 Task: Get the current traffic updates for Golden Gate Park in San Francisco.
Action: Key pressed <Key.caps_lock>G<Key.caps_lock>olden<Key.space><Key.caps_lock>G<Key.caps_lock>ate<Key.space><Key.caps_lock>P<Key.caps_lock>ark,<Key.caps_lock>S<Key.caps_lock>an<Key.space><Key.caps_lock>F<Key.caps_lock>rans<Key.backspace>cisco
Screenshot: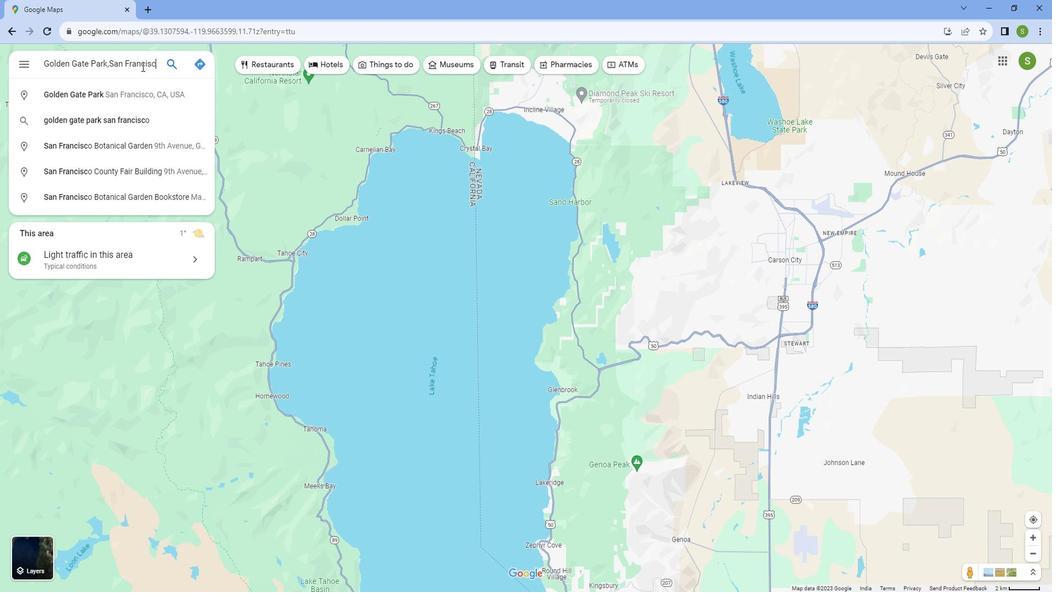 
Action: Mouse moved to (131, 86)
Screenshot: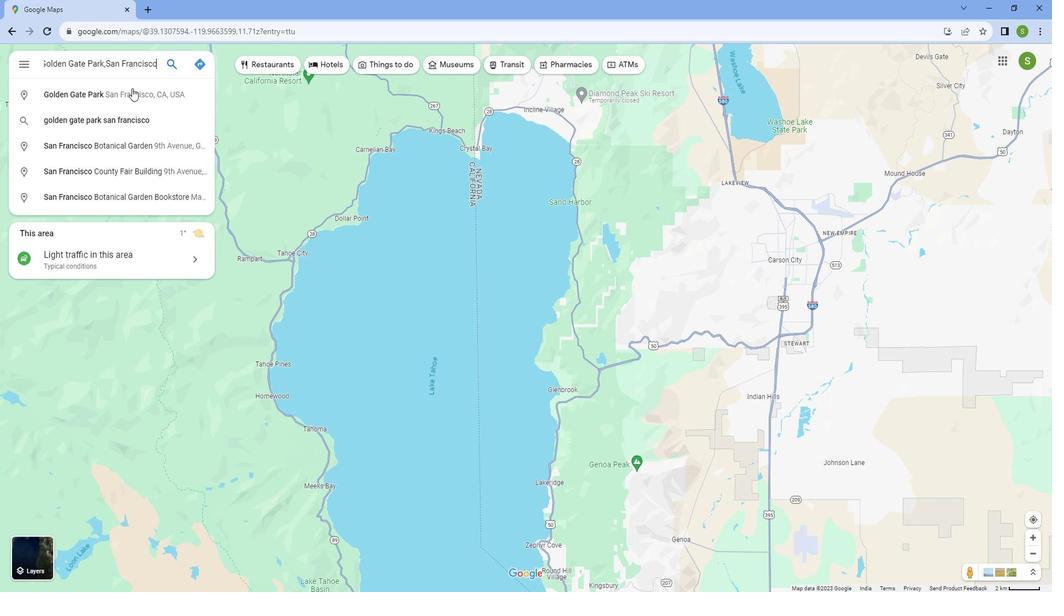 
Action: Mouse pressed left at (131, 86)
Screenshot: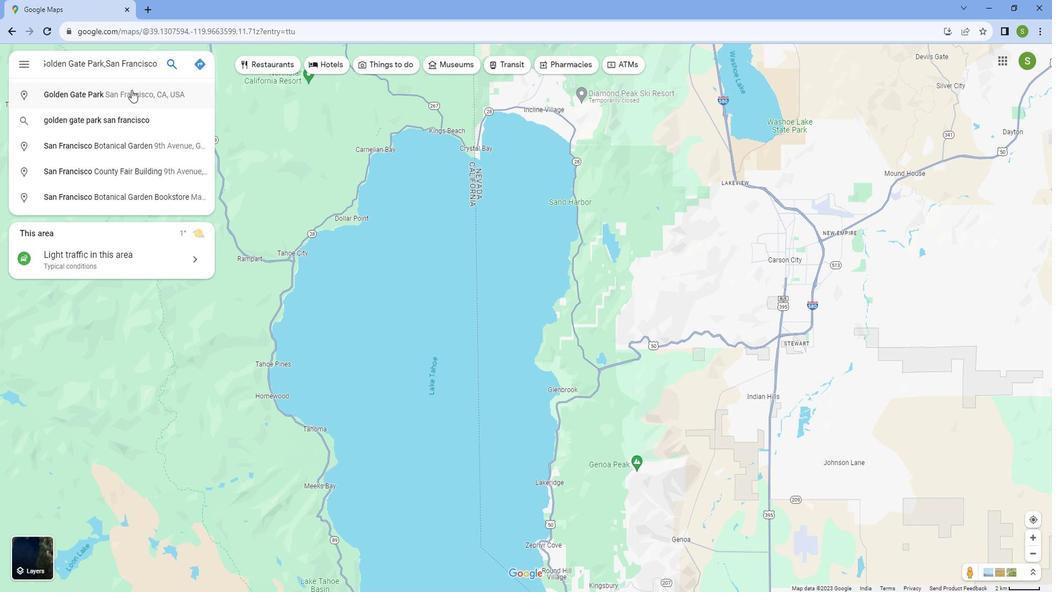 
Action: Mouse moved to (348, 524)
Screenshot: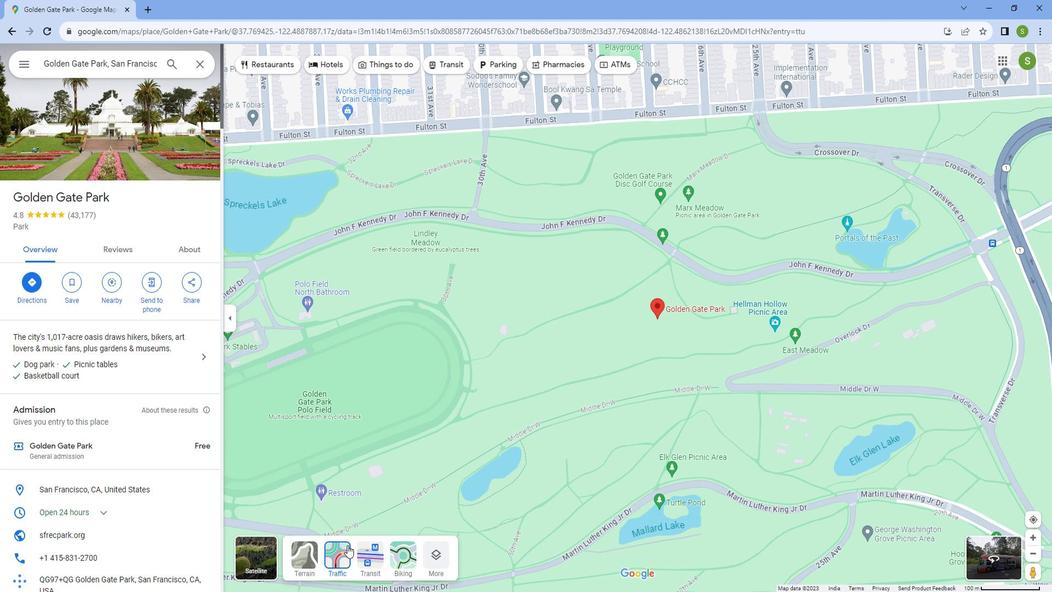 
Action: Mouse pressed left at (348, 524)
Screenshot: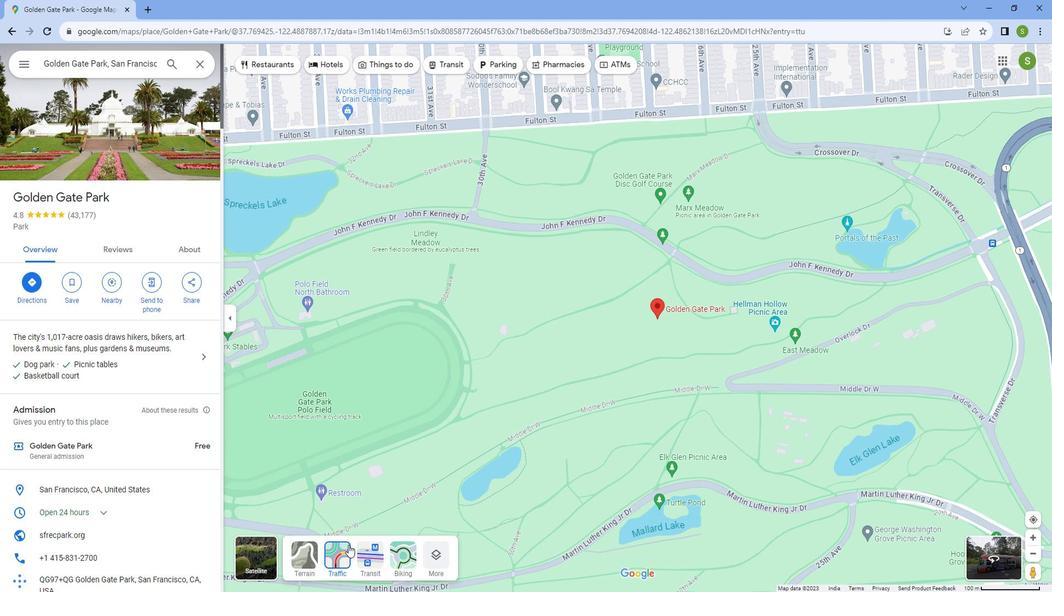 
Action: Mouse moved to (558, 280)
Screenshot: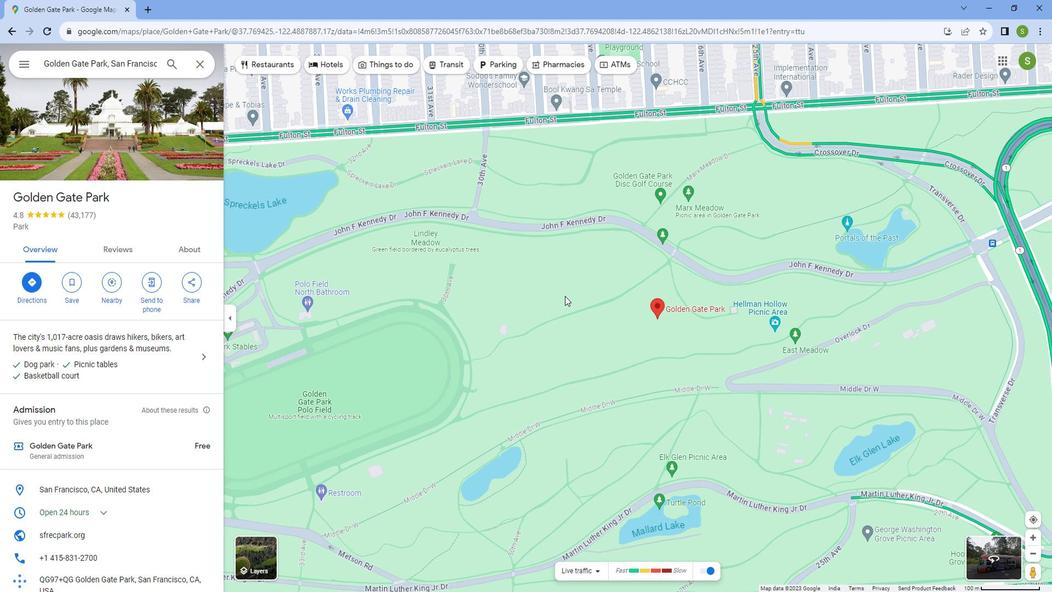 
Action: Mouse scrolled (558, 280) with delta (0, 0)
Screenshot: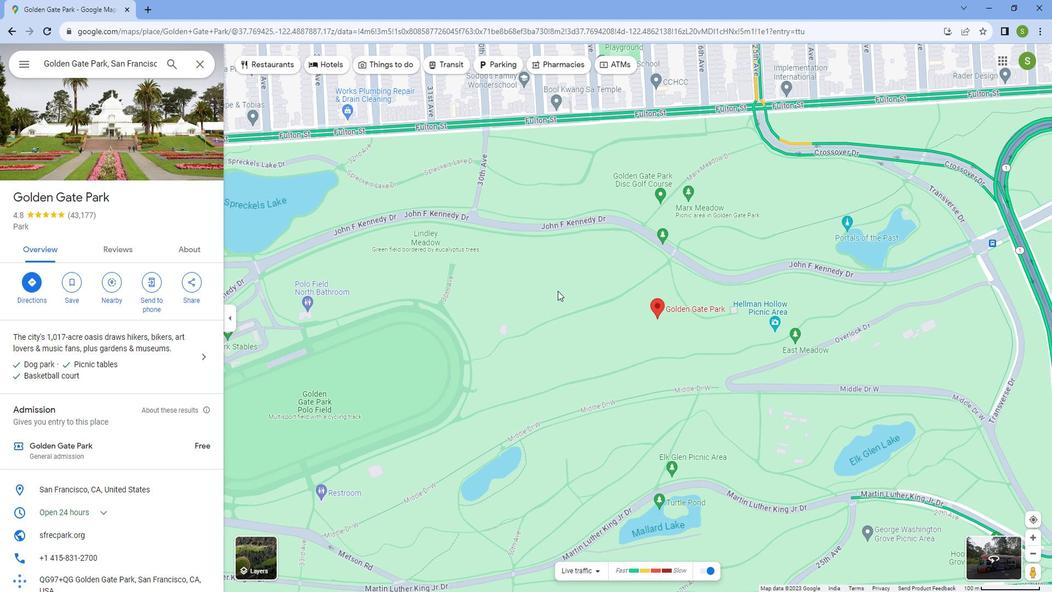 
Action: Mouse scrolled (558, 280) with delta (0, 0)
Screenshot: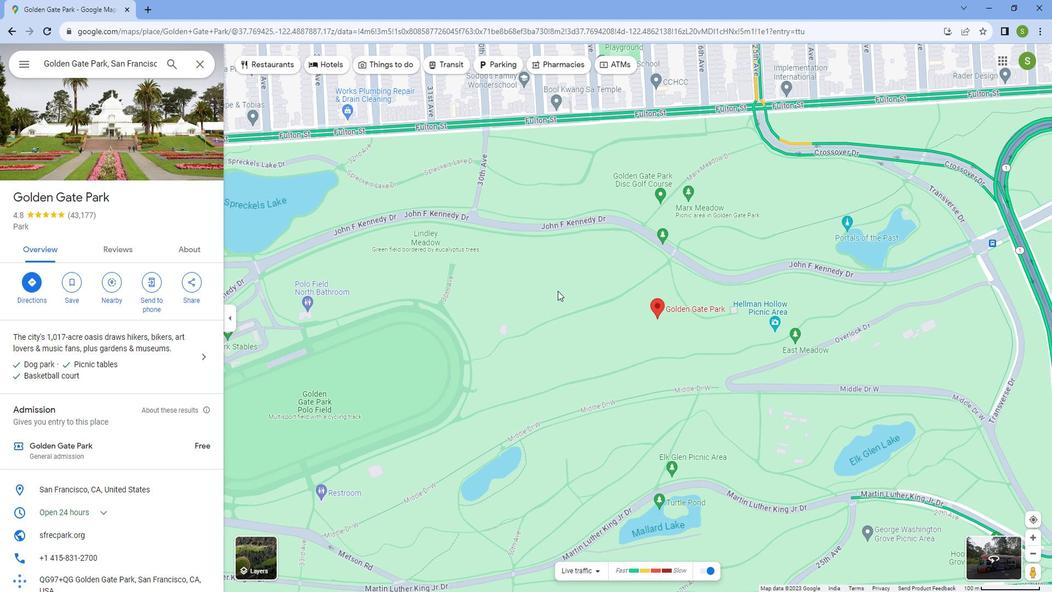 
Action: Mouse scrolled (558, 280) with delta (0, 0)
Screenshot: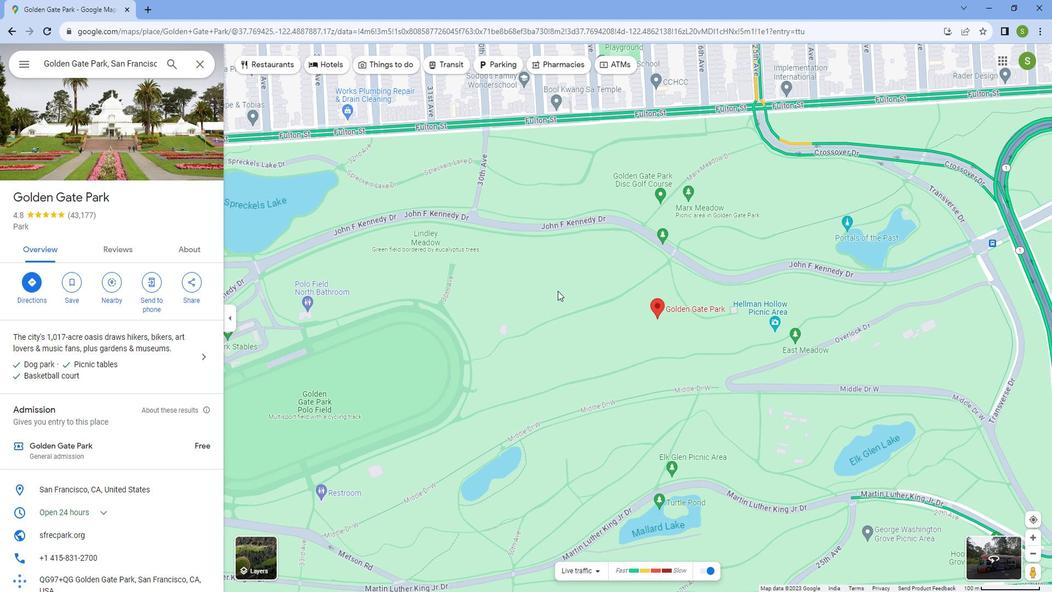 
Action: Mouse scrolled (558, 280) with delta (0, 0)
Screenshot: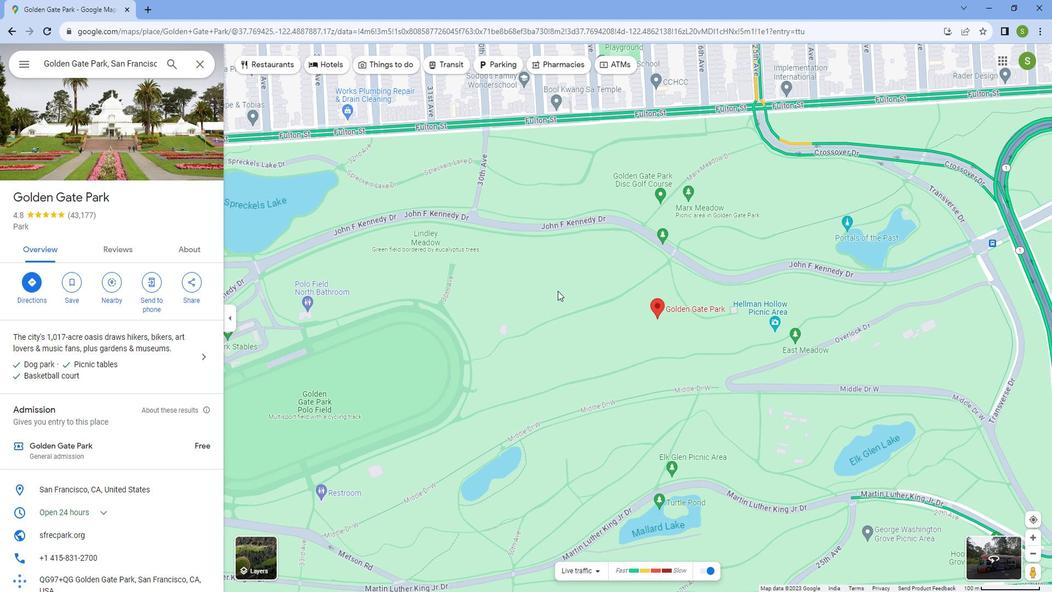 
Action: Mouse moved to (557, 280)
Screenshot: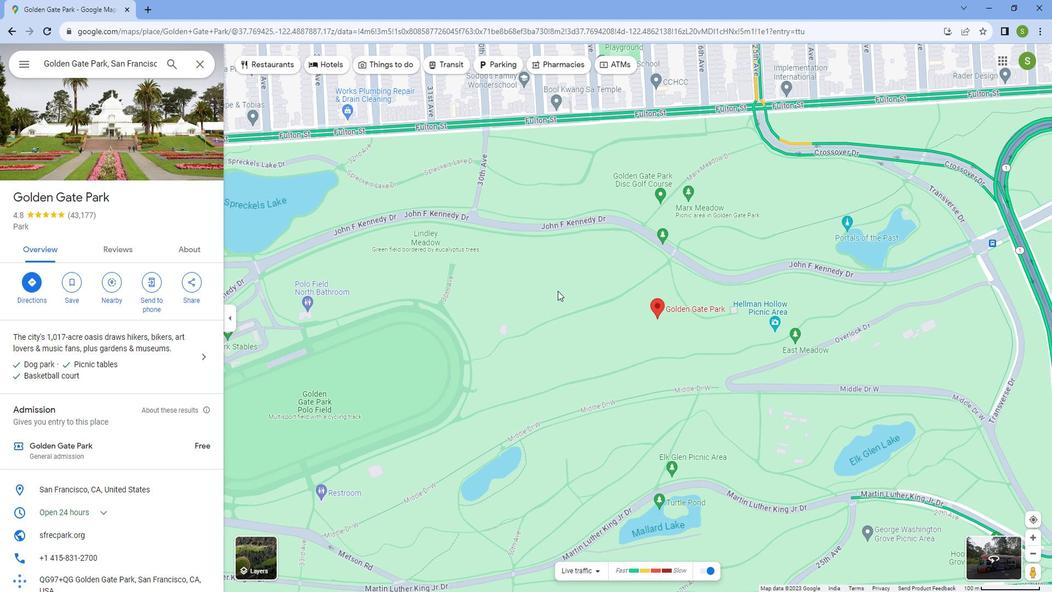 
Action: Mouse scrolled (557, 280) with delta (0, 0)
Screenshot: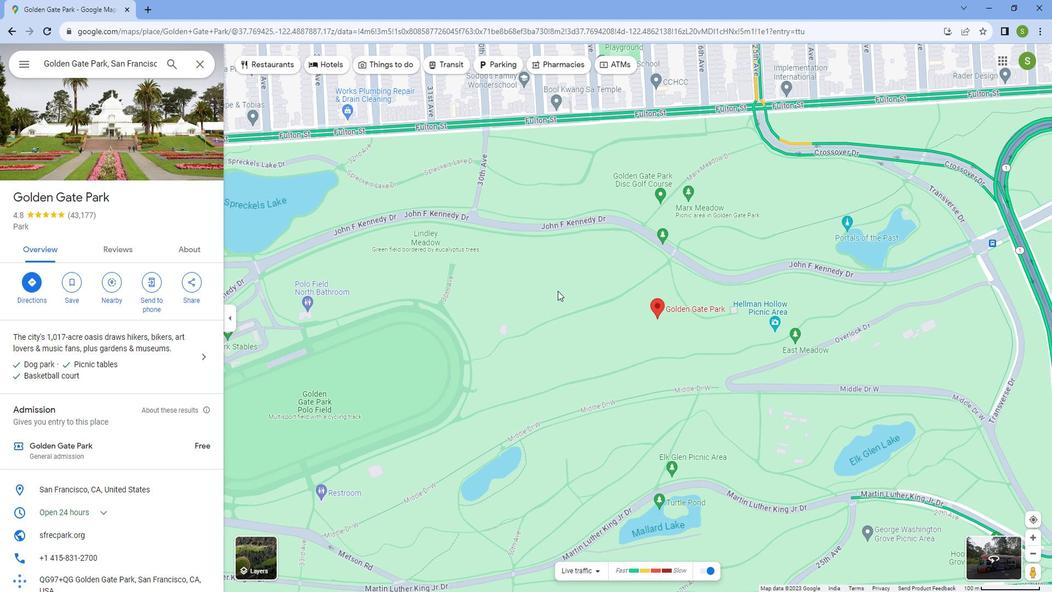 
Action: Mouse moved to (553, 280)
Screenshot: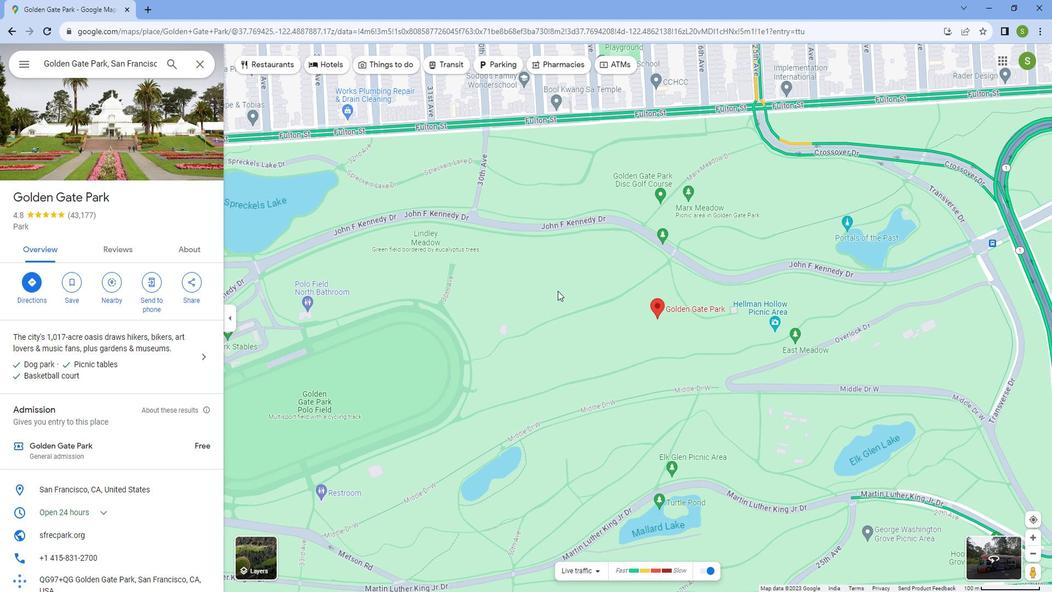
Action: Mouse scrolled (553, 281) with delta (0, 0)
Screenshot: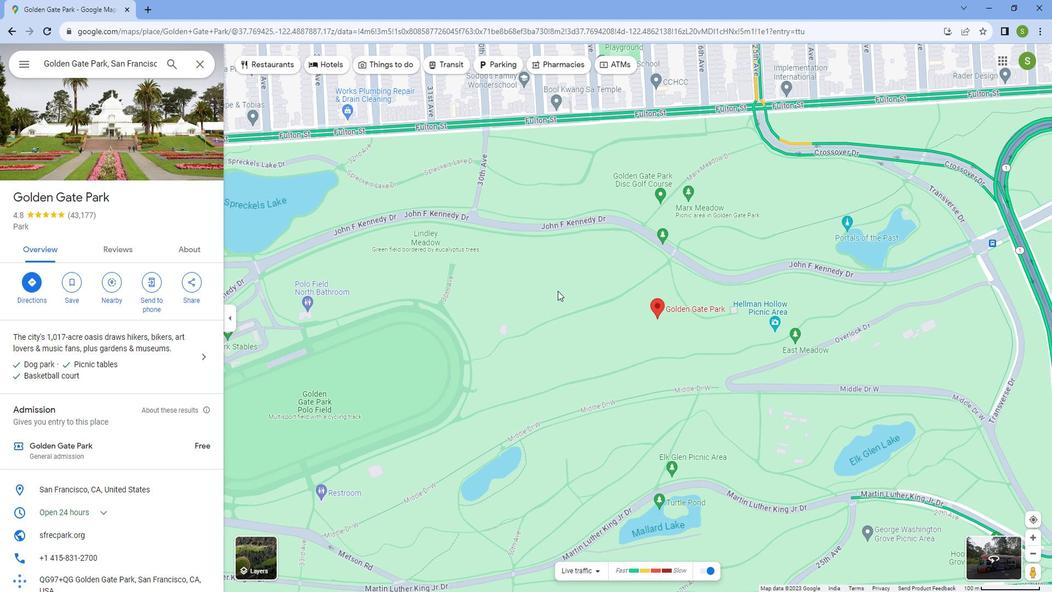 
Action: Mouse moved to (552, 280)
Screenshot: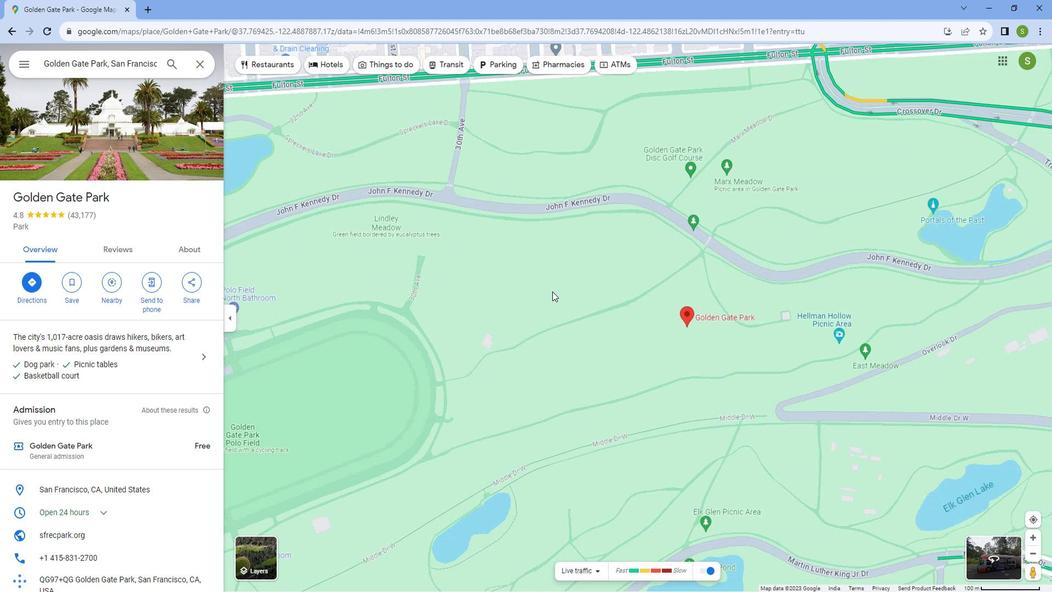 
Action: Mouse scrolled (552, 280) with delta (0, 0)
Screenshot: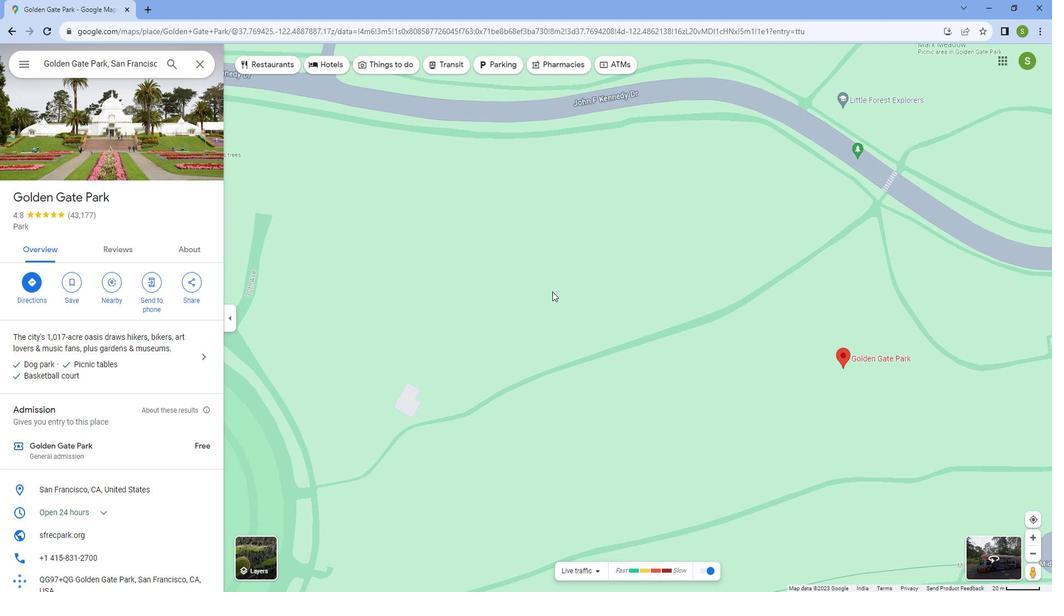 
Action: Mouse scrolled (552, 280) with delta (0, 0)
Screenshot: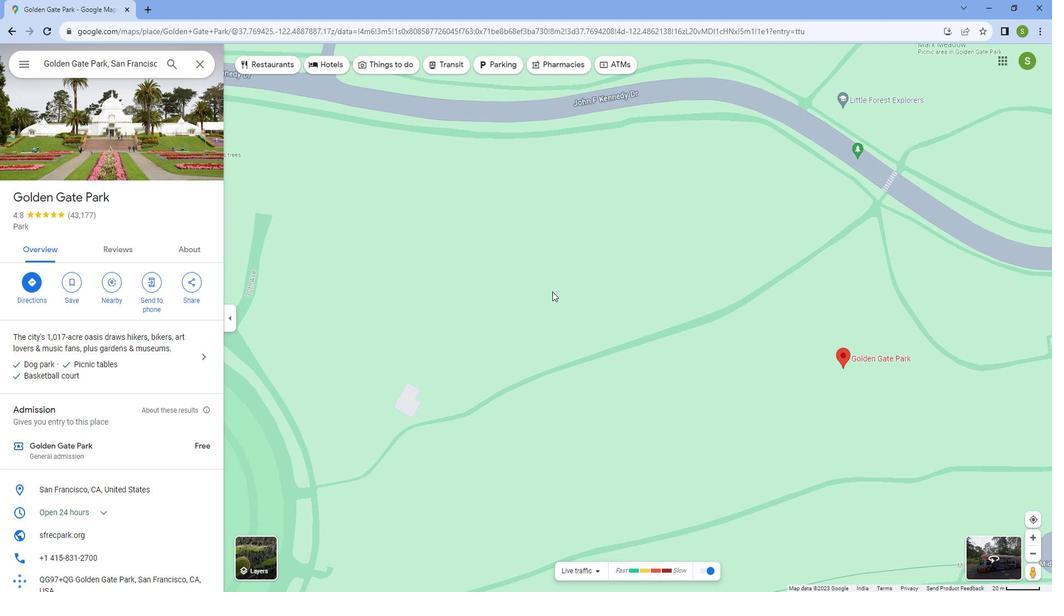 
Action: Mouse scrolled (552, 280) with delta (0, 0)
Screenshot: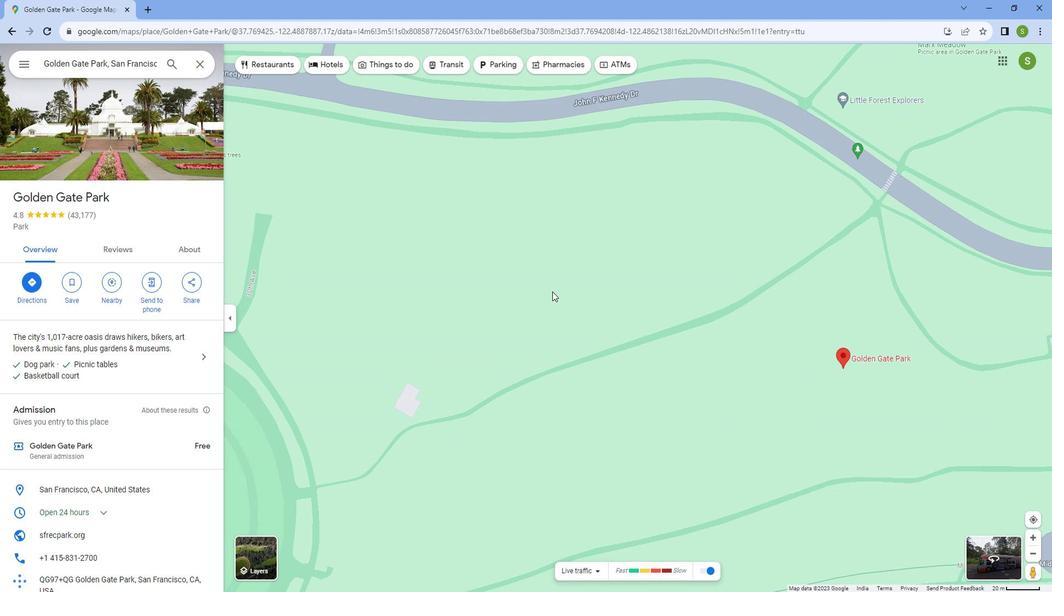 
Action: Mouse scrolled (552, 280) with delta (0, 0)
Screenshot: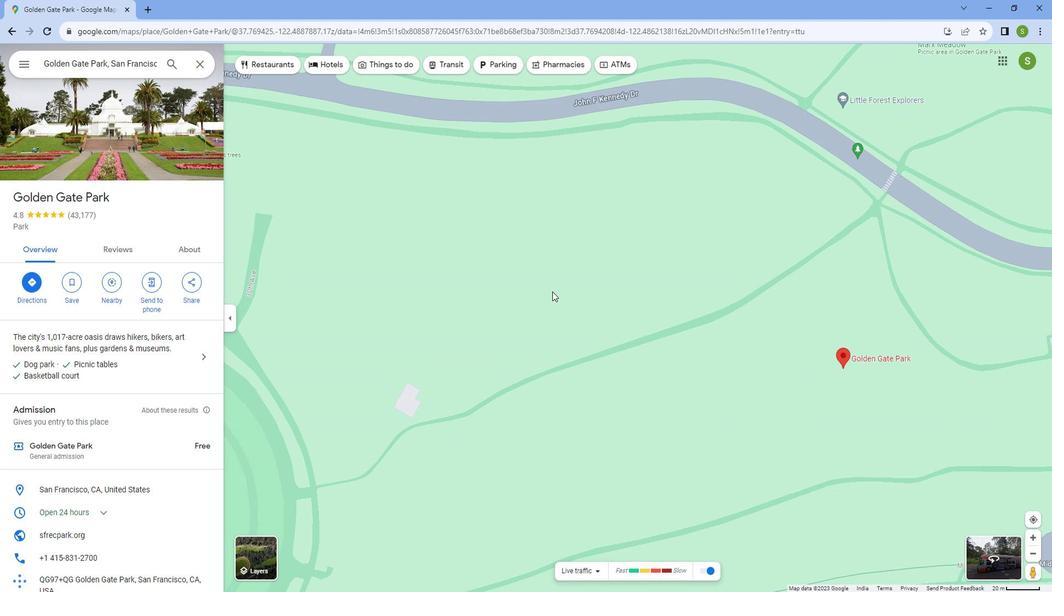 
Action: Mouse scrolled (552, 280) with delta (0, 0)
Screenshot: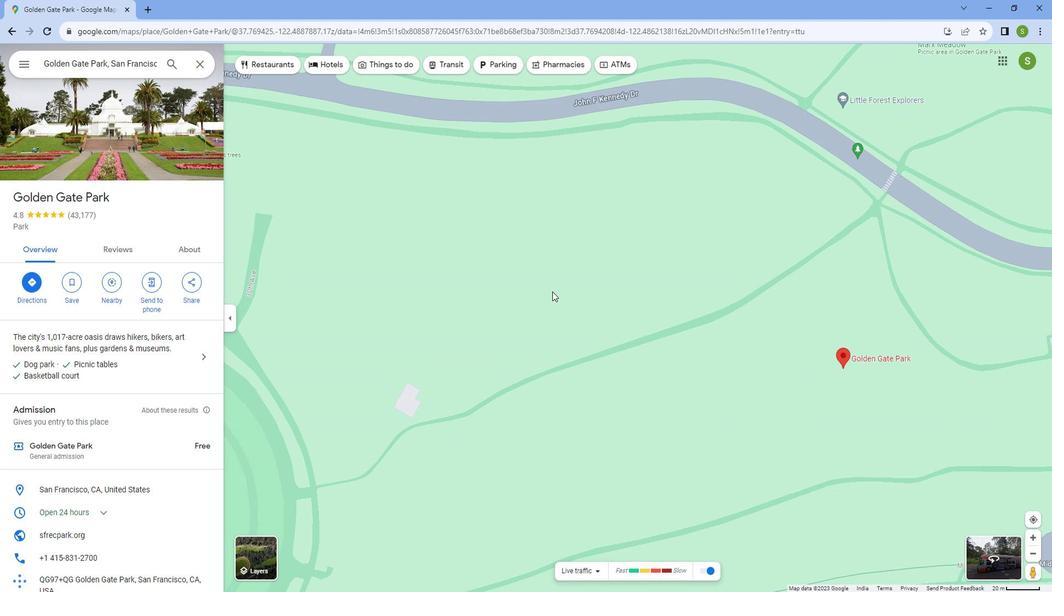 
Action: Mouse scrolled (552, 280) with delta (0, 0)
Screenshot: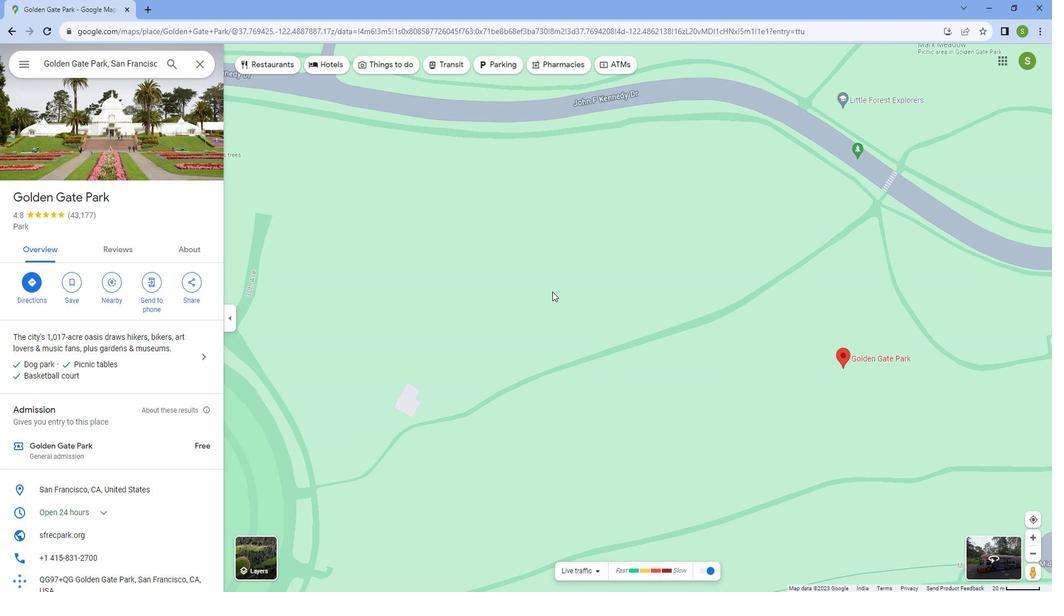 
Action: Mouse scrolled (552, 280) with delta (0, 0)
Screenshot: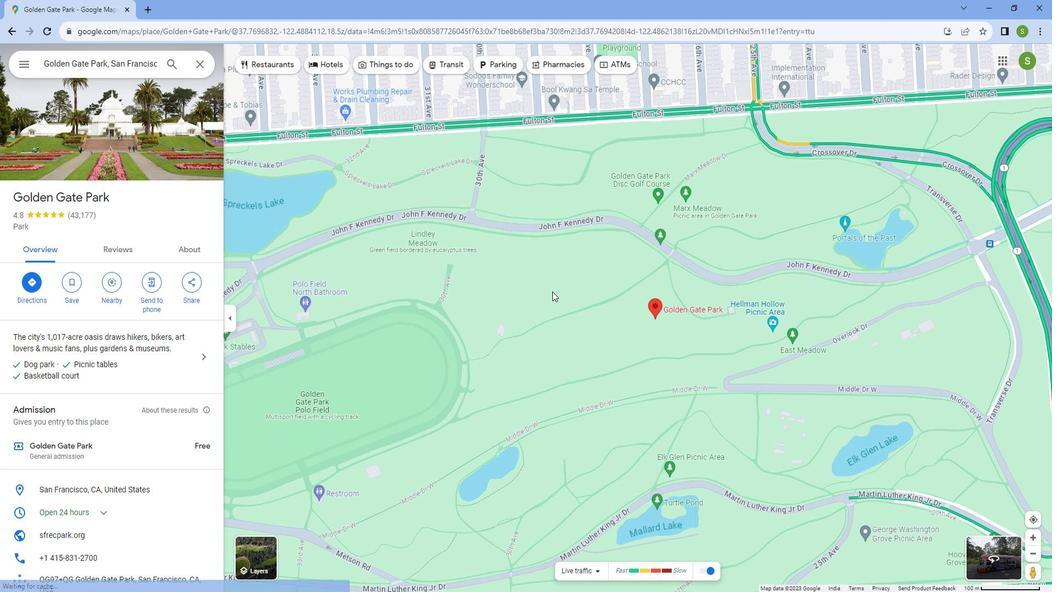 
Action: Mouse scrolled (552, 280) with delta (0, 0)
Screenshot: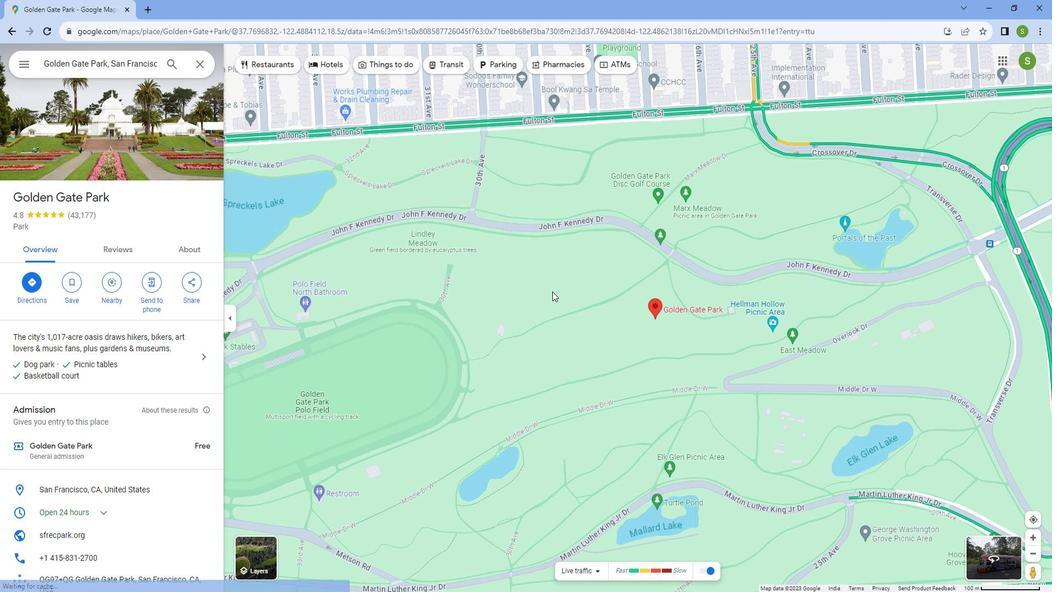 
Action: Mouse scrolled (552, 280) with delta (0, 0)
Screenshot: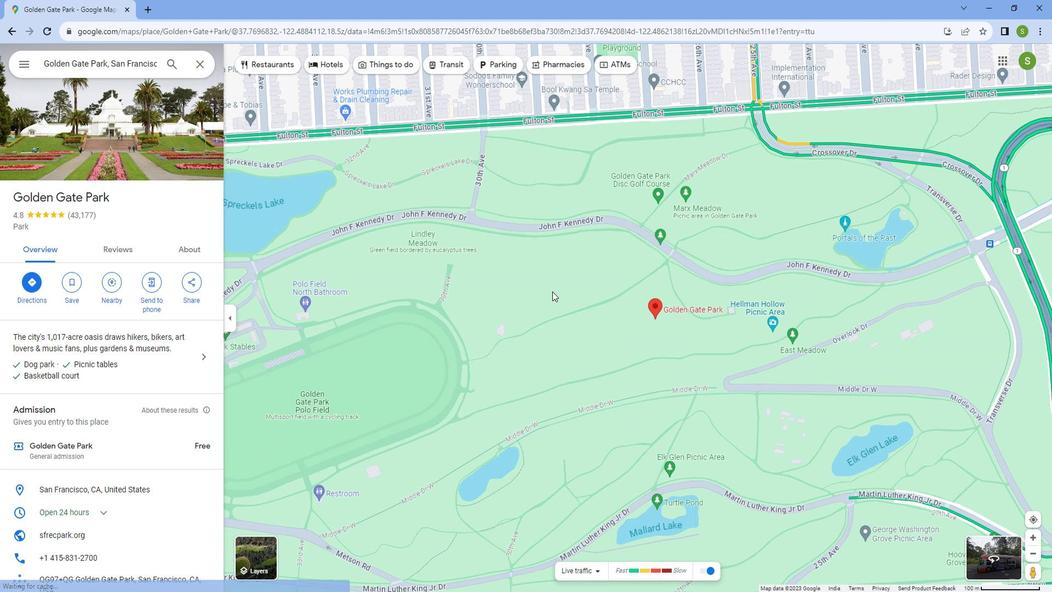 
Action: Mouse scrolled (552, 280) with delta (0, 0)
Screenshot: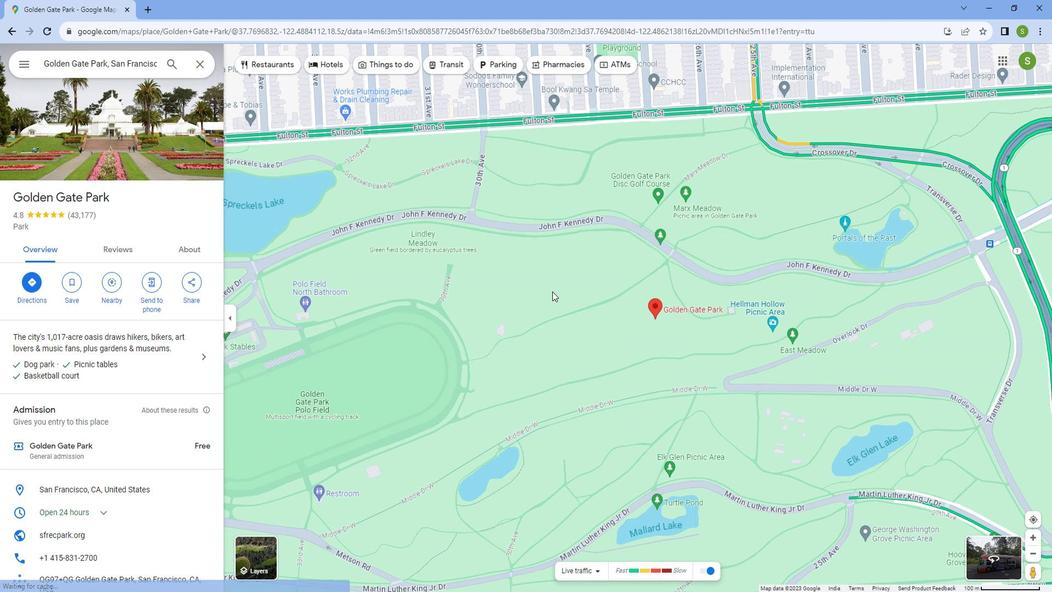 
Action: Mouse scrolled (552, 280) with delta (0, 0)
Screenshot: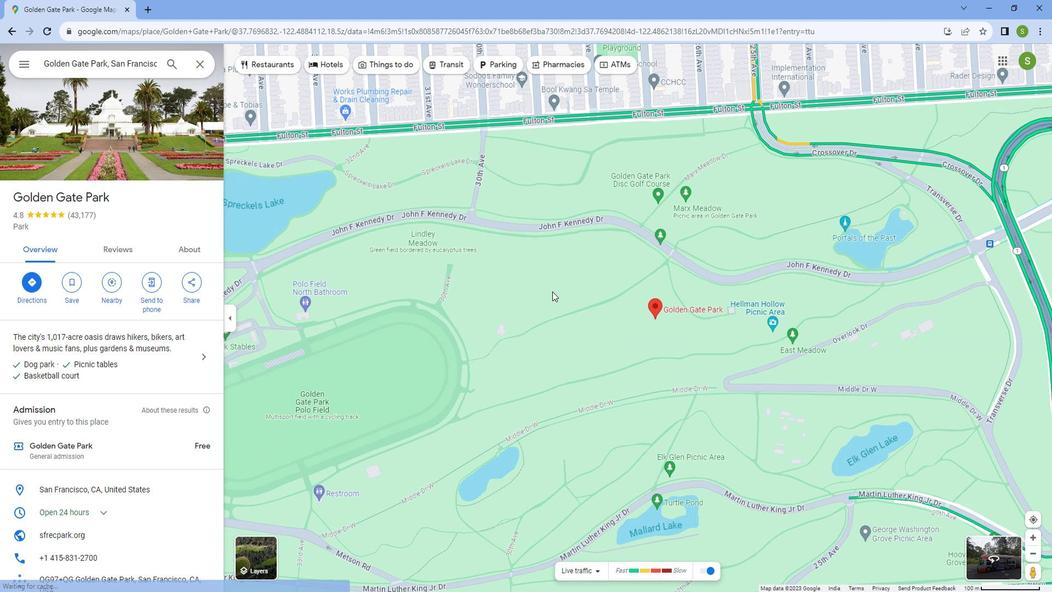 
Action: Mouse scrolled (552, 280) with delta (0, 0)
Screenshot: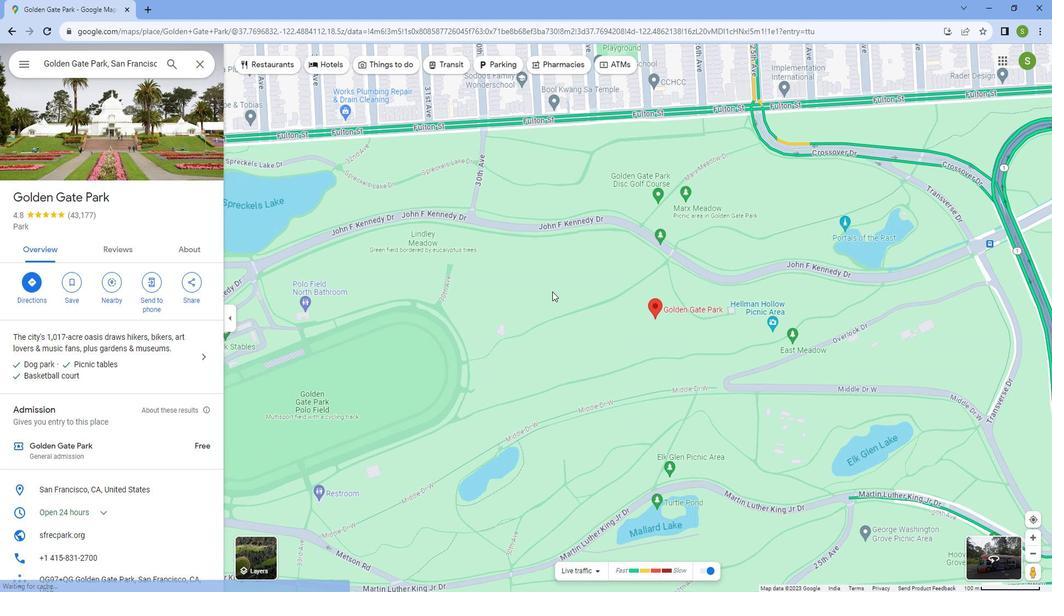 
Action: Mouse scrolled (552, 280) with delta (0, 0)
Screenshot: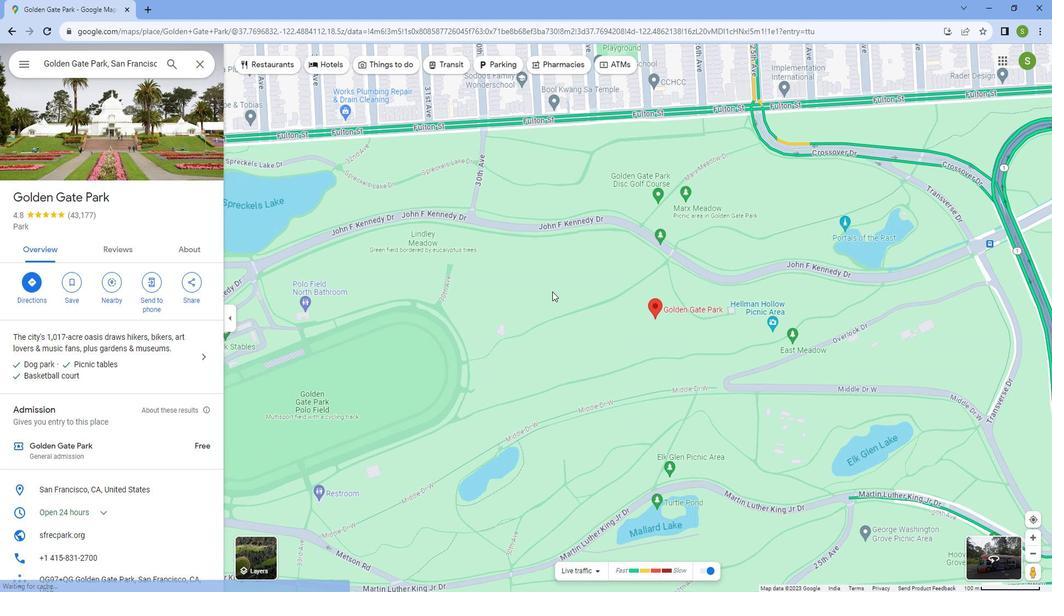 
Action: Mouse scrolled (552, 280) with delta (0, 0)
Screenshot: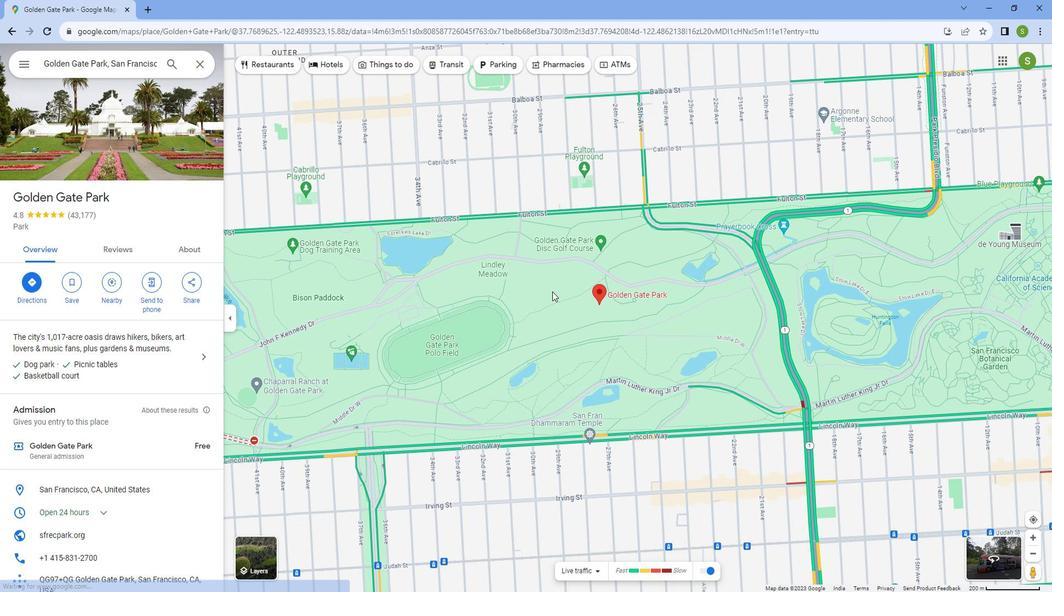 
Action: Mouse scrolled (552, 280) with delta (0, 0)
Screenshot: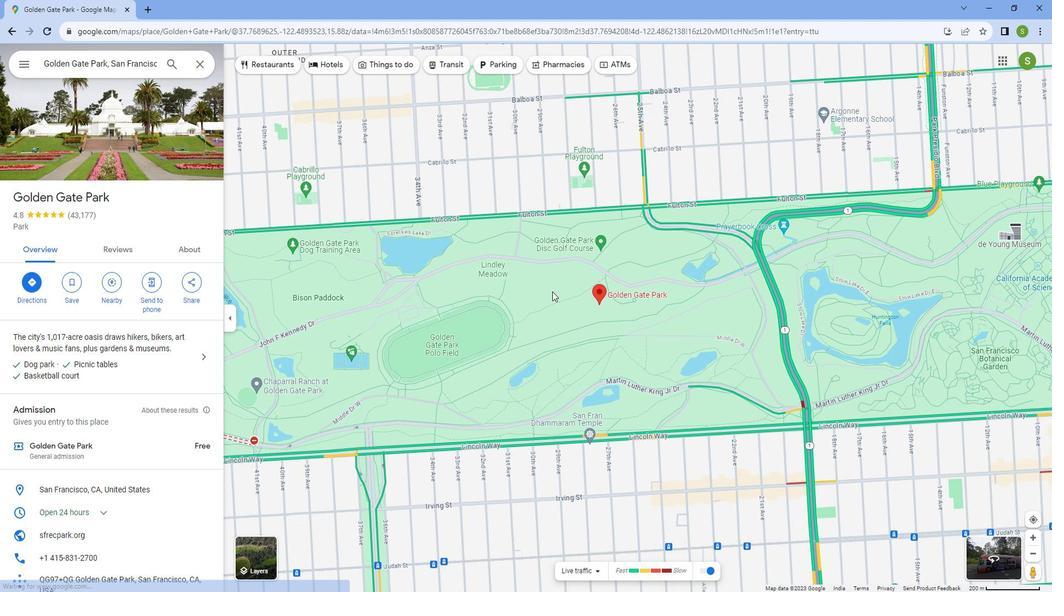 
Action: Mouse scrolled (552, 280) with delta (0, 0)
Screenshot: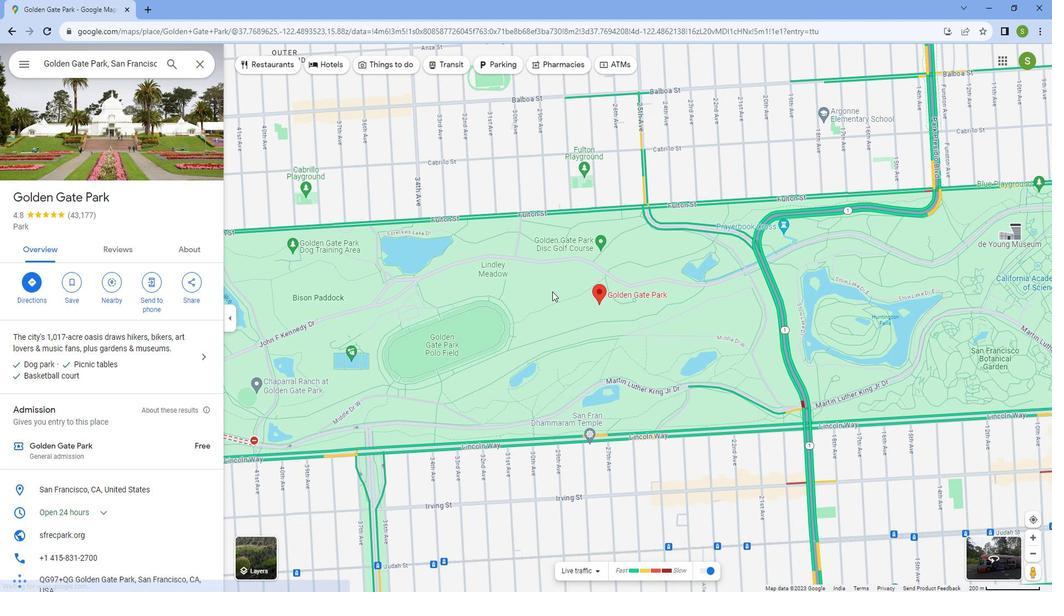 
Action: Mouse scrolled (552, 280) with delta (0, 0)
Screenshot: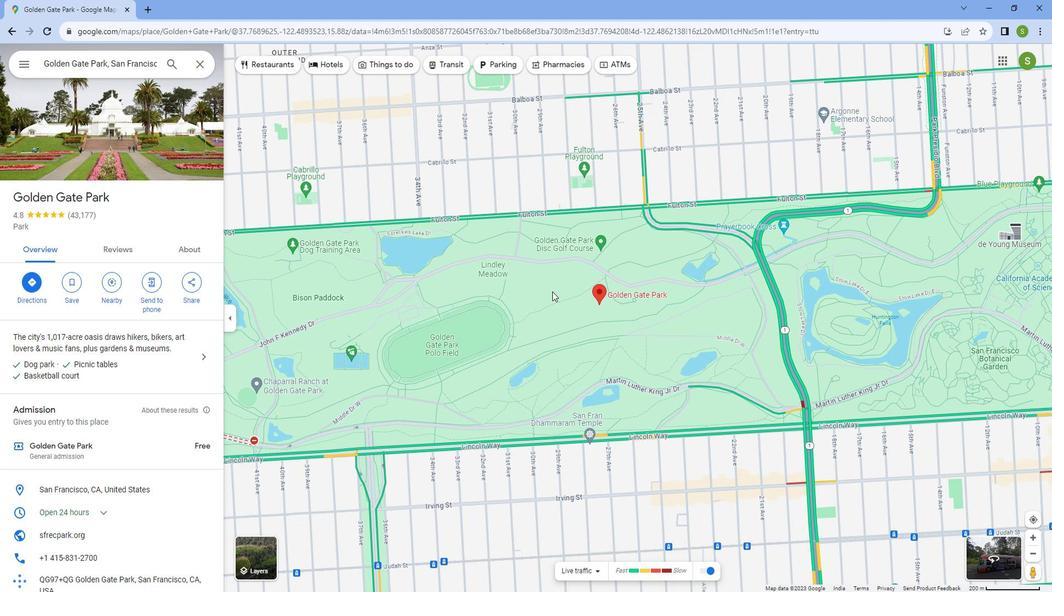 
Action: Mouse moved to (677, 272)
Screenshot: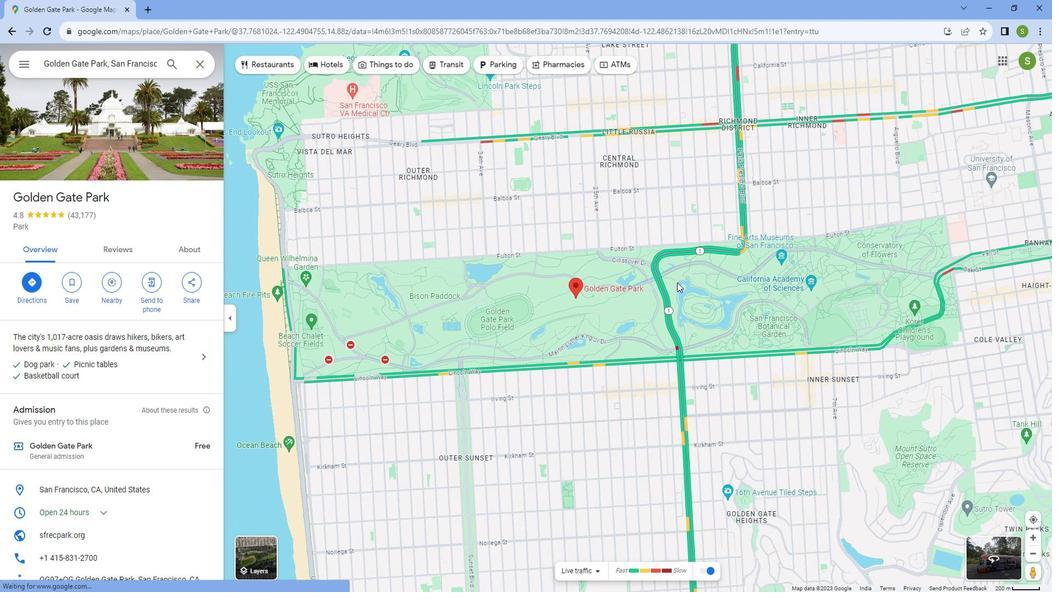 
Action: Mouse scrolled (677, 272) with delta (0, 0)
Screenshot: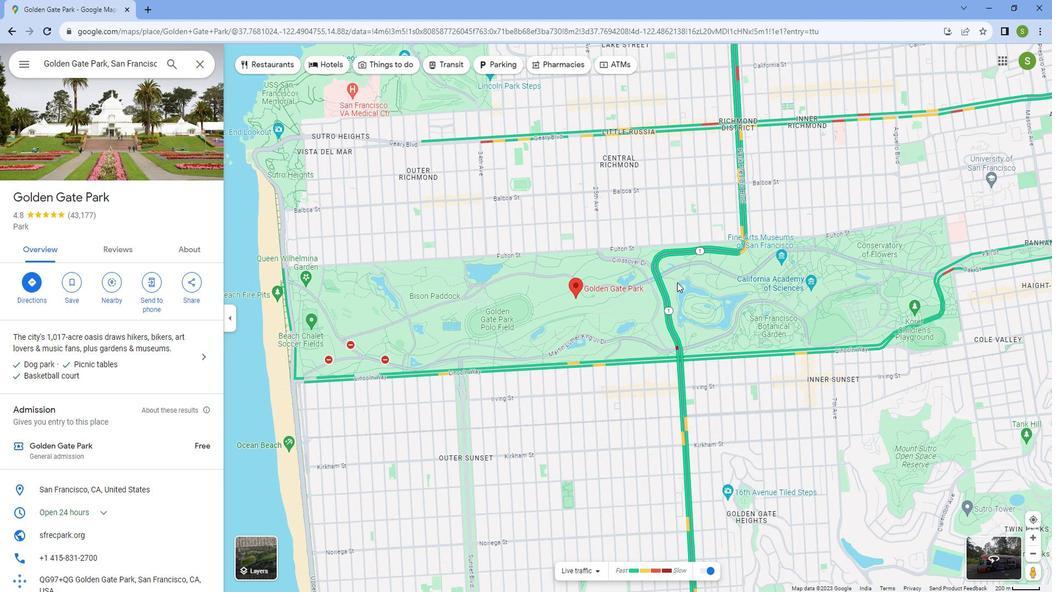 
Action: Mouse scrolled (677, 272) with delta (0, 0)
Screenshot: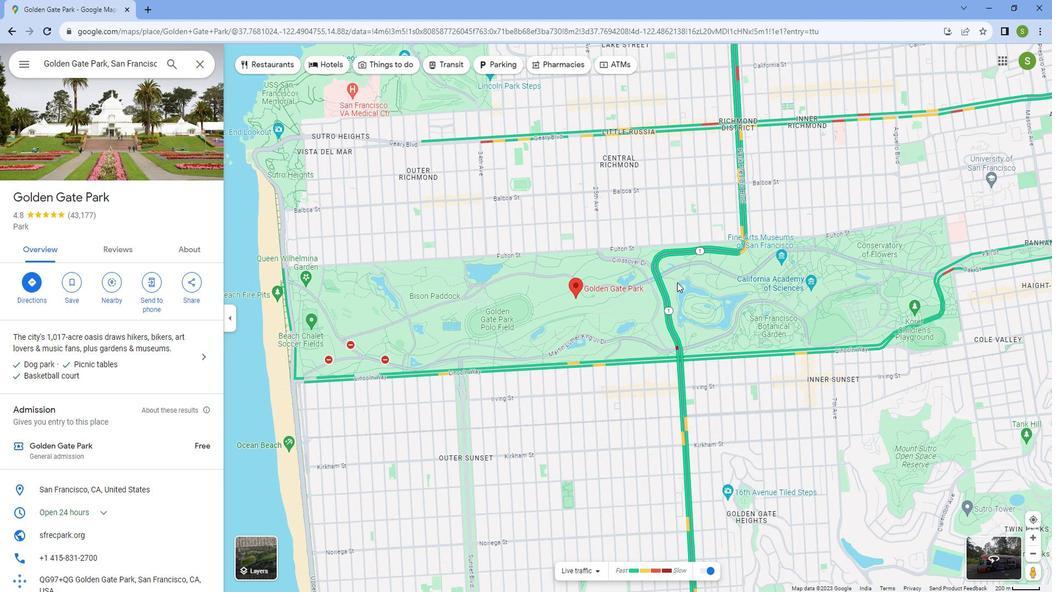 
Action: Mouse scrolled (677, 272) with delta (0, 0)
Screenshot: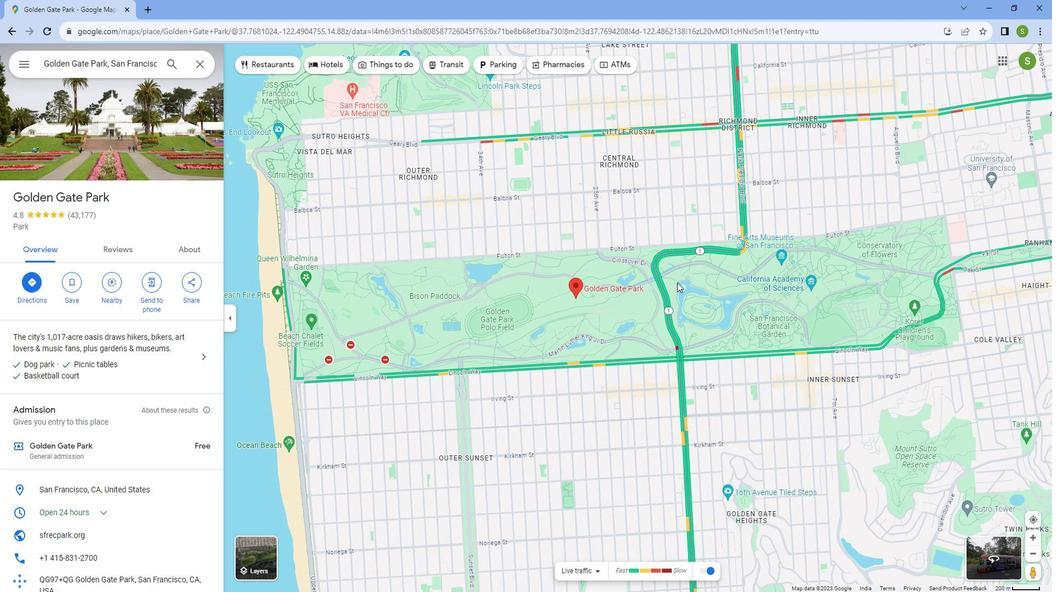 
Action: Mouse scrolled (677, 272) with delta (0, 0)
Screenshot: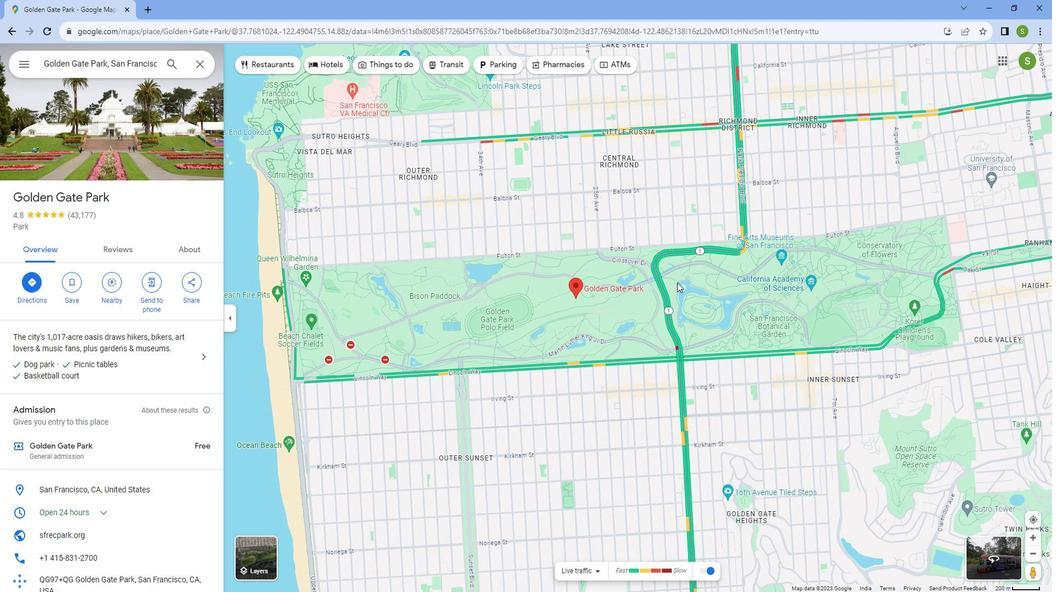 
Action: Mouse scrolled (677, 272) with delta (0, 0)
Screenshot: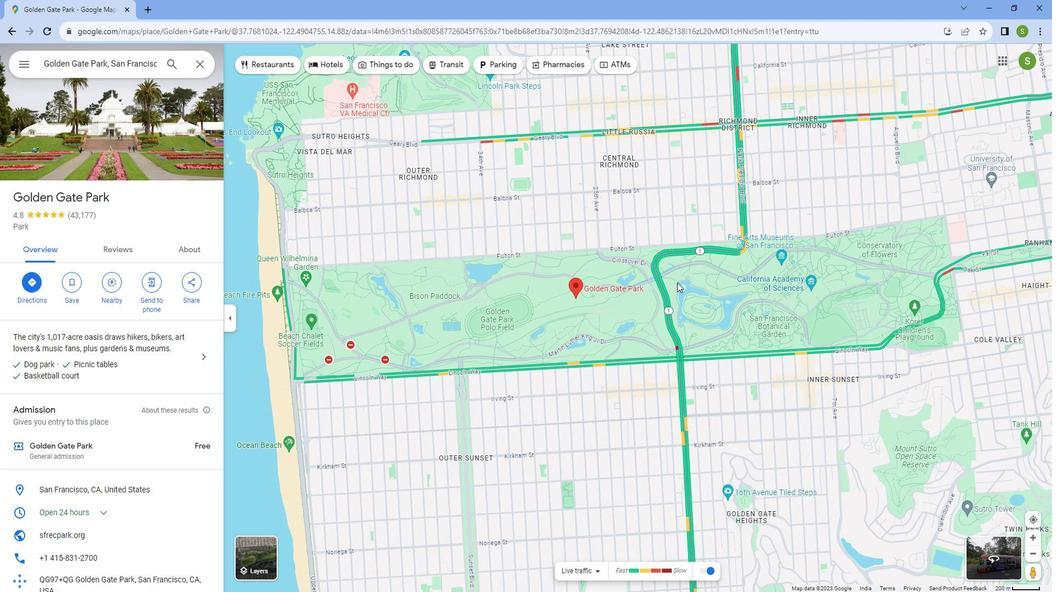 
Action: Mouse scrolled (677, 272) with delta (0, 0)
Screenshot: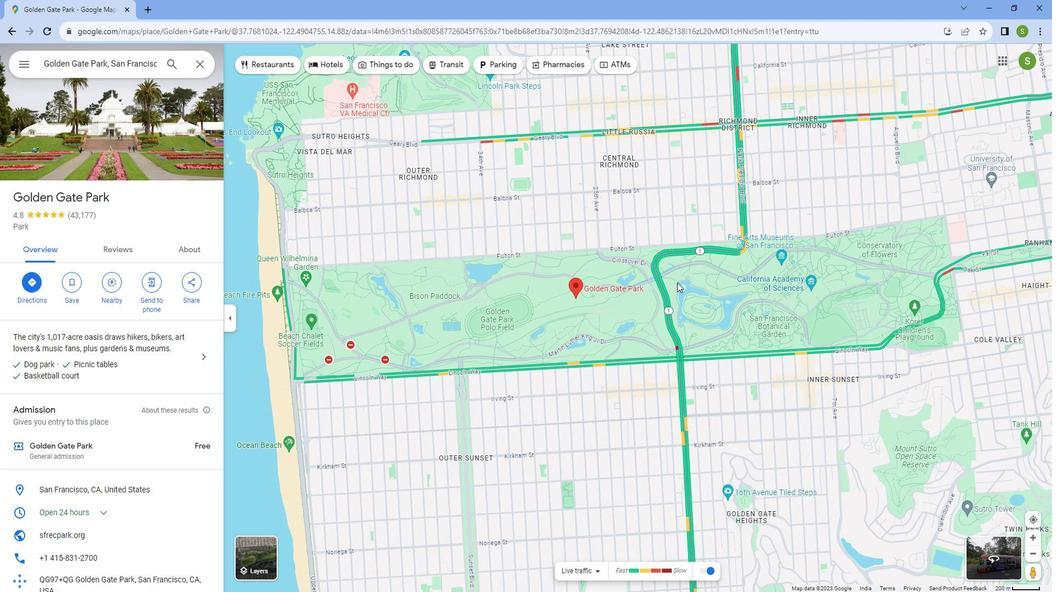 
Action: Mouse scrolled (677, 271) with delta (0, 0)
Screenshot: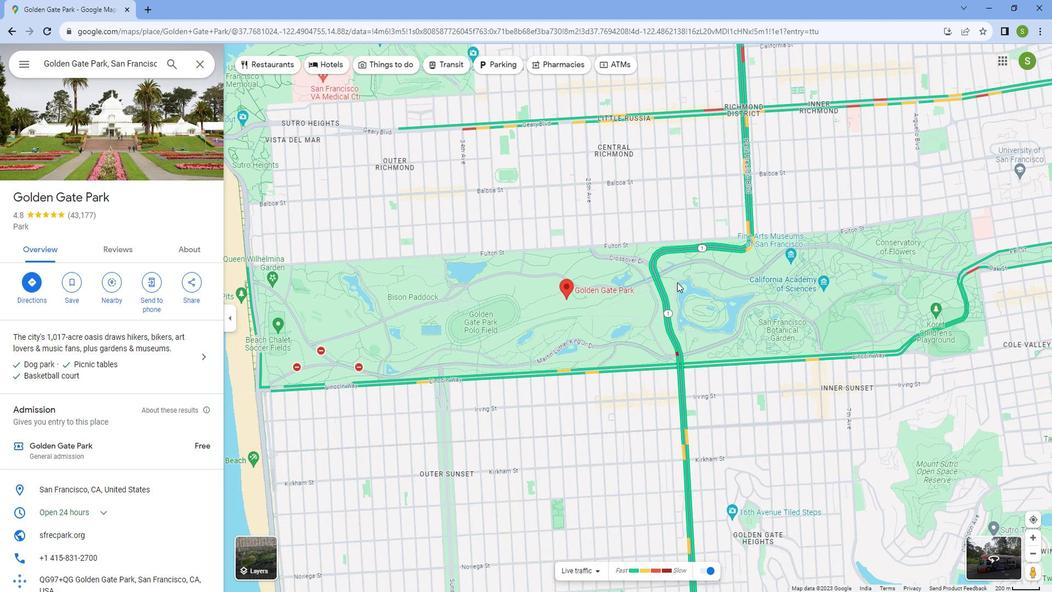 
Action: Mouse scrolled (677, 272) with delta (0, 0)
Screenshot: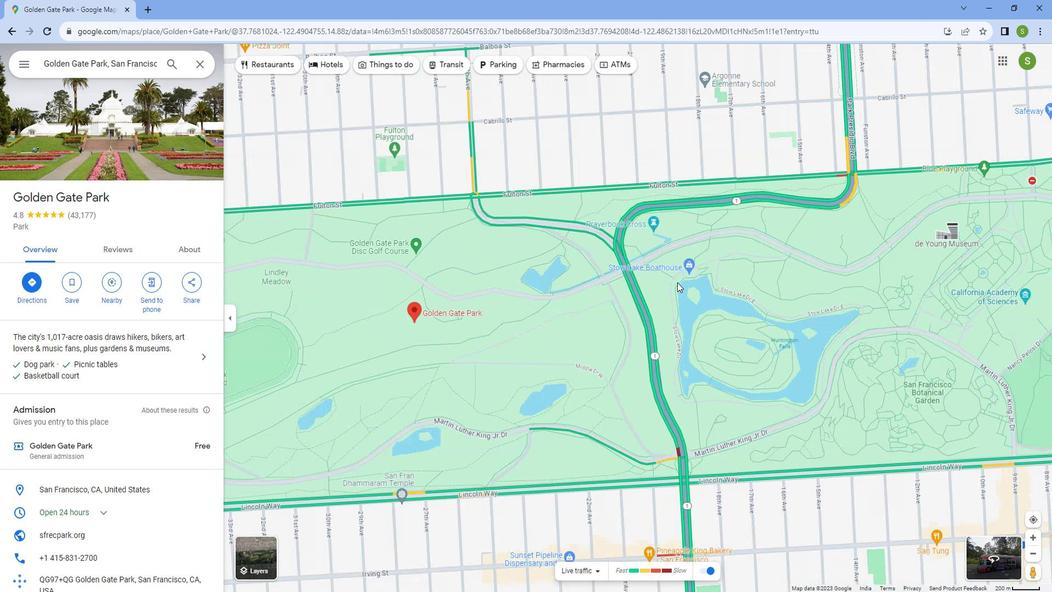 
Action: Mouse scrolled (677, 272) with delta (0, 0)
Screenshot: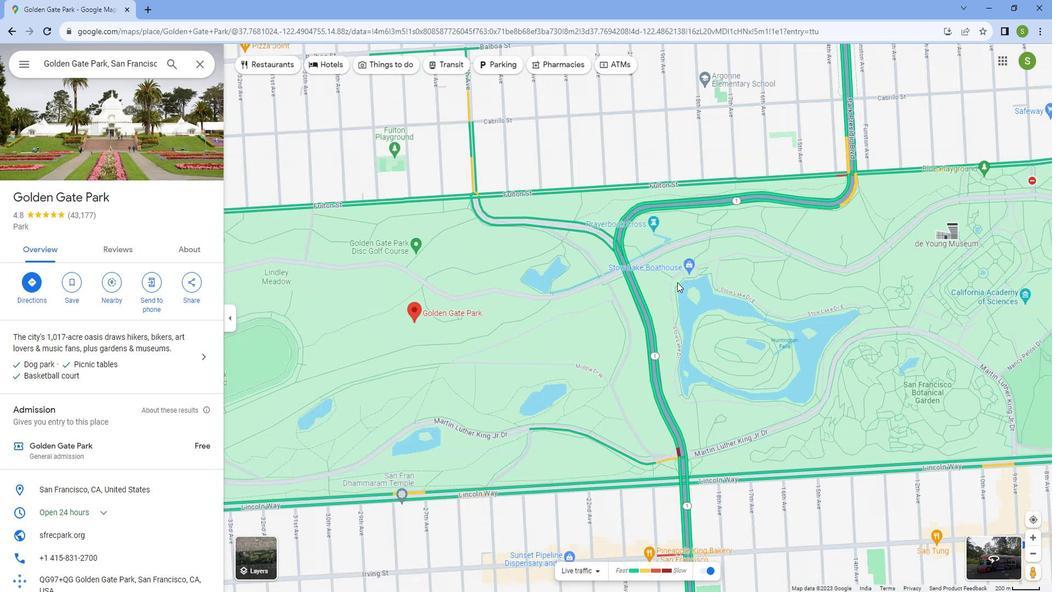 
Action: Mouse scrolled (677, 272) with delta (0, 0)
Screenshot: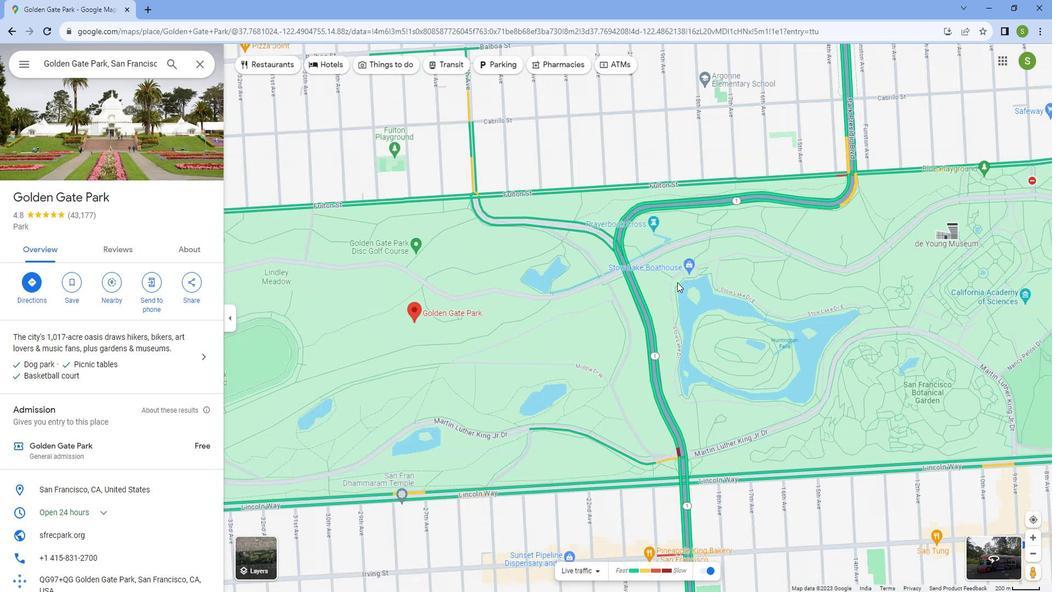 
Action: Mouse scrolled (677, 272) with delta (0, 0)
Screenshot: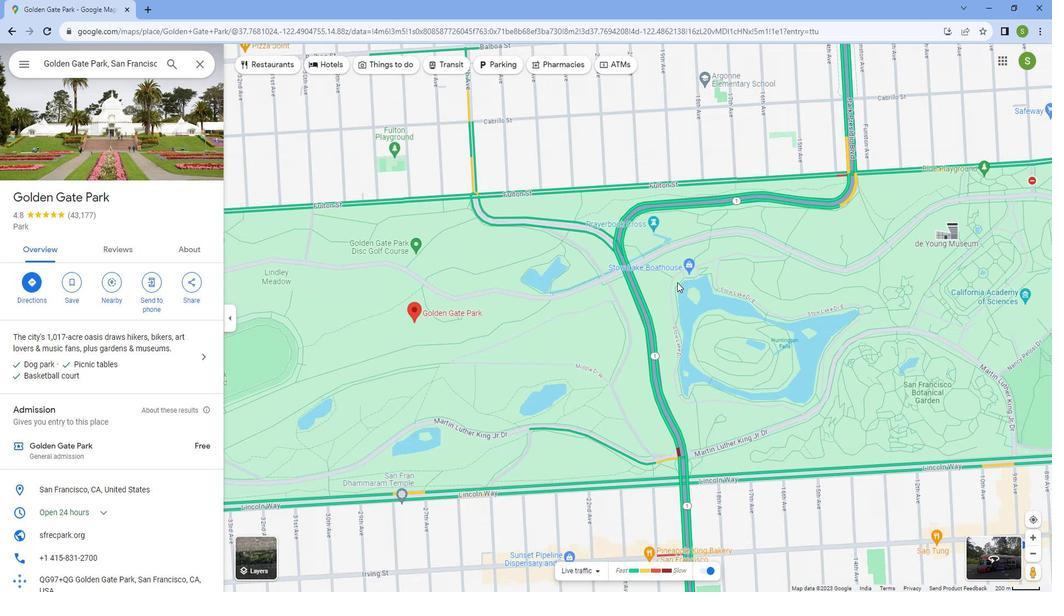 
Action: Mouse scrolled (677, 272) with delta (0, 0)
Screenshot: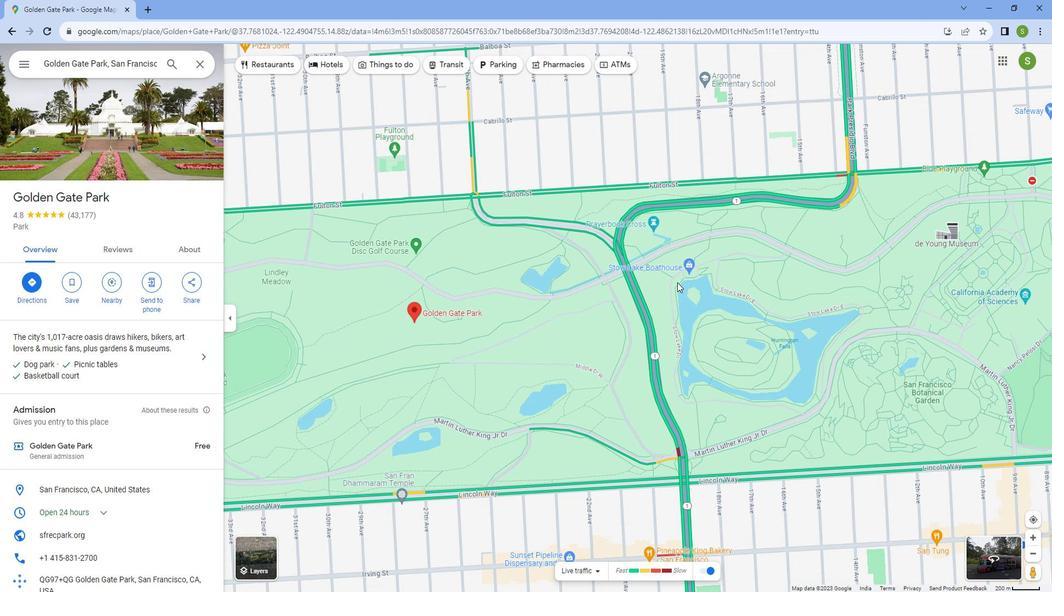 
Action: Mouse scrolled (677, 271) with delta (0, 0)
Screenshot: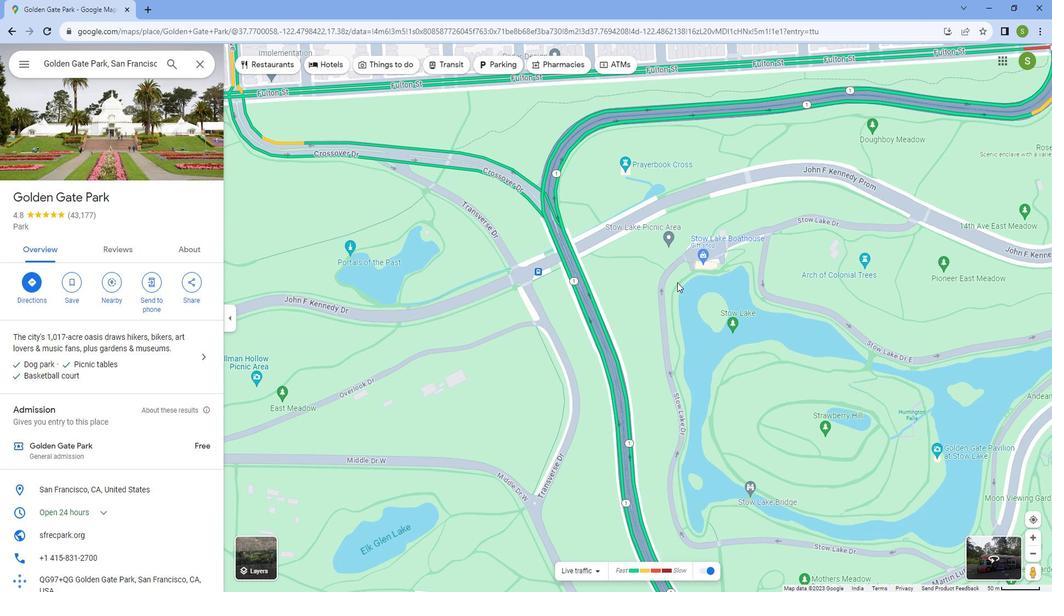 
Action: Mouse moved to (677, 272)
Screenshot: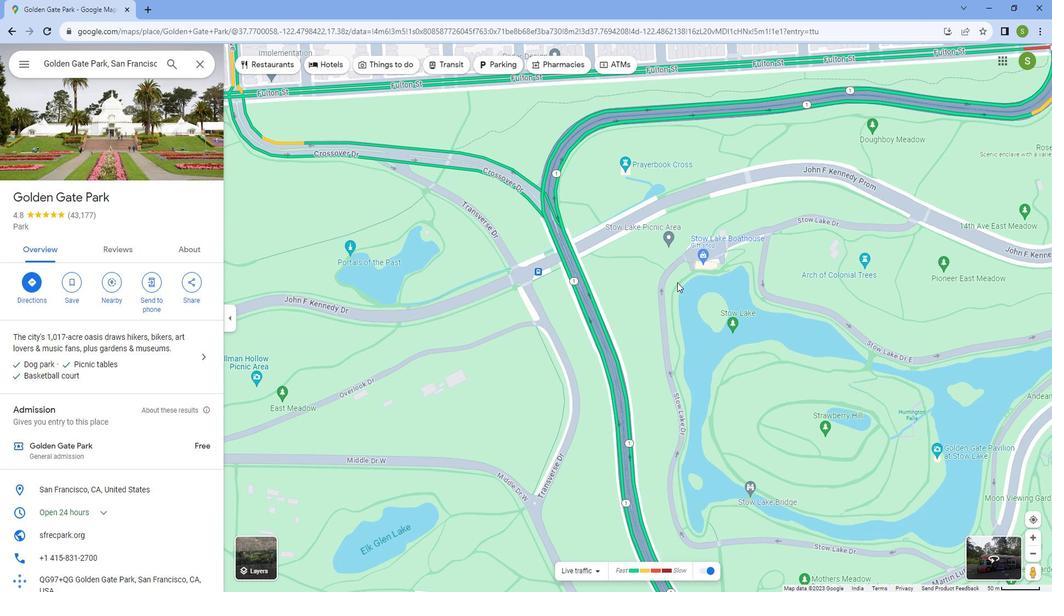 
Action: Mouse scrolled (677, 271) with delta (0, 0)
Screenshot: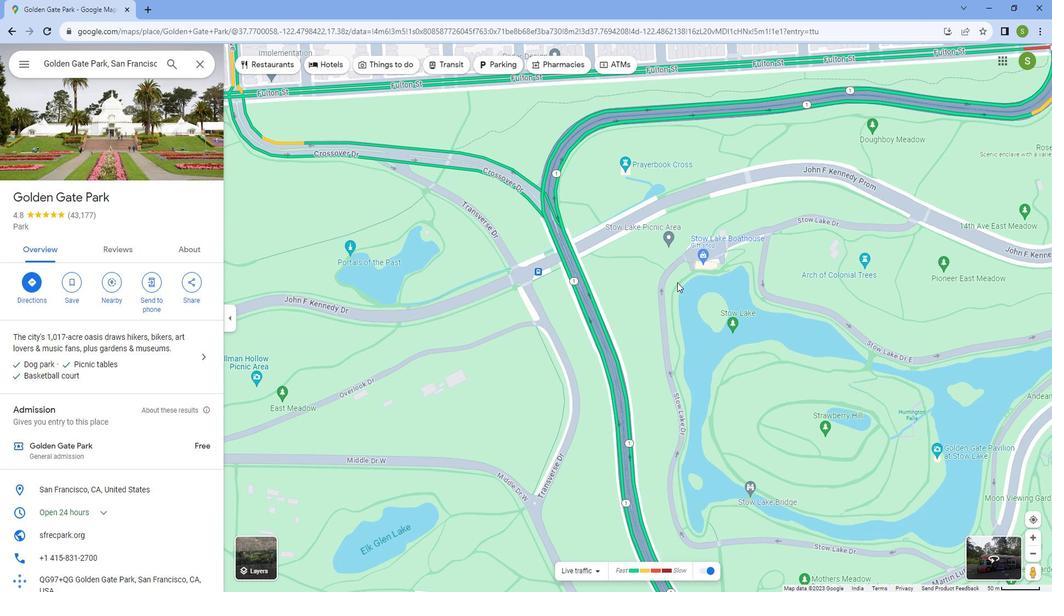 
Action: Mouse moved to (676, 272)
Screenshot: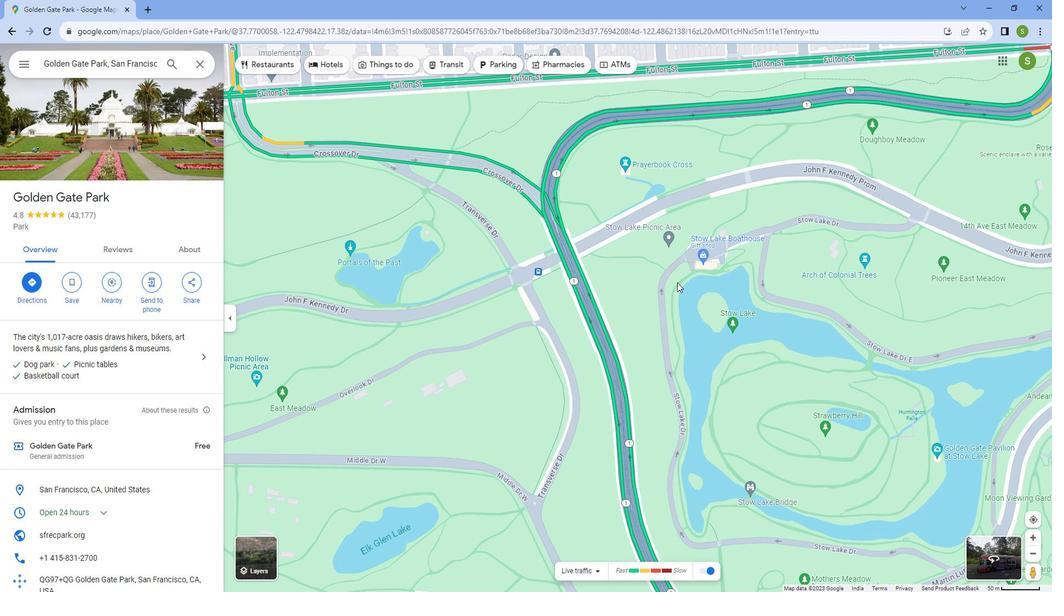 
Action: Mouse scrolled (676, 271) with delta (0, 0)
Screenshot: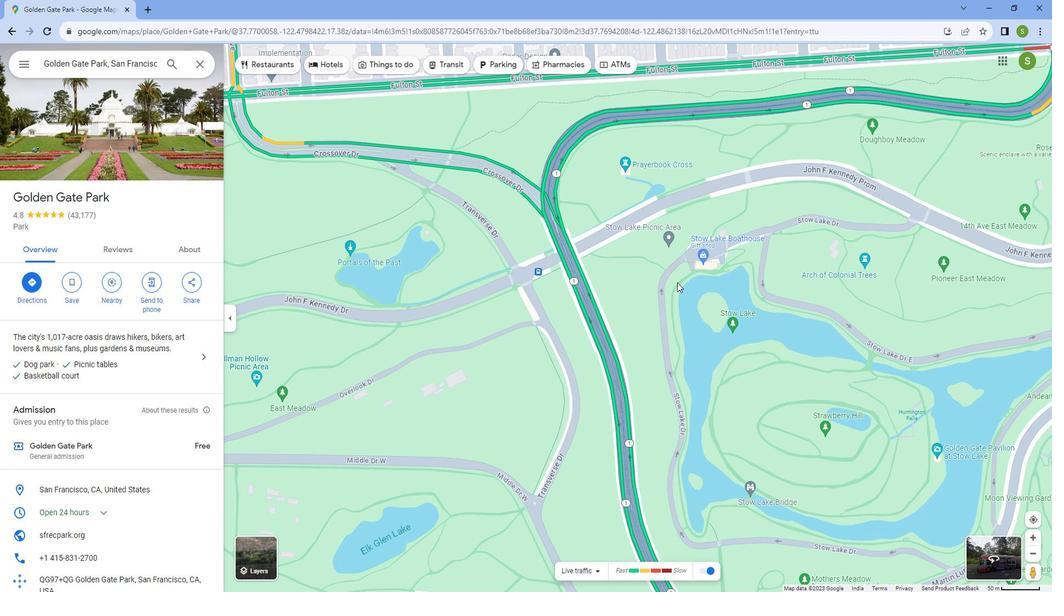 
Action: Mouse scrolled (676, 271) with delta (0, 0)
Screenshot: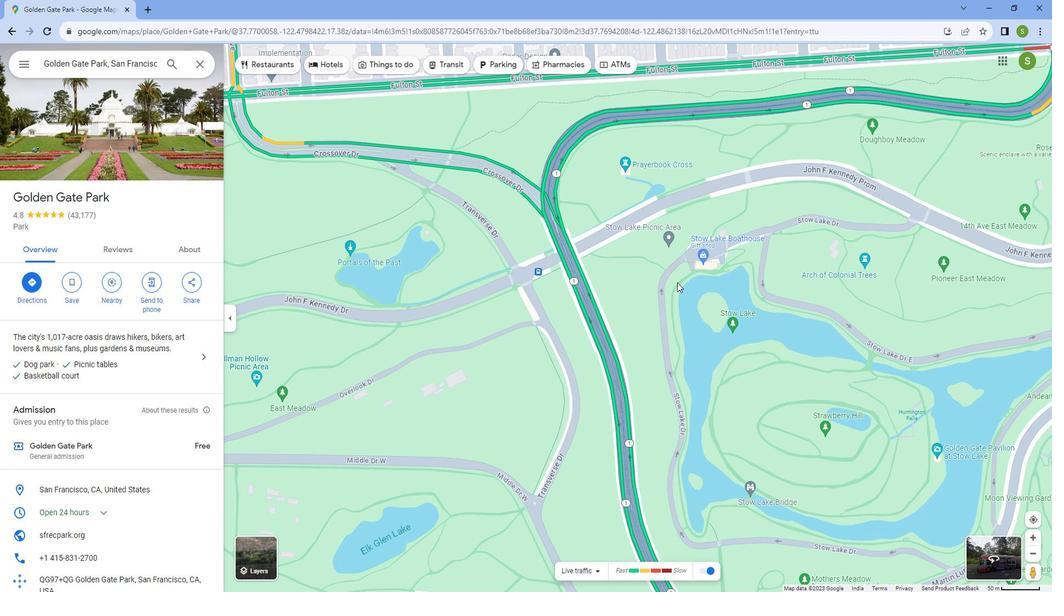 
Action: Mouse scrolled (676, 271) with delta (0, 0)
Screenshot: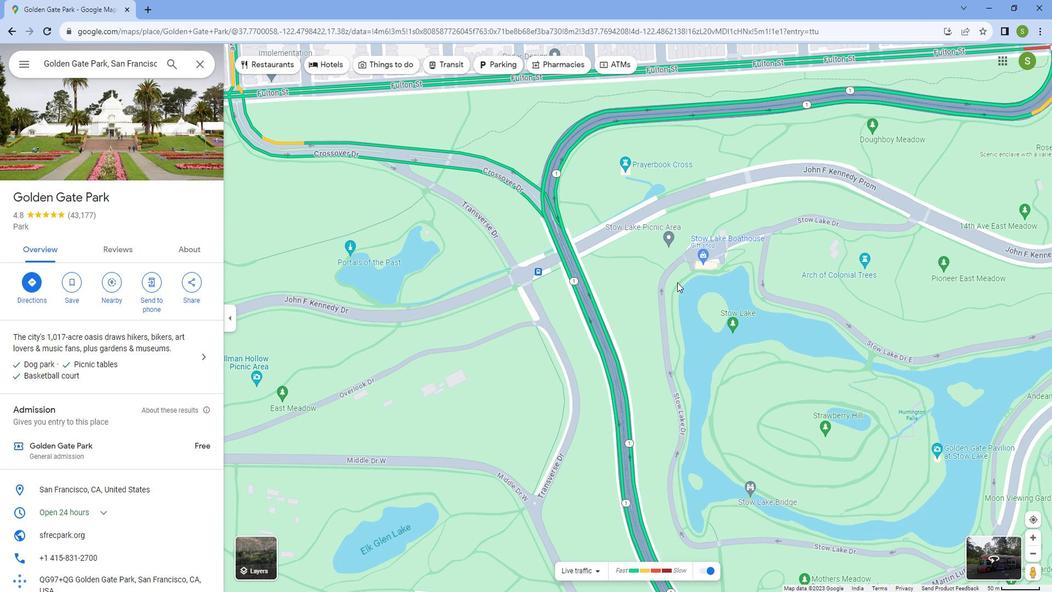 
Action: Mouse scrolled (676, 271) with delta (0, 0)
Screenshot: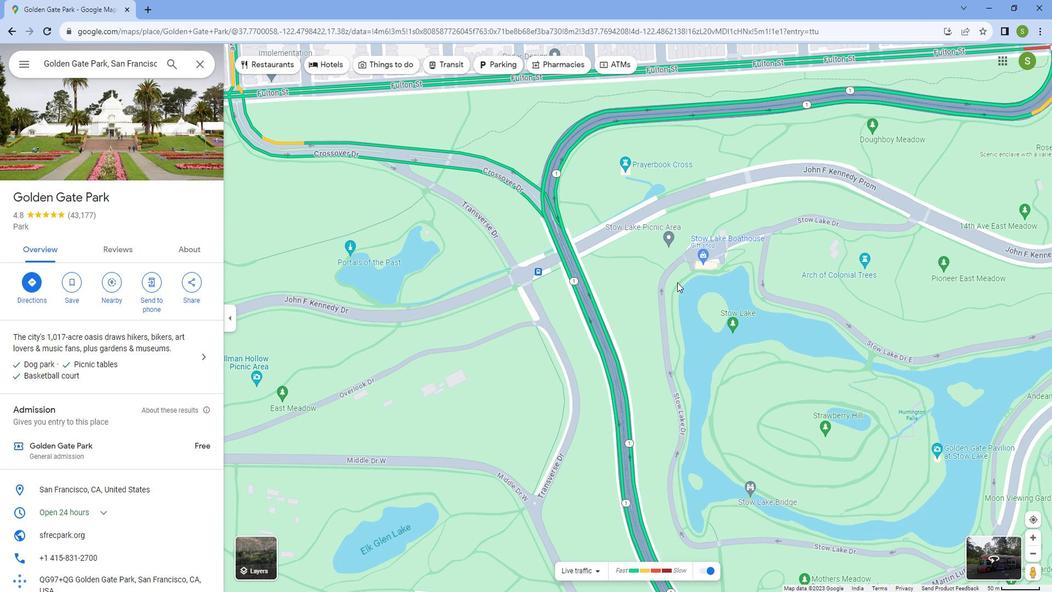
Action: Mouse moved to (349, 417)
Screenshot: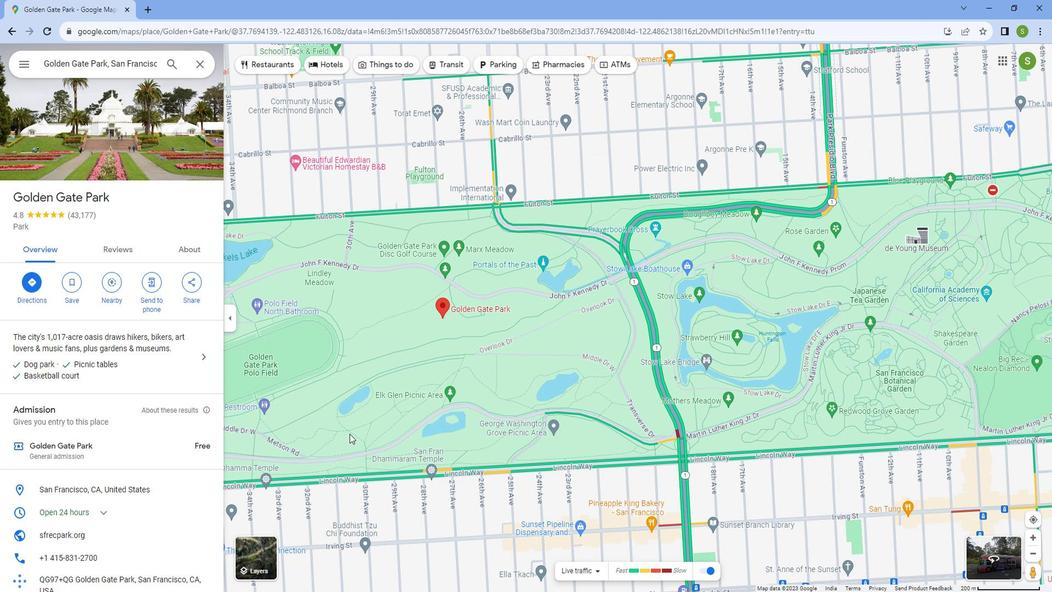 
Action: Mouse scrolled (349, 418) with delta (0, 0)
Screenshot: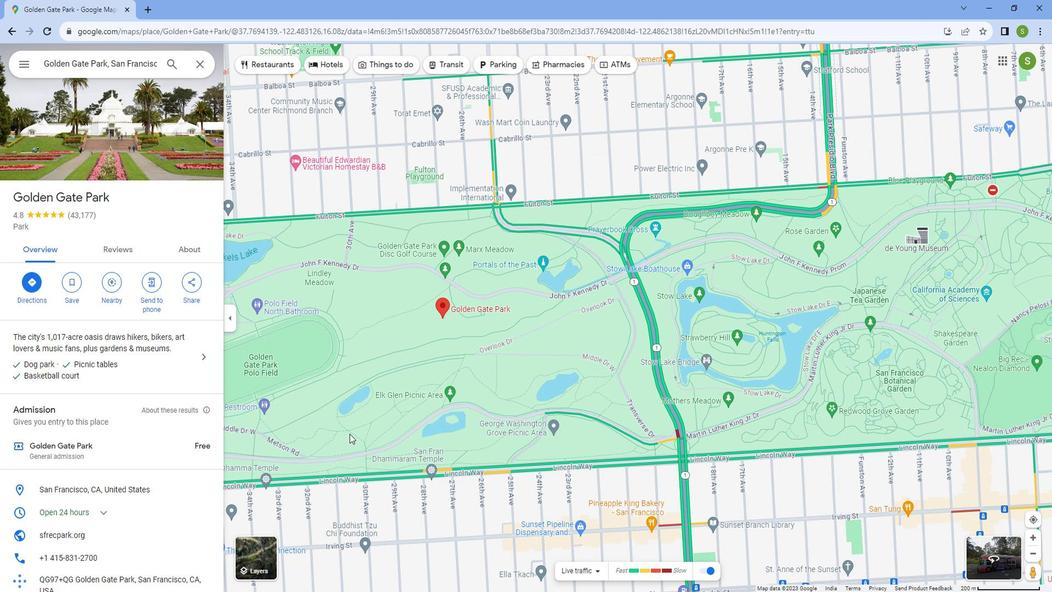 
Action: Mouse moved to (349, 417)
Screenshot: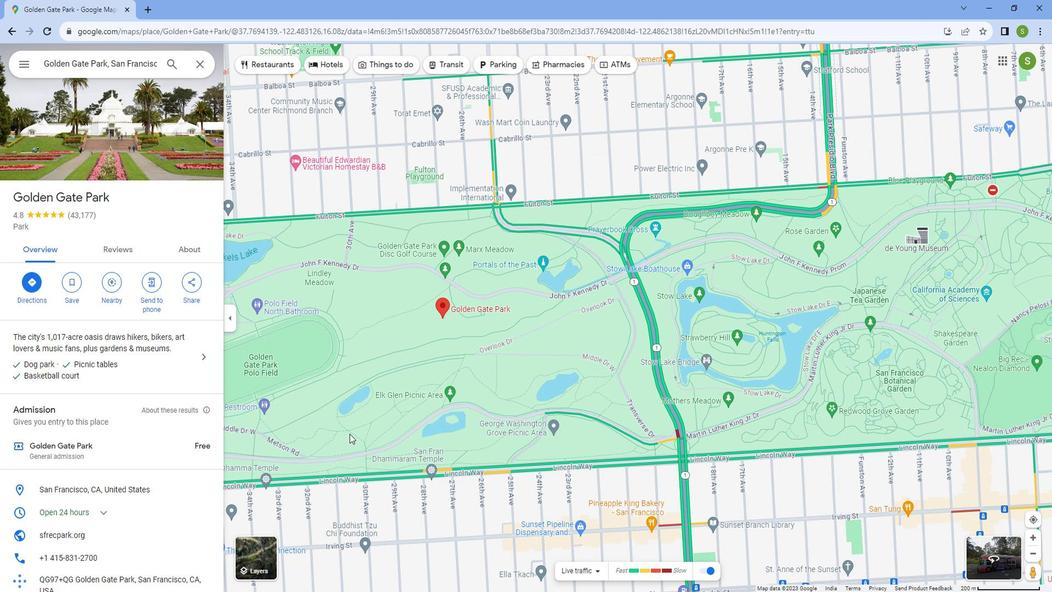 
Action: Mouse scrolled (349, 417) with delta (0, 0)
Screenshot: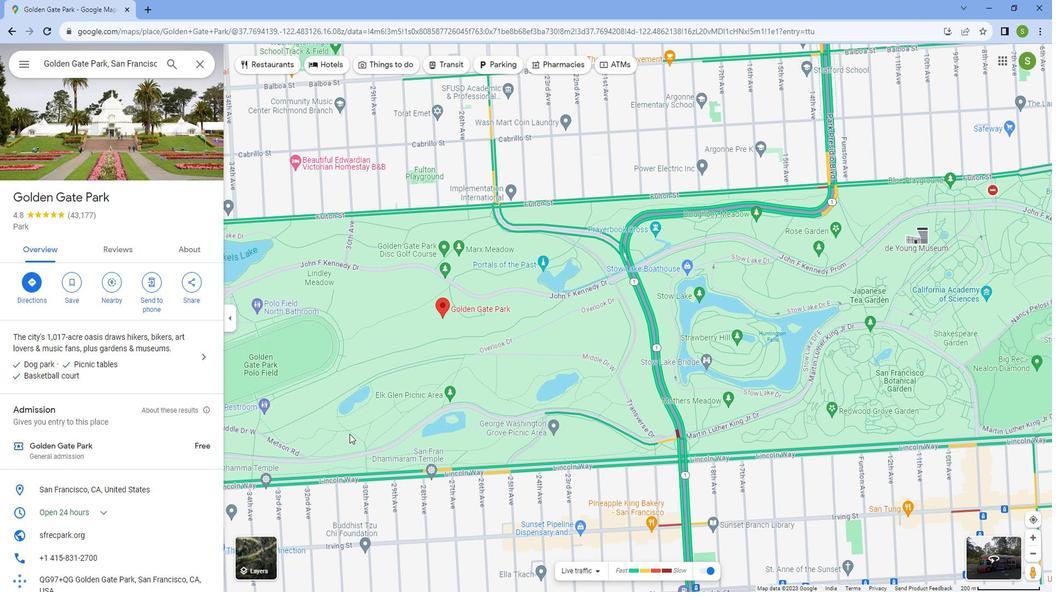 
Action: Mouse moved to (348, 417)
Screenshot: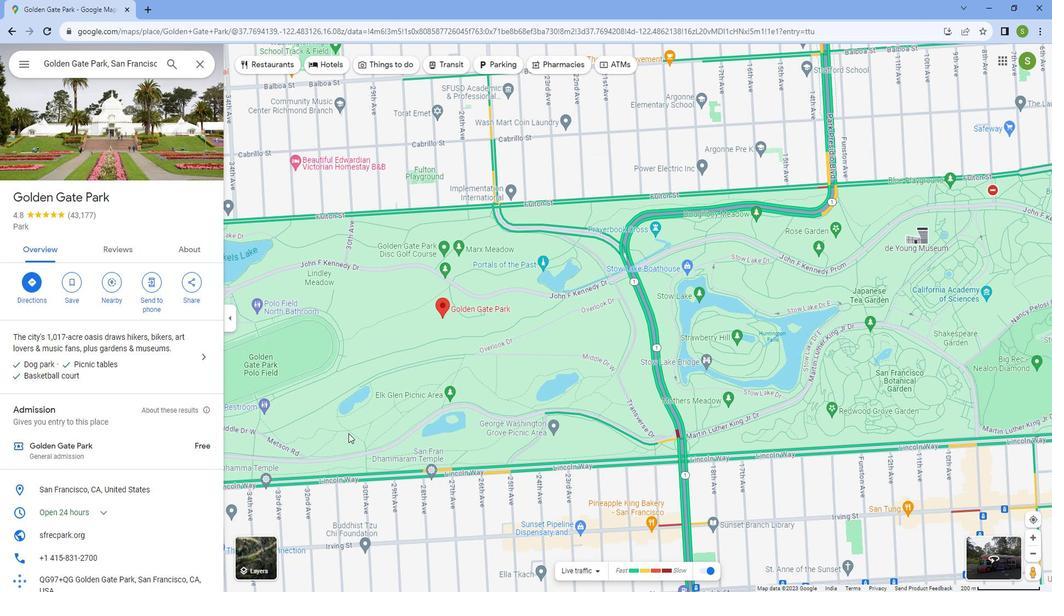 
Action: Mouse scrolled (348, 417) with delta (0, 0)
Screenshot: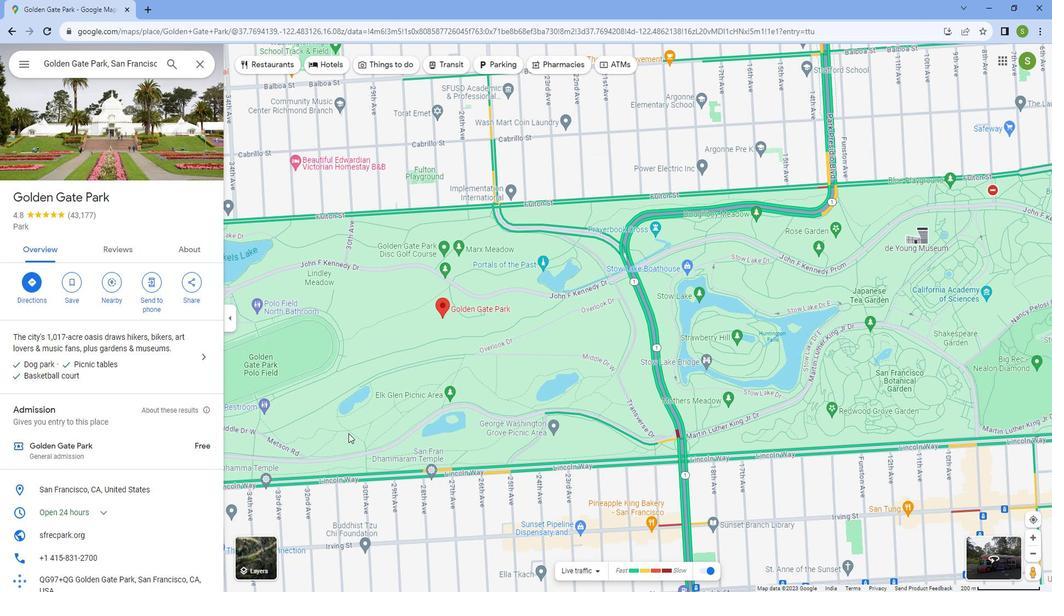 
Action: Mouse scrolled (348, 417) with delta (0, 0)
Screenshot: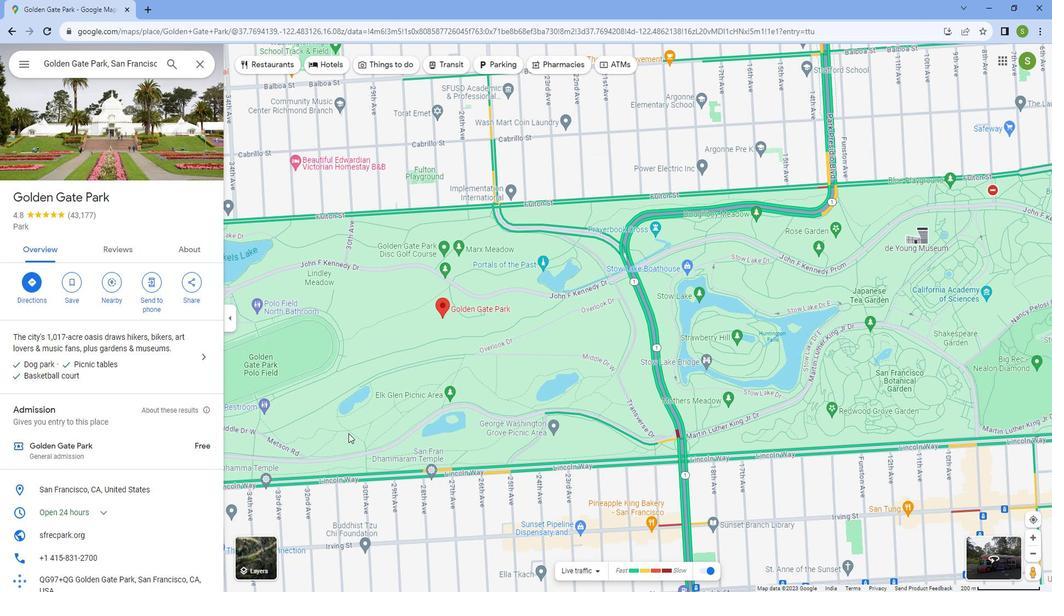 
Action: Mouse scrolled (348, 417) with delta (0, 0)
Screenshot: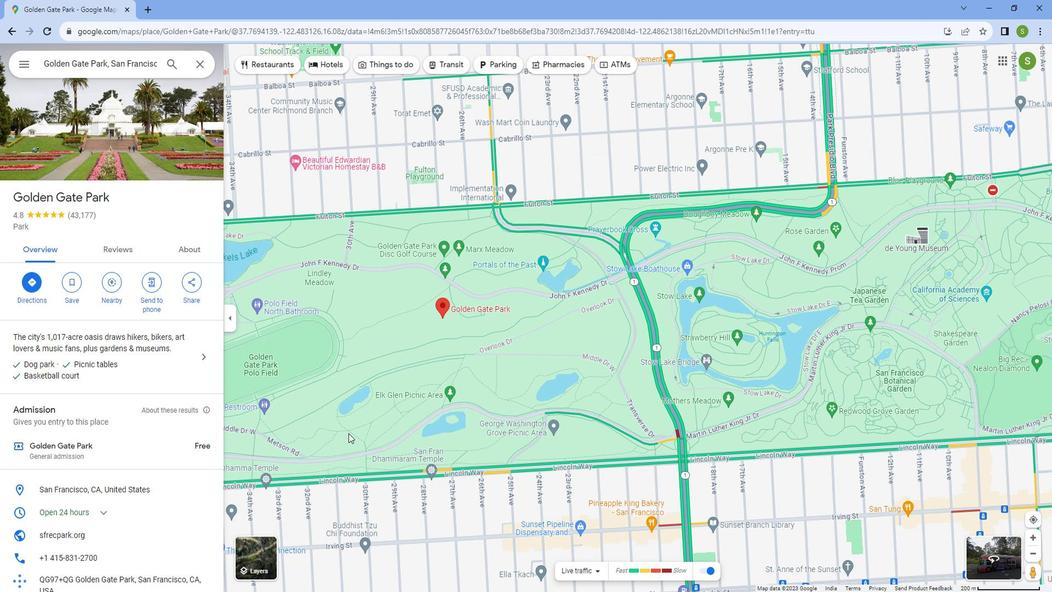 
Action: Mouse scrolled (348, 417) with delta (0, 0)
Screenshot: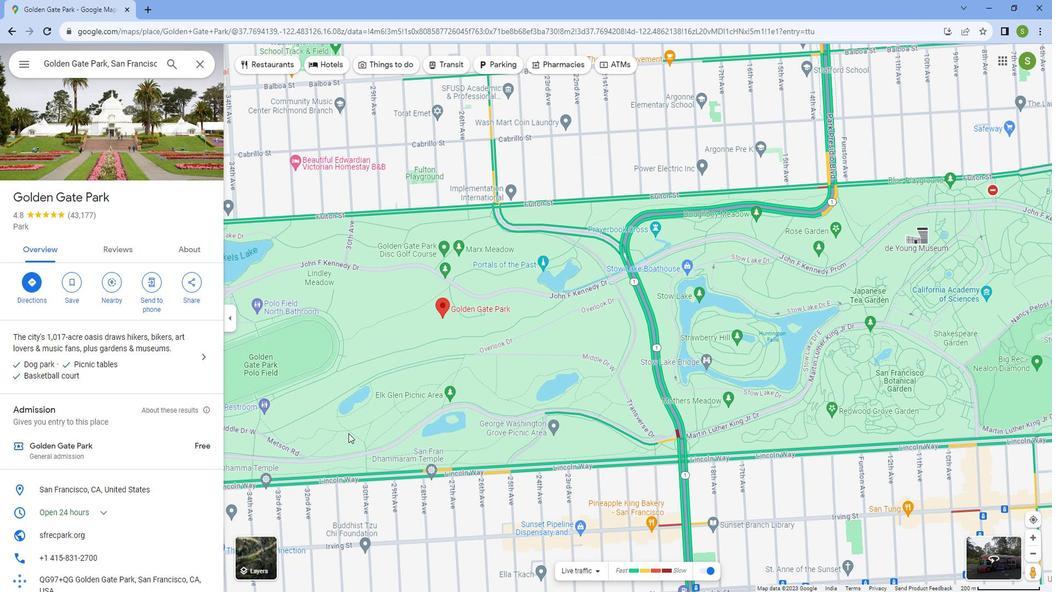 
Action: Mouse moved to (342, 405)
Screenshot: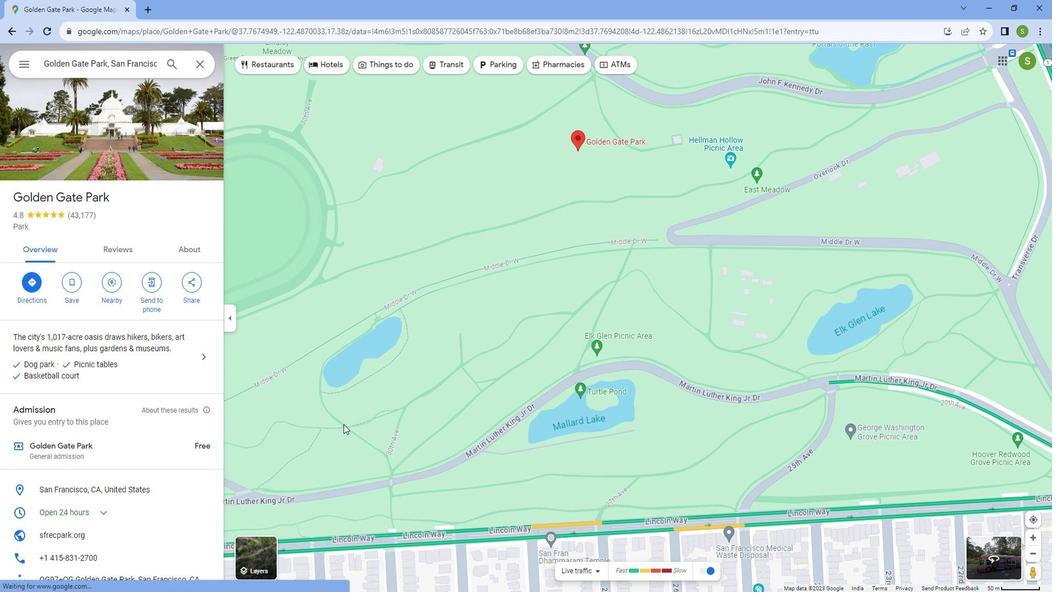
Action: Mouse scrolled (342, 406) with delta (0, 0)
Screenshot: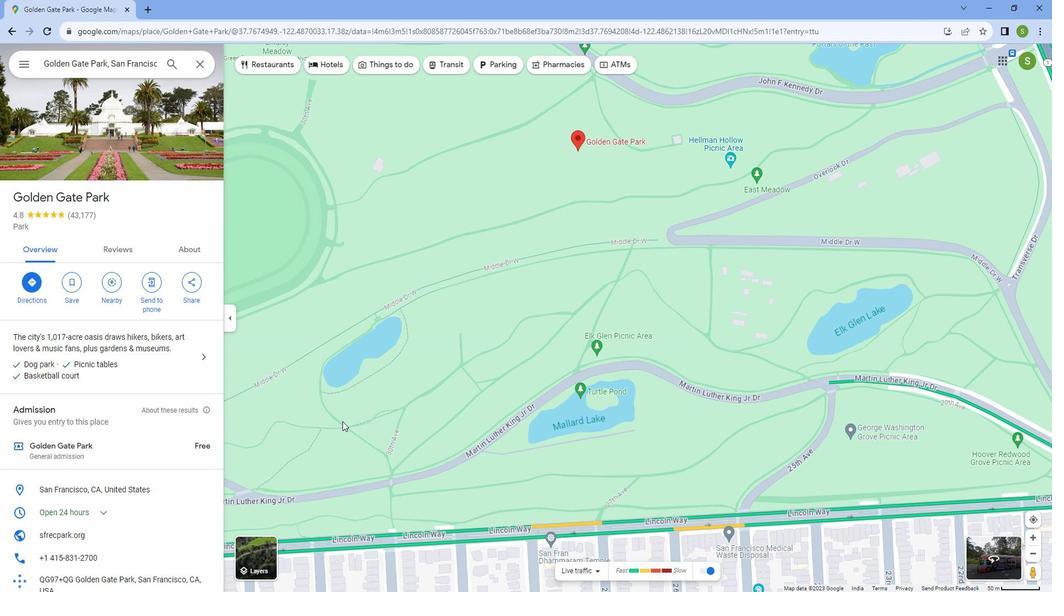 
Action: Mouse scrolled (342, 406) with delta (0, 0)
Screenshot: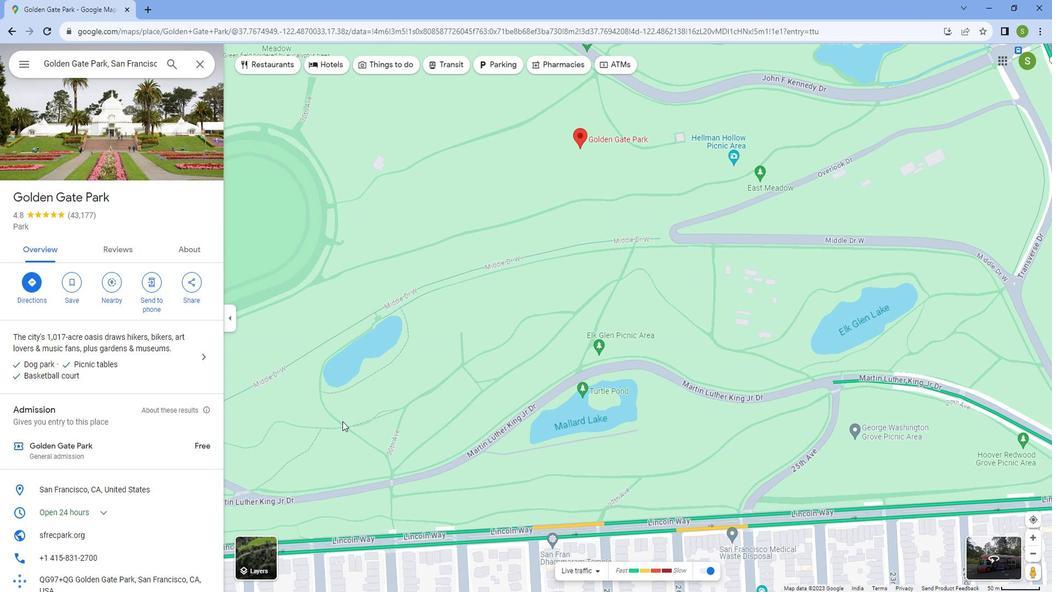 
Action: Mouse scrolled (342, 406) with delta (0, 0)
Screenshot: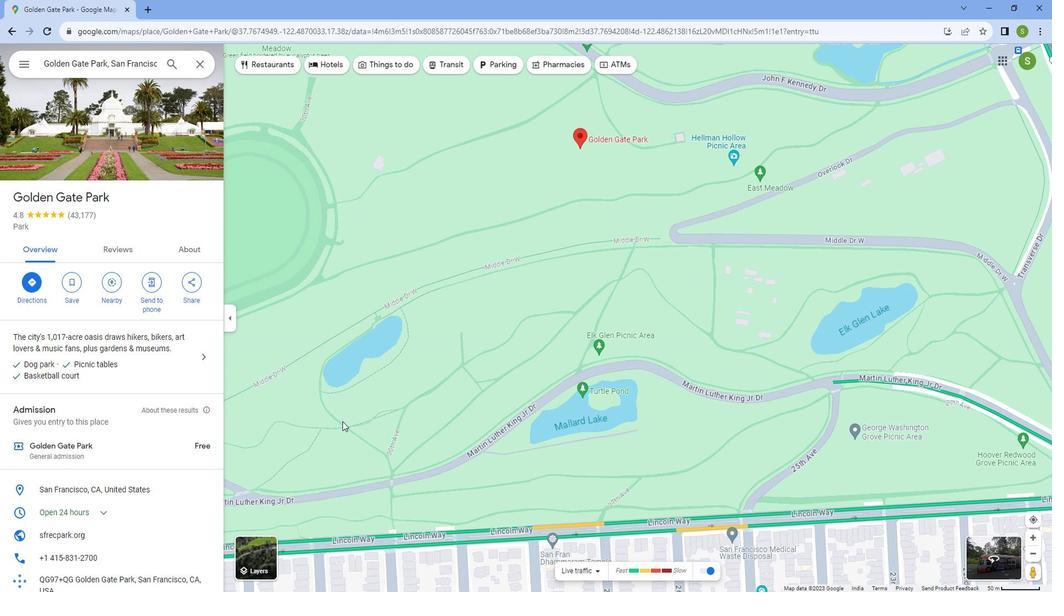 
Action: Mouse scrolled (342, 406) with delta (0, 0)
Screenshot: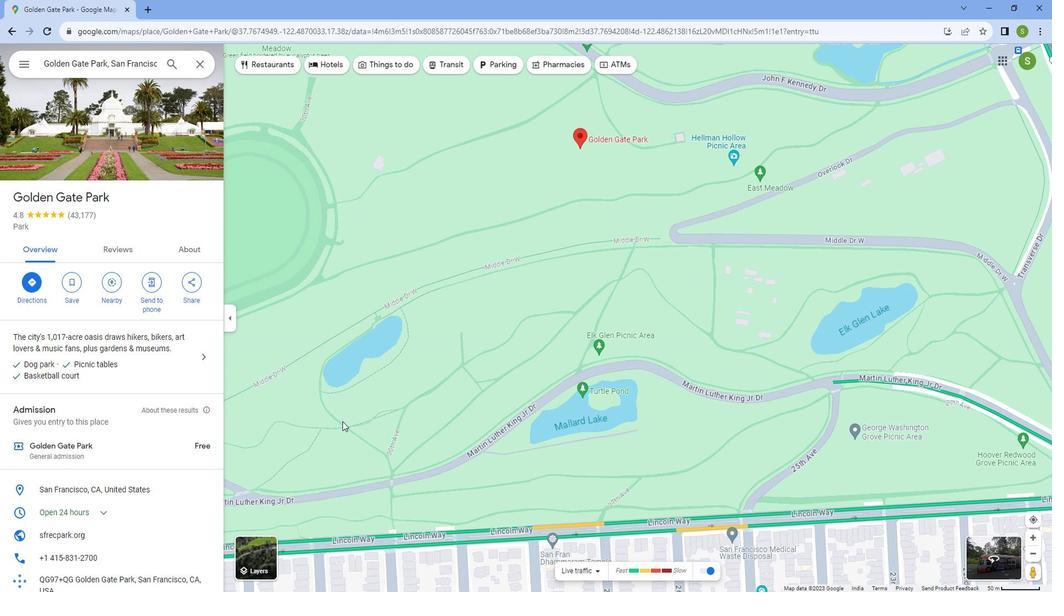 
Action: Mouse scrolled (342, 406) with delta (0, 0)
Screenshot: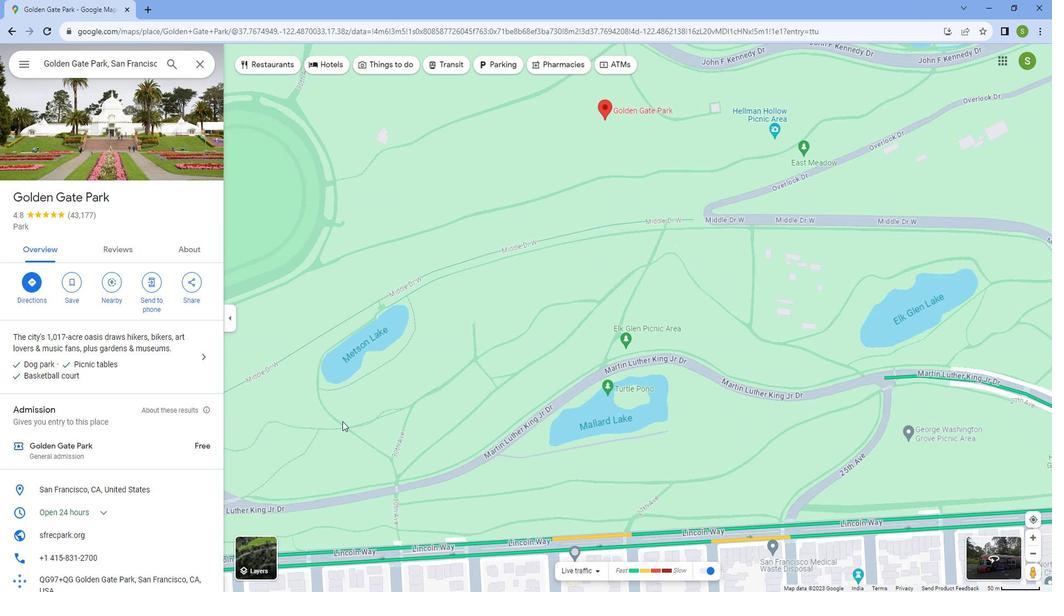 
Action: Mouse scrolled (342, 406) with delta (0, 0)
Screenshot: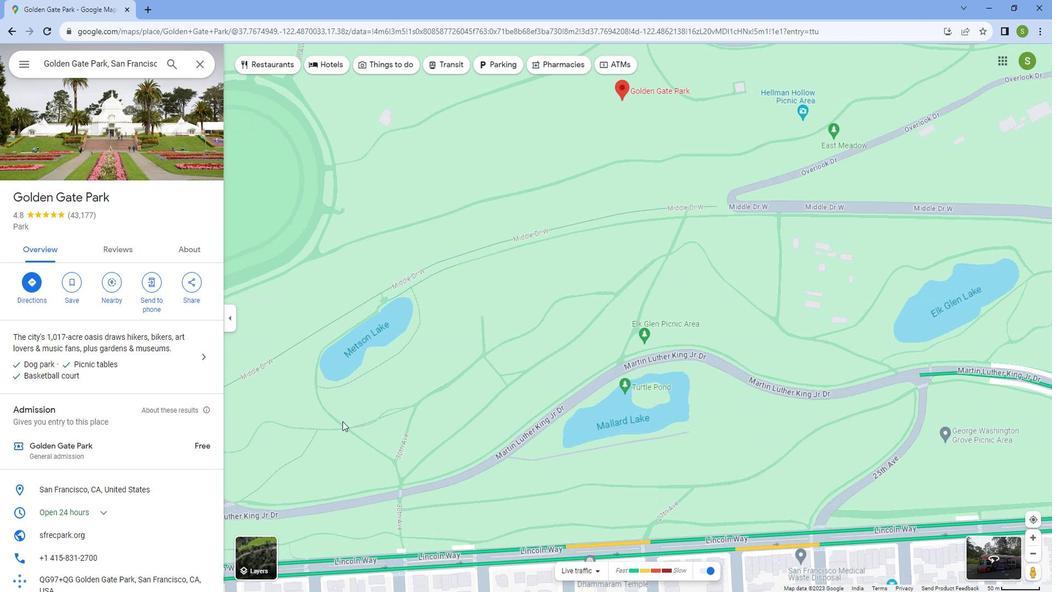 
Action: Mouse moved to (342, 401)
Screenshot: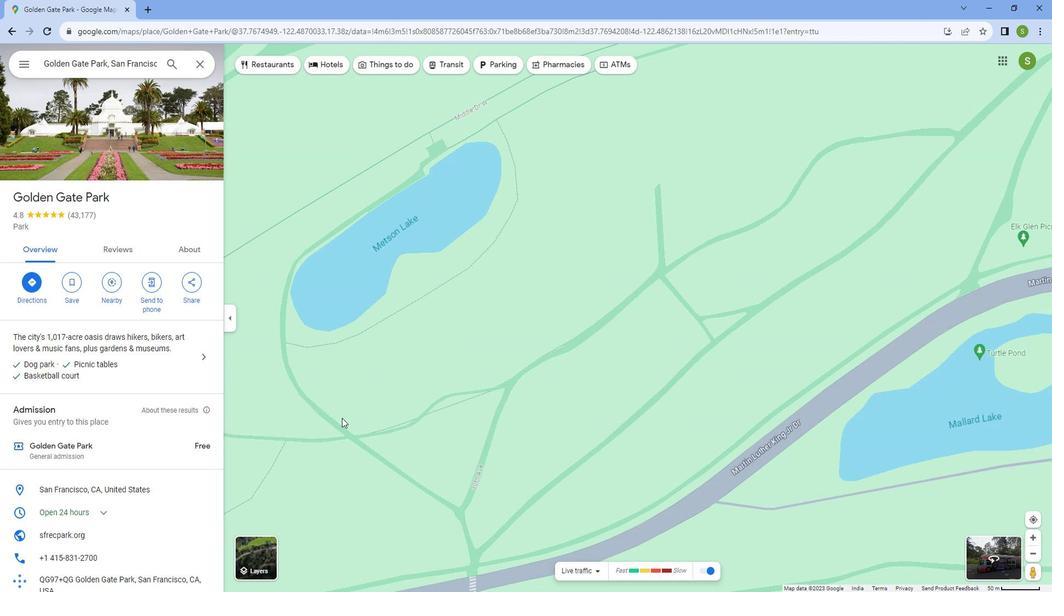 
Action: Mouse scrolled (342, 402) with delta (0, 0)
Screenshot: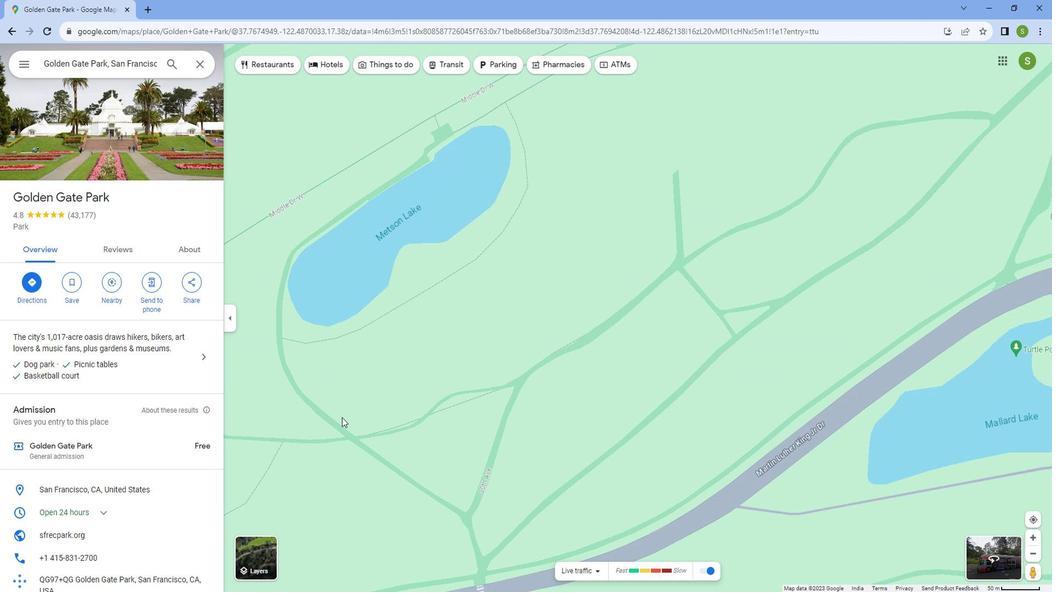 
Action: Mouse scrolled (342, 402) with delta (0, 0)
Screenshot: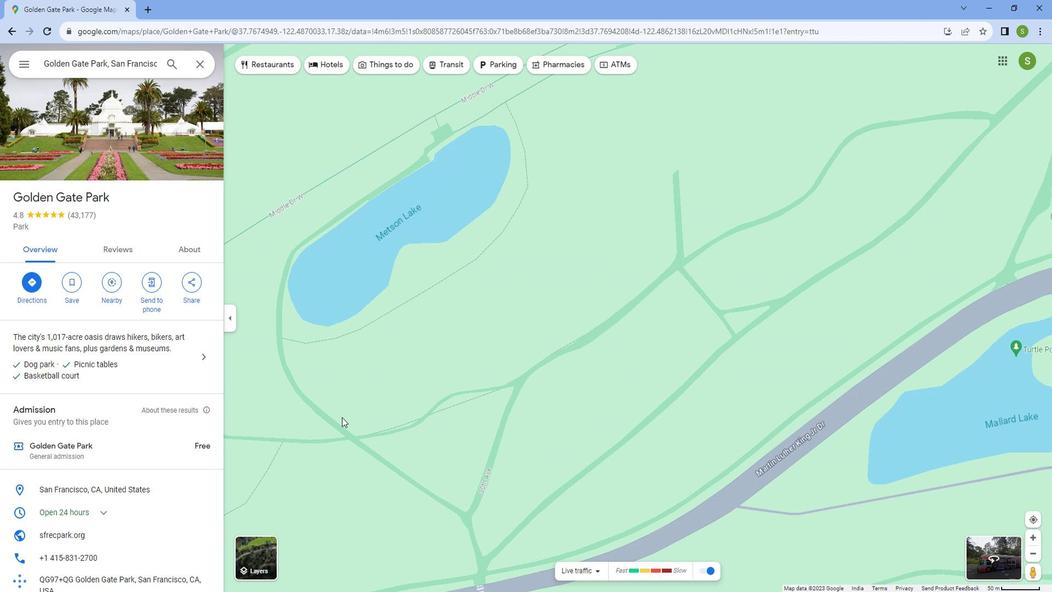 
Action: Mouse scrolled (342, 402) with delta (0, 0)
Screenshot: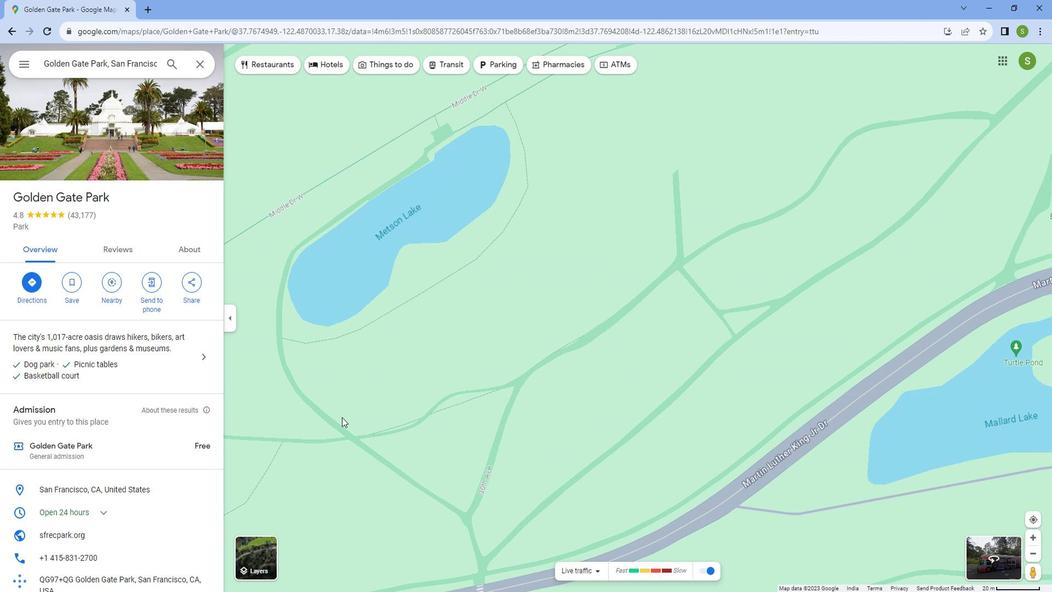 
Action: Mouse scrolled (342, 402) with delta (0, 0)
Screenshot: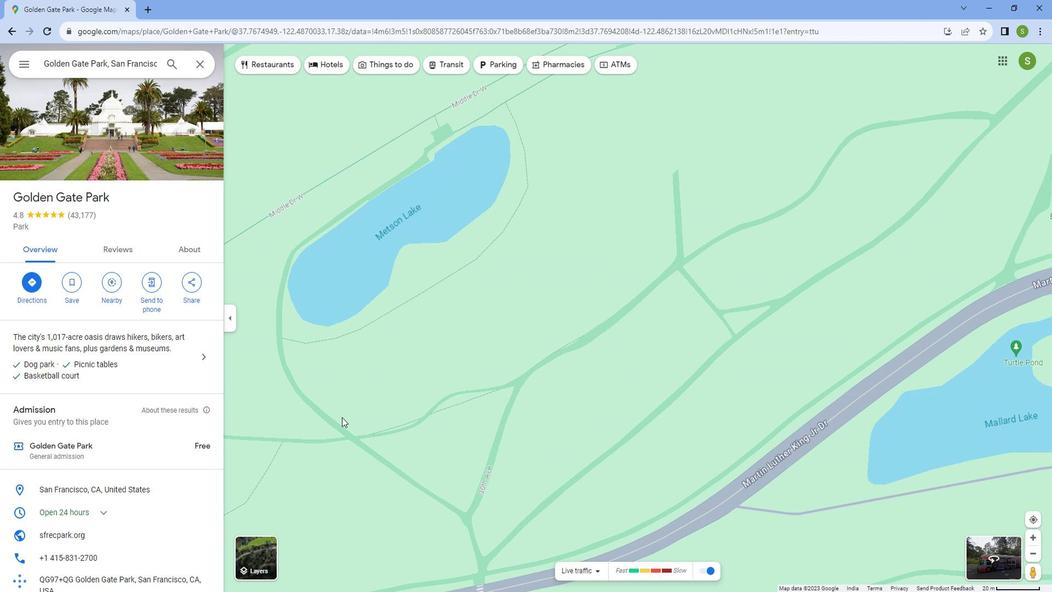 
Action: Mouse scrolled (342, 402) with delta (0, 0)
Screenshot: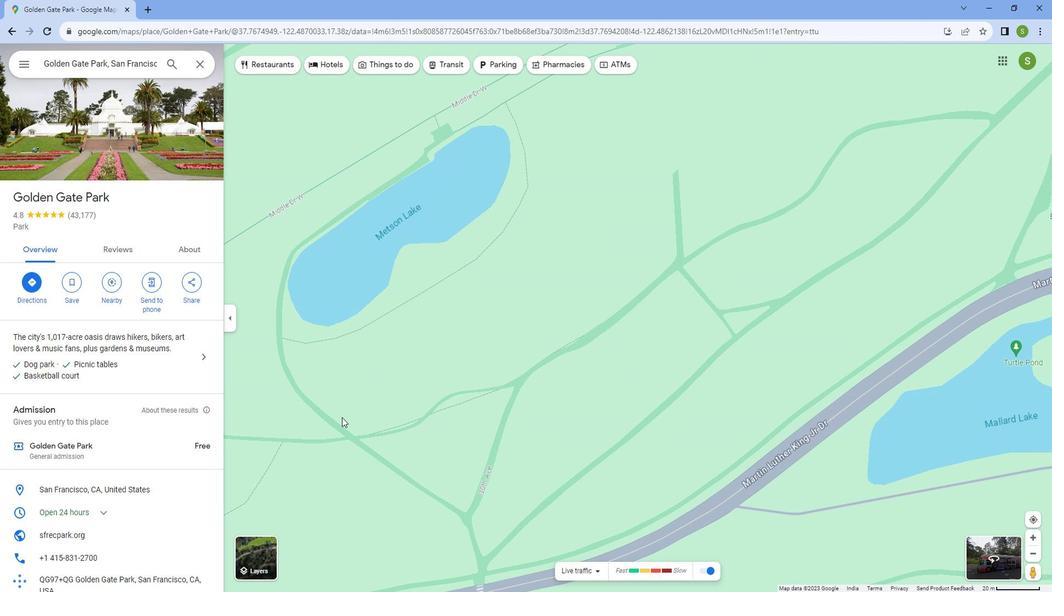
Action: Mouse scrolled (342, 401) with delta (0, 0)
Screenshot: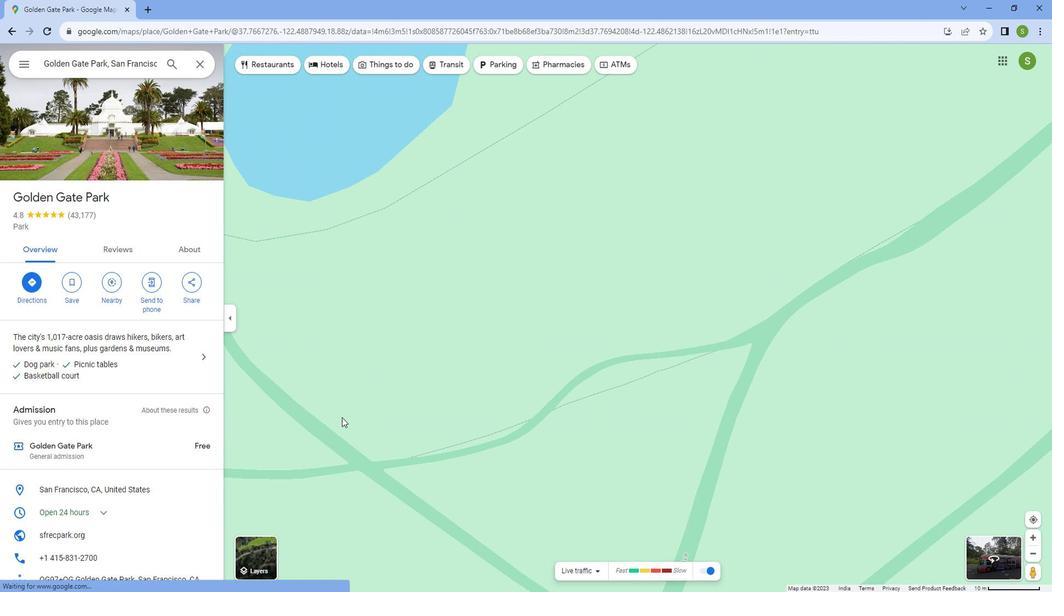 
Action: Mouse scrolled (342, 401) with delta (0, 0)
Screenshot: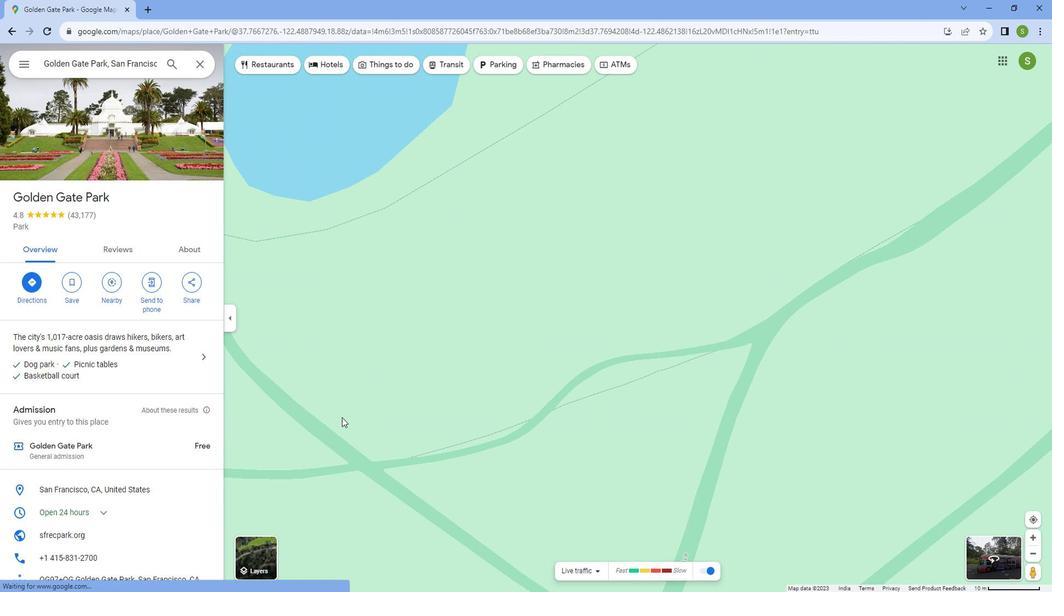 
Action: Mouse scrolled (342, 401) with delta (0, 0)
Screenshot: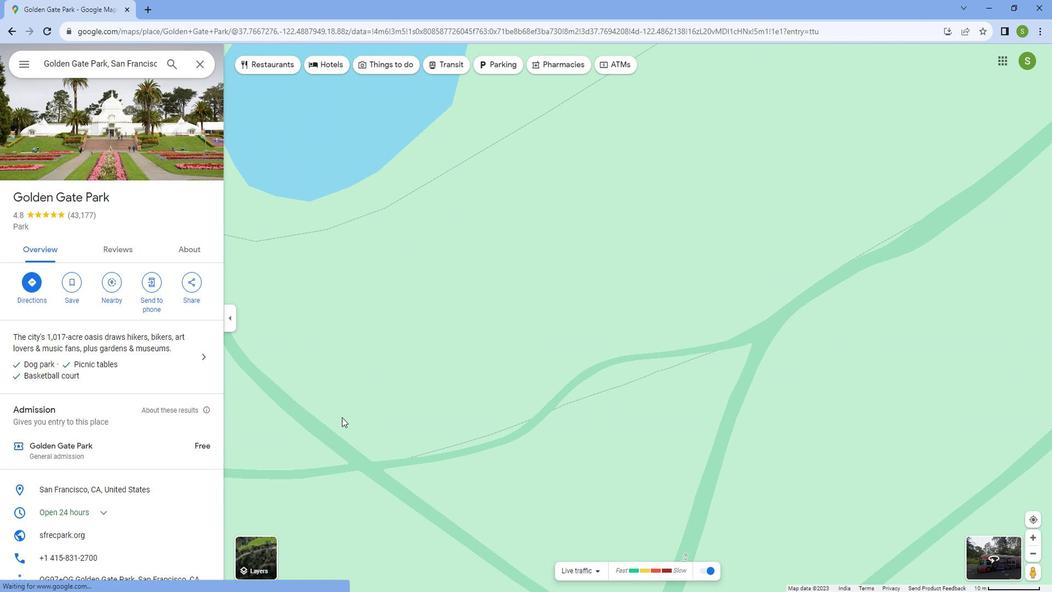 
Action: Mouse scrolled (342, 401) with delta (0, 0)
Screenshot: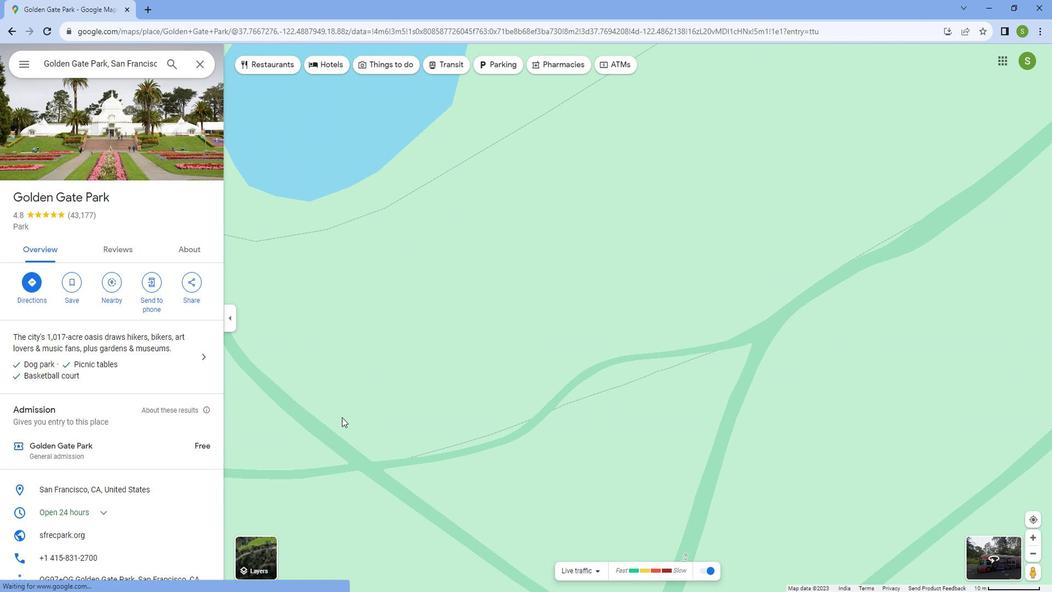
Action: Mouse scrolled (342, 401) with delta (0, 0)
Screenshot: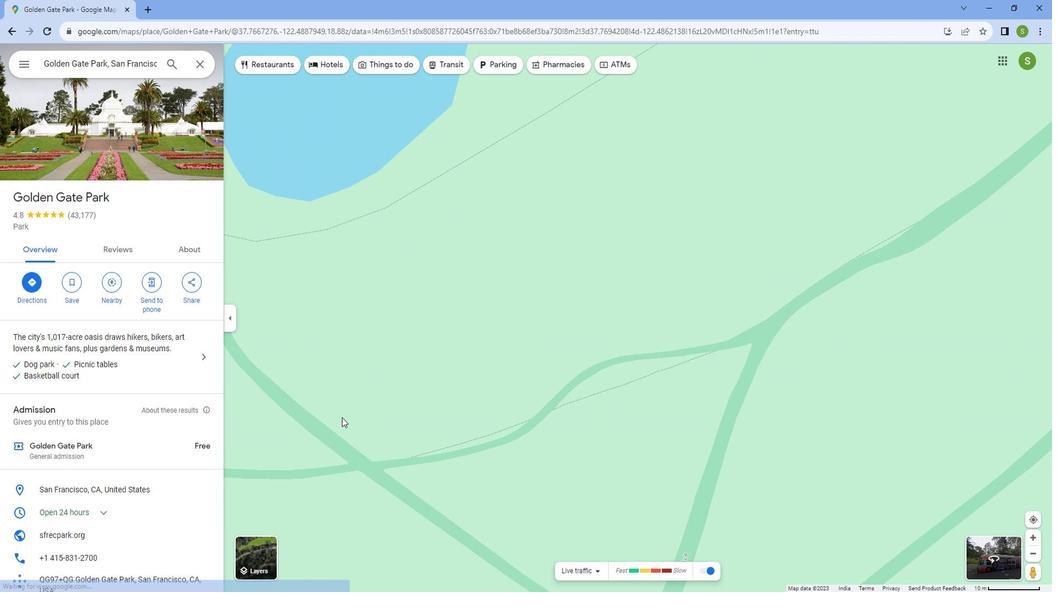 
Action: Mouse scrolled (342, 401) with delta (0, 0)
Screenshot: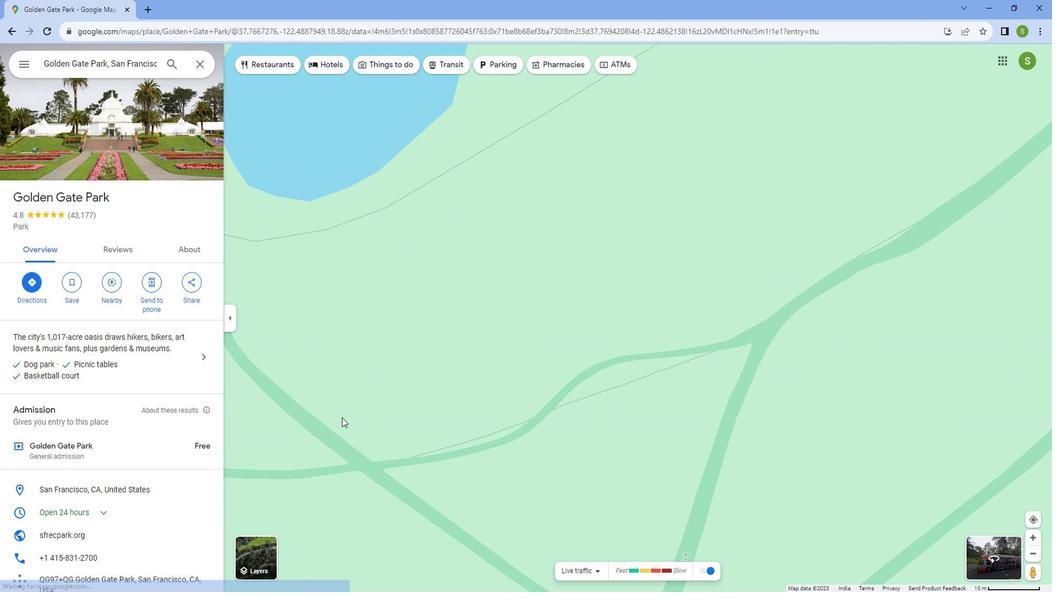 
Action: Mouse scrolled (342, 401) with delta (0, 0)
Screenshot: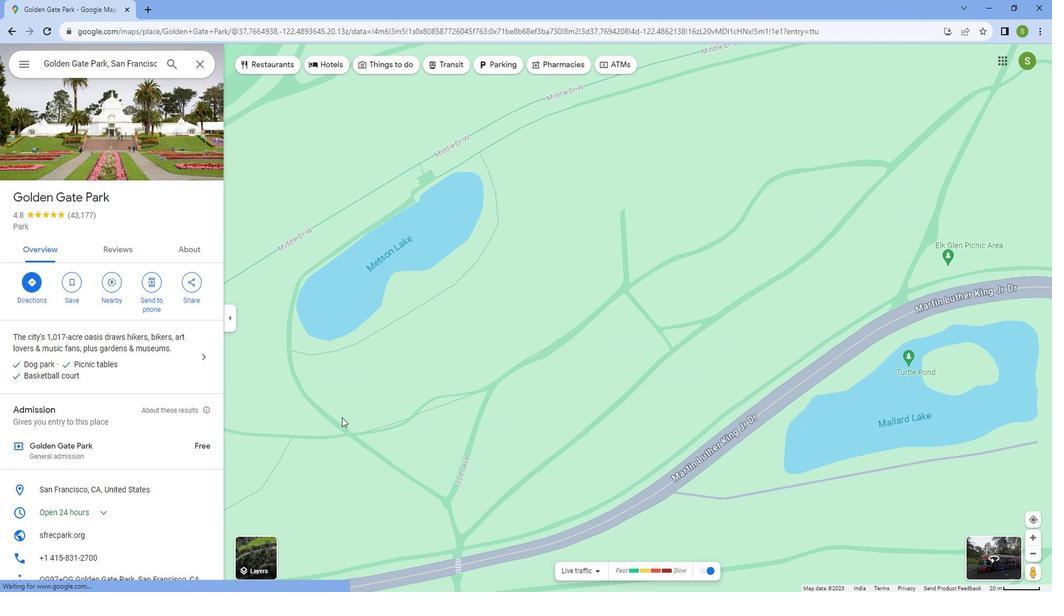 
Action: Mouse scrolled (342, 401) with delta (0, 0)
Screenshot: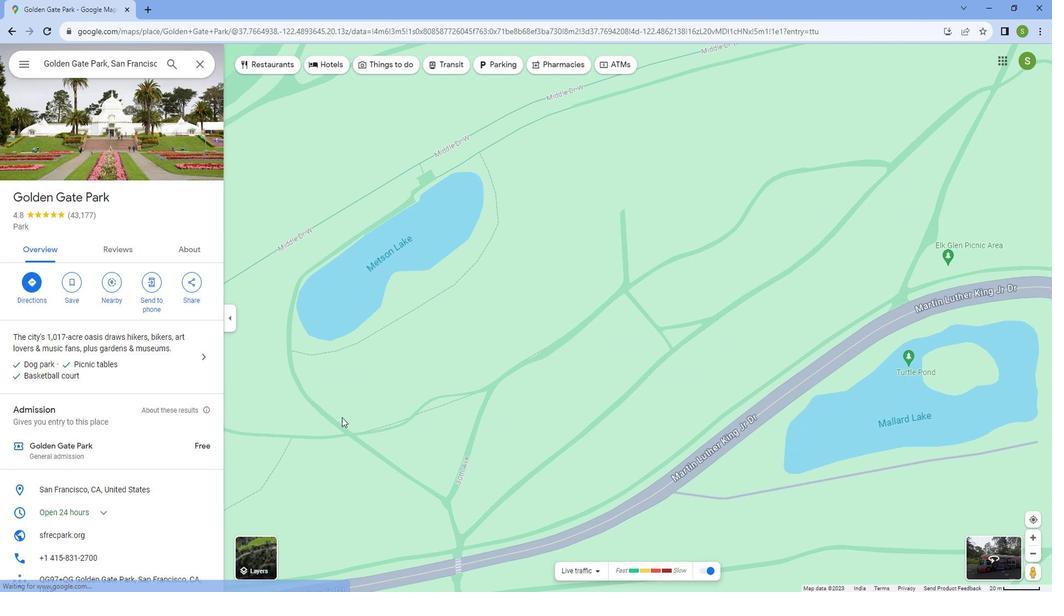 
Action: Mouse scrolled (342, 401) with delta (0, 0)
Screenshot: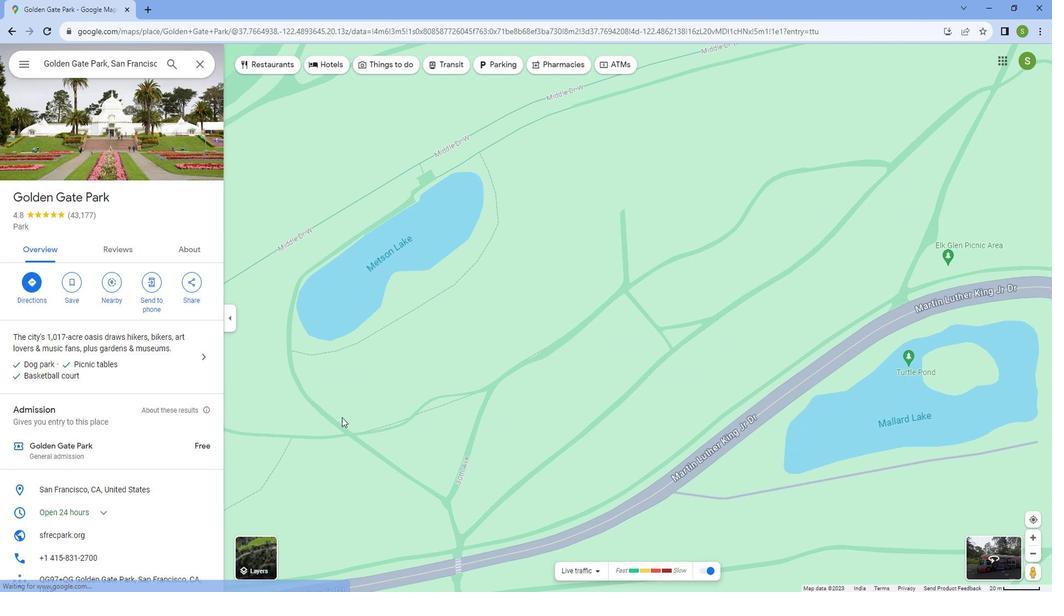
Action: Mouse scrolled (342, 401) with delta (0, 0)
Screenshot: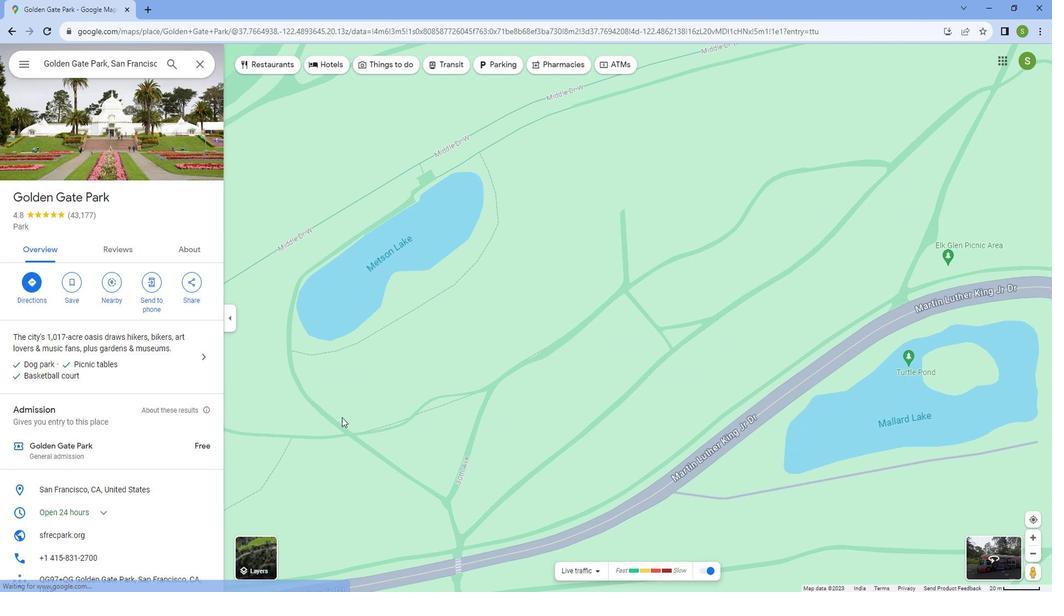 
Action: Mouse scrolled (342, 401) with delta (0, 0)
Screenshot: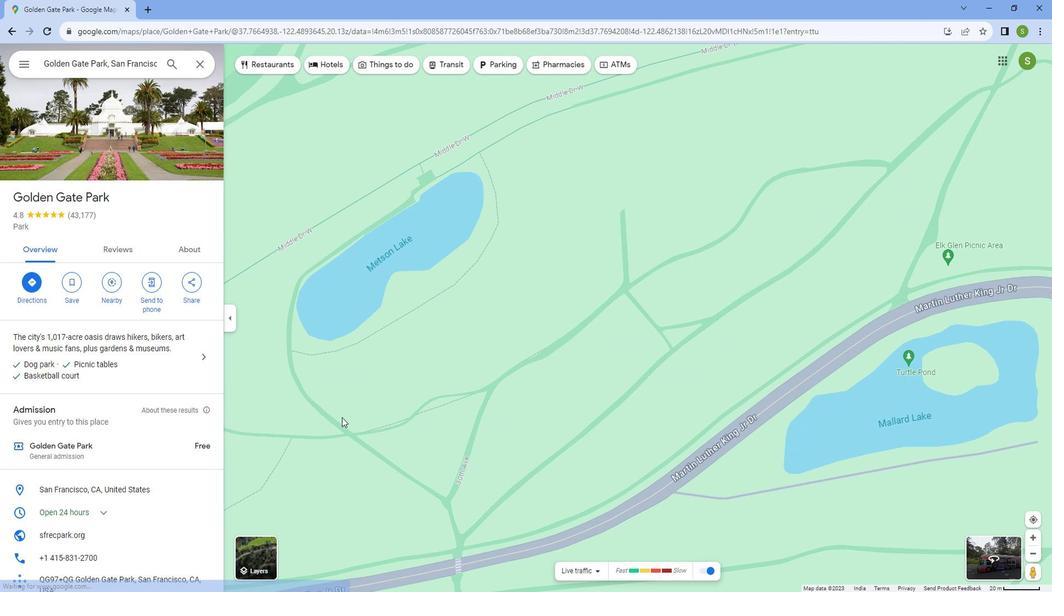 
Action: Mouse scrolled (342, 401) with delta (0, 0)
Screenshot: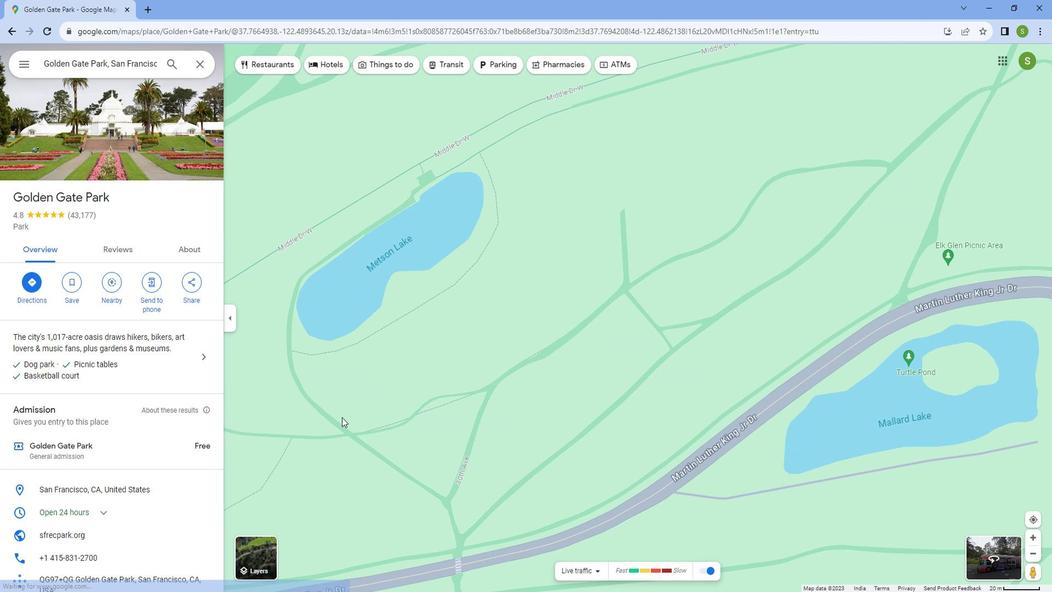
Action: Mouse scrolled (342, 401) with delta (0, 0)
Screenshot: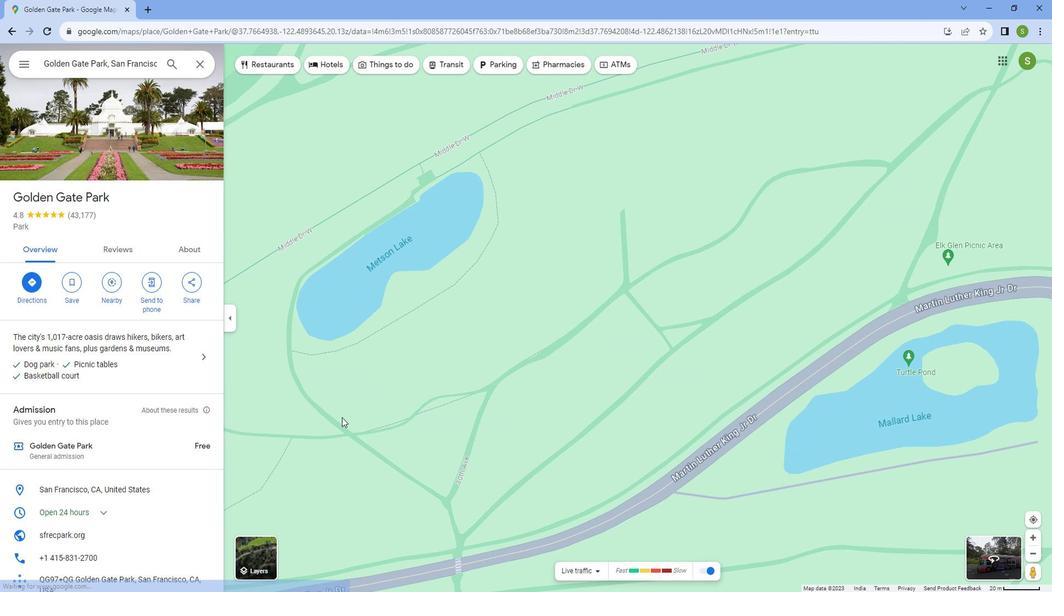 
Action: Mouse moved to (341, 401)
Screenshot: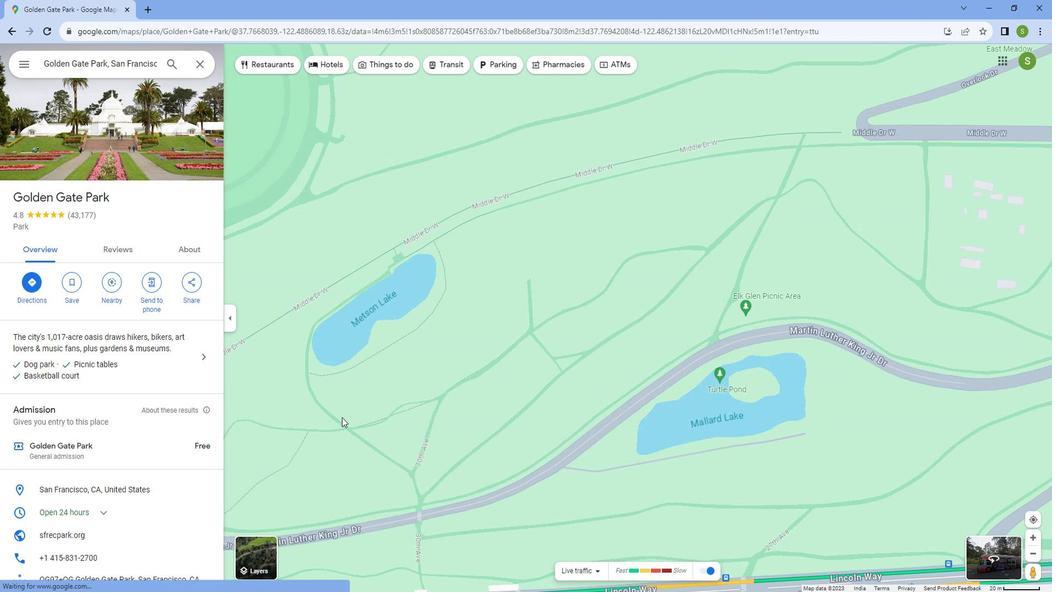 
Action: Mouse scrolled (341, 400) with delta (0, 0)
Screenshot: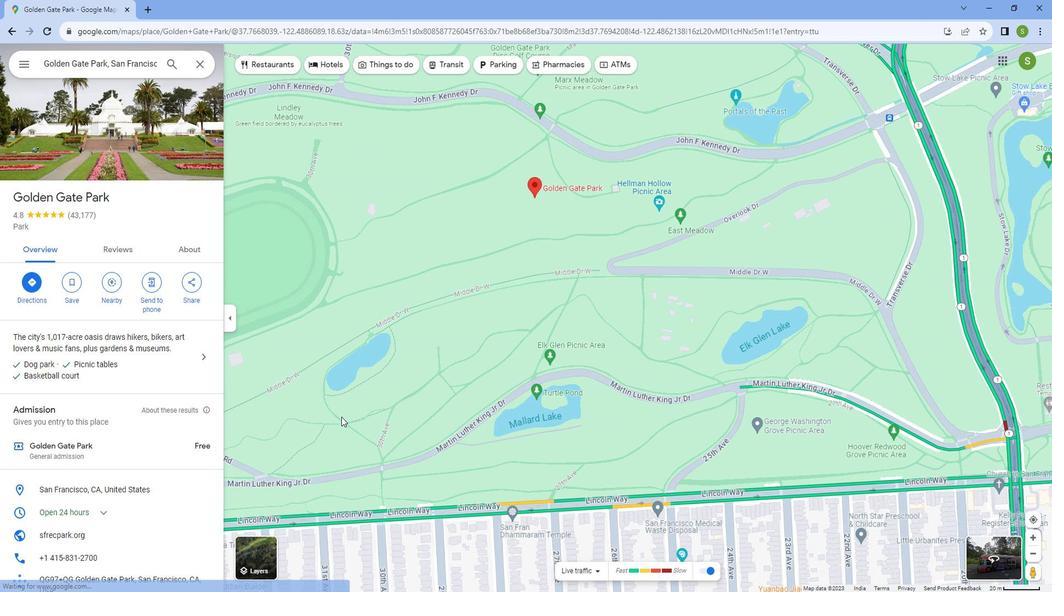 
Action: Mouse scrolled (341, 400) with delta (0, 0)
Screenshot: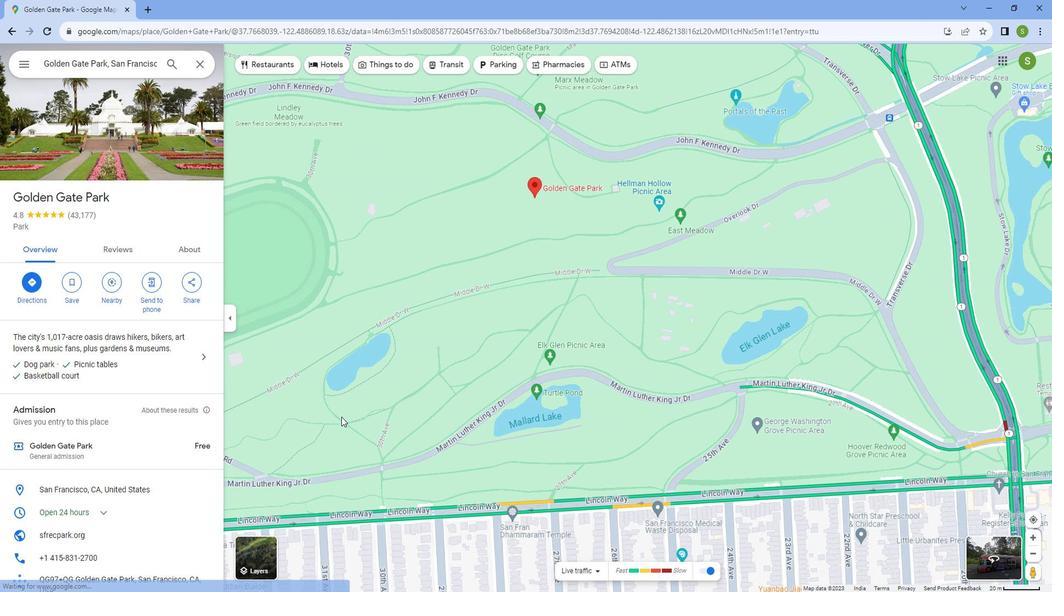 
Action: Mouse scrolled (341, 400) with delta (0, 0)
Screenshot: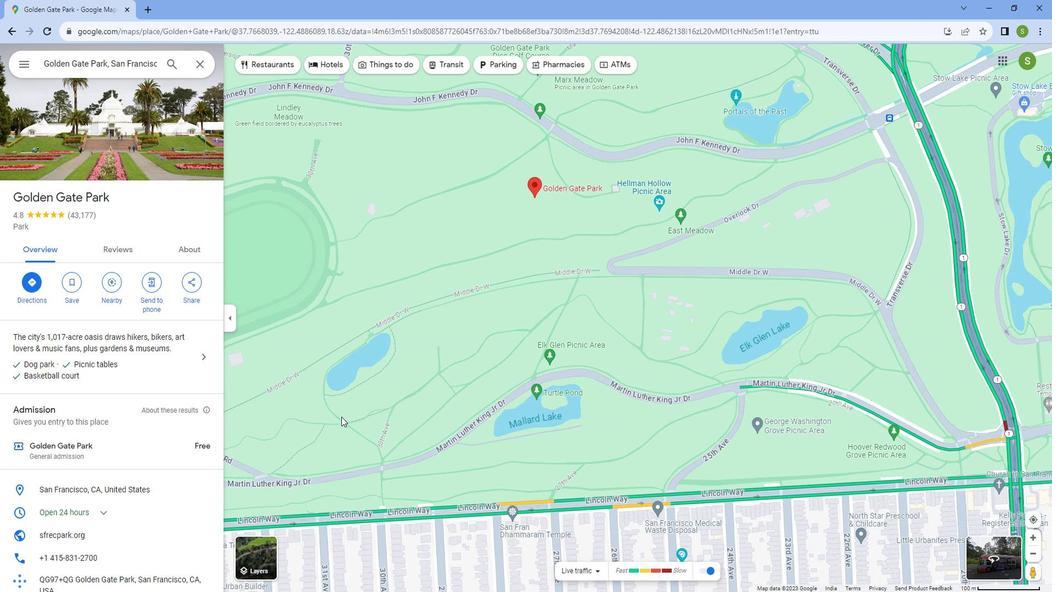 
Action: Mouse scrolled (341, 400) with delta (0, 0)
Screenshot: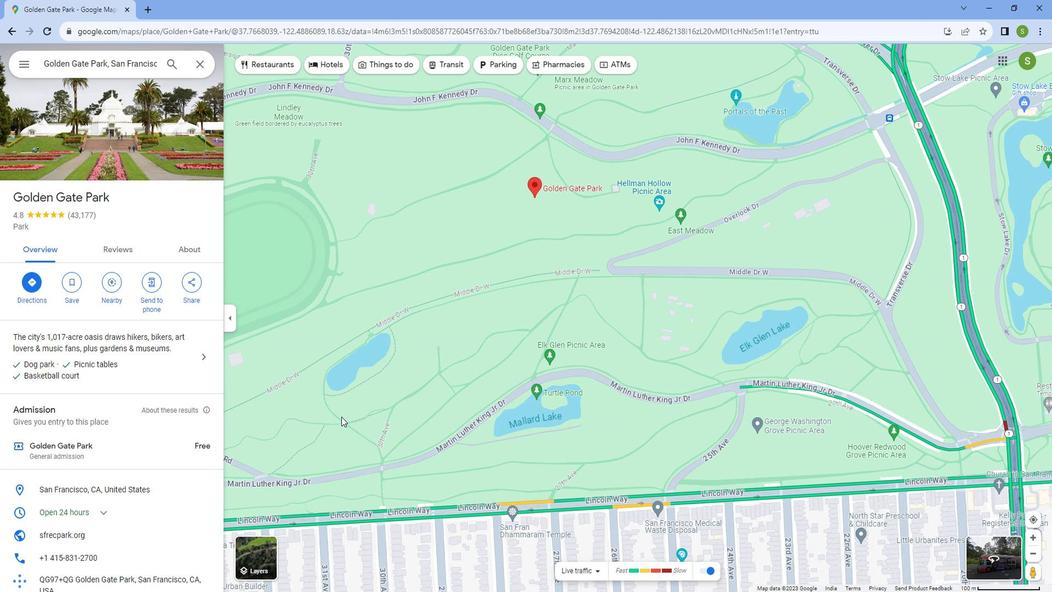 
Action: Mouse moved to (552, 473)
Screenshot: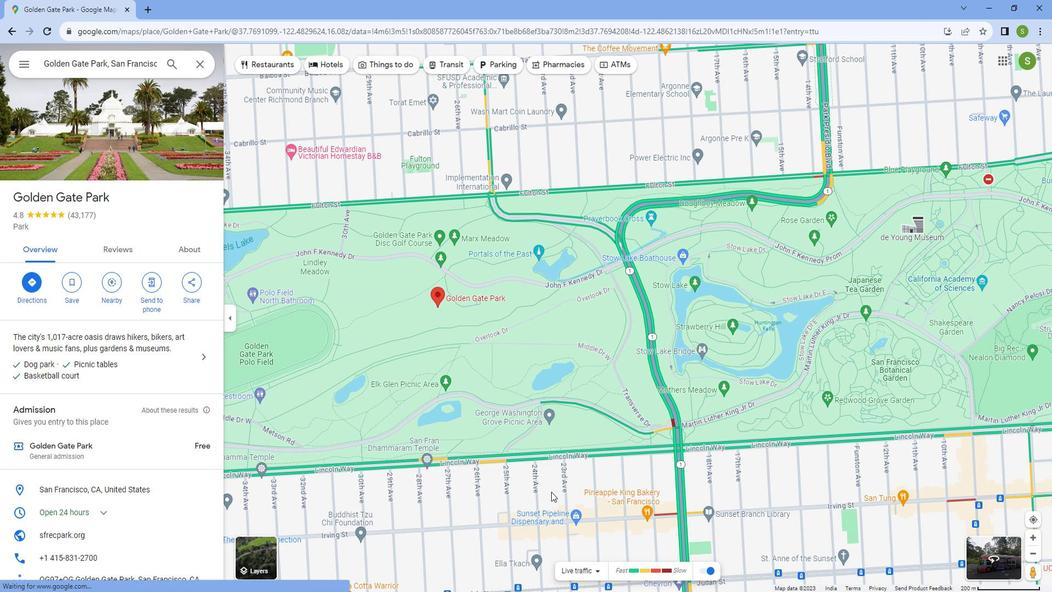 
Action: Mouse scrolled (552, 473) with delta (0, 0)
Screenshot: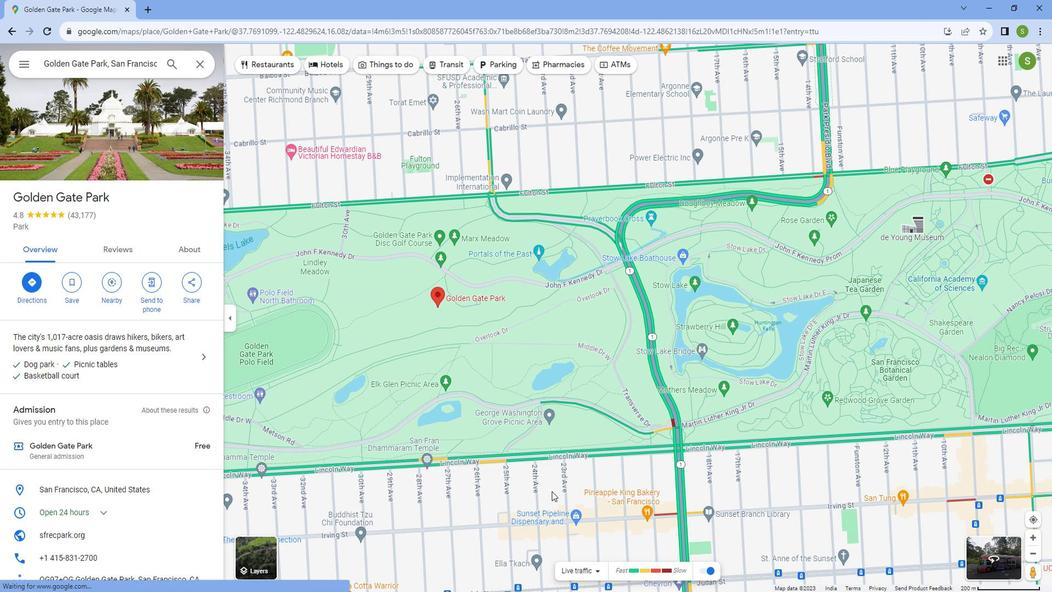 
Action: Mouse moved to (552, 472)
Screenshot: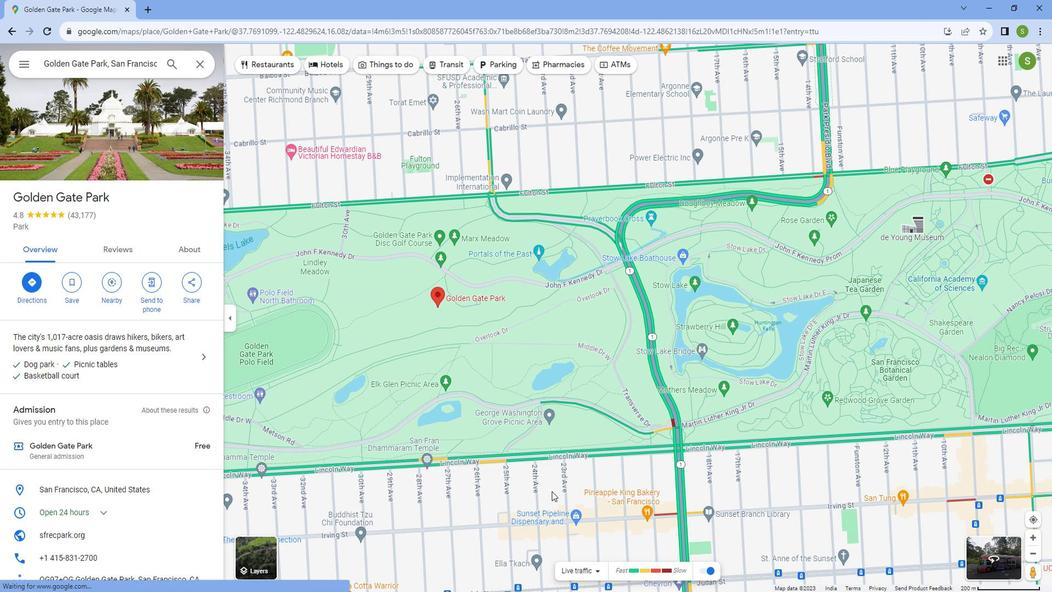 
Action: Mouse scrolled (552, 473) with delta (0, 0)
Screenshot: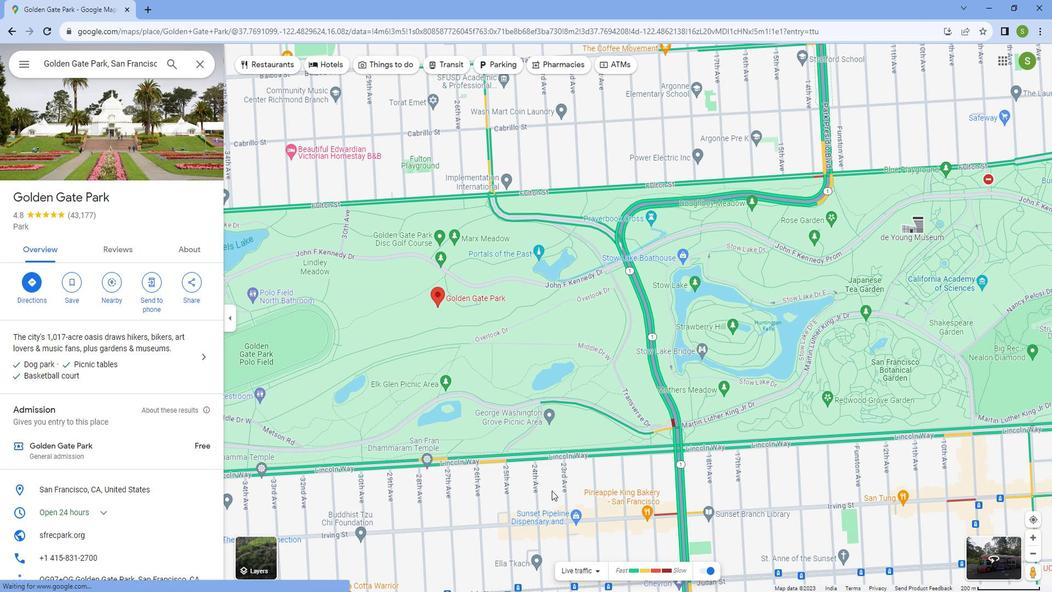 
Action: Mouse scrolled (552, 473) with delta (0, 0)
Screenshot: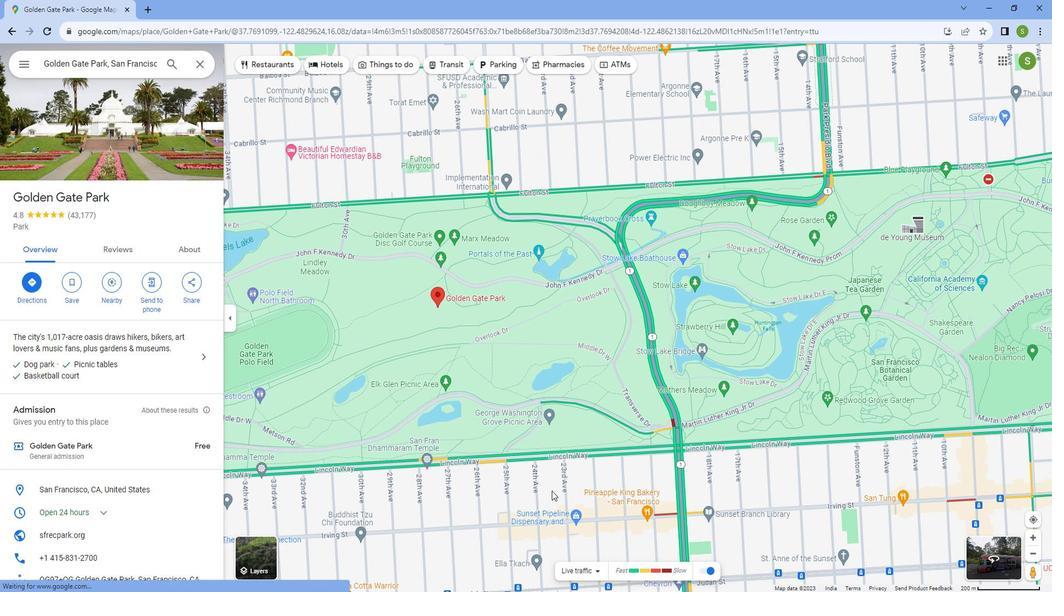 
Action: Mouse scrolled (552, 473) with delta (0, 0)
Screenshot: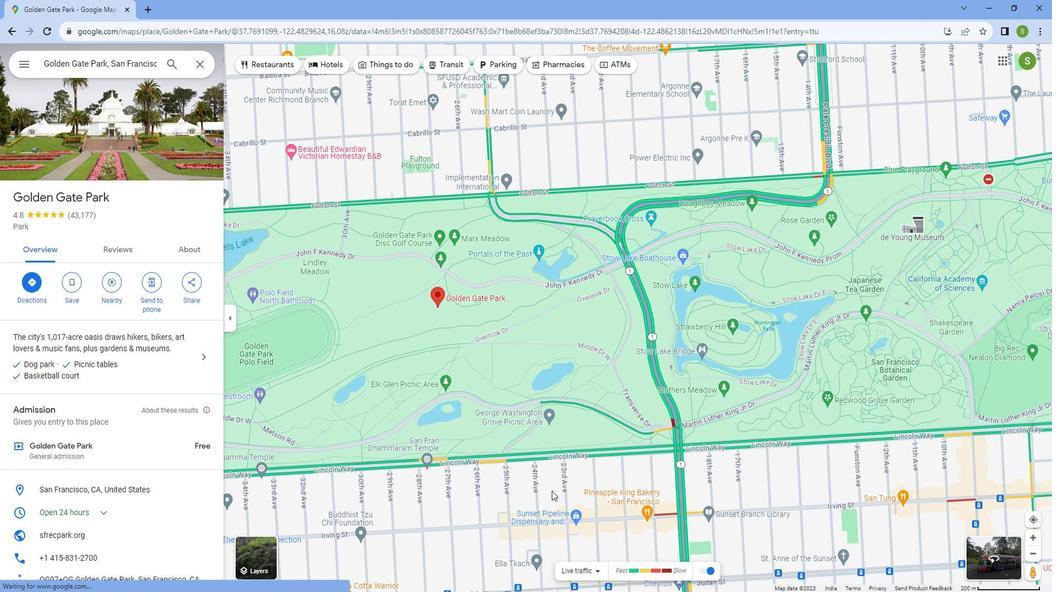 
Action: Mouse scrolled (552, 473) with delta (0, 0)
Screenshot: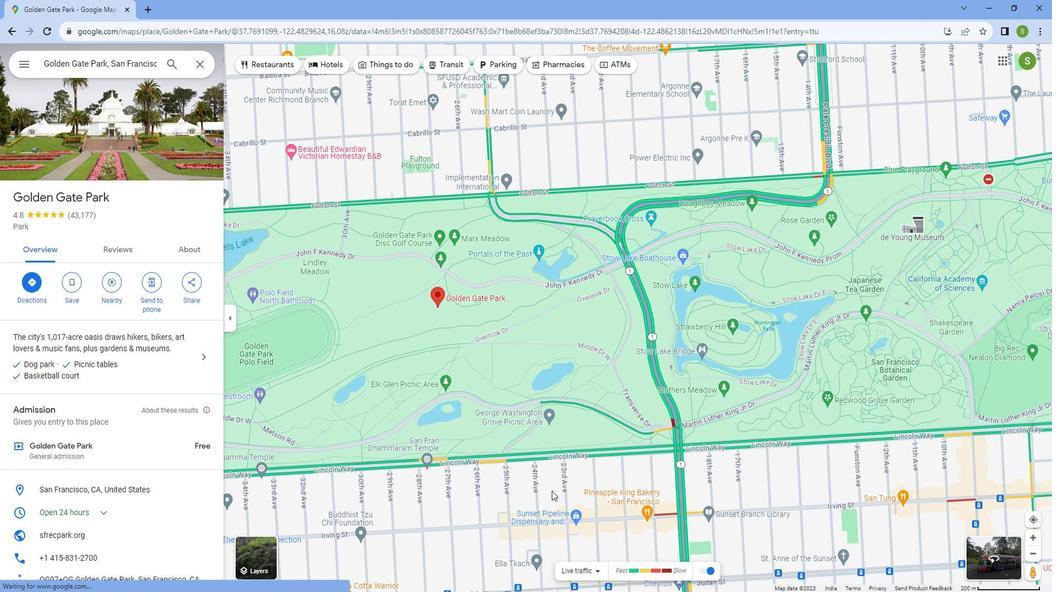
Action: Mouse moved to (850, 272)
Screenshot: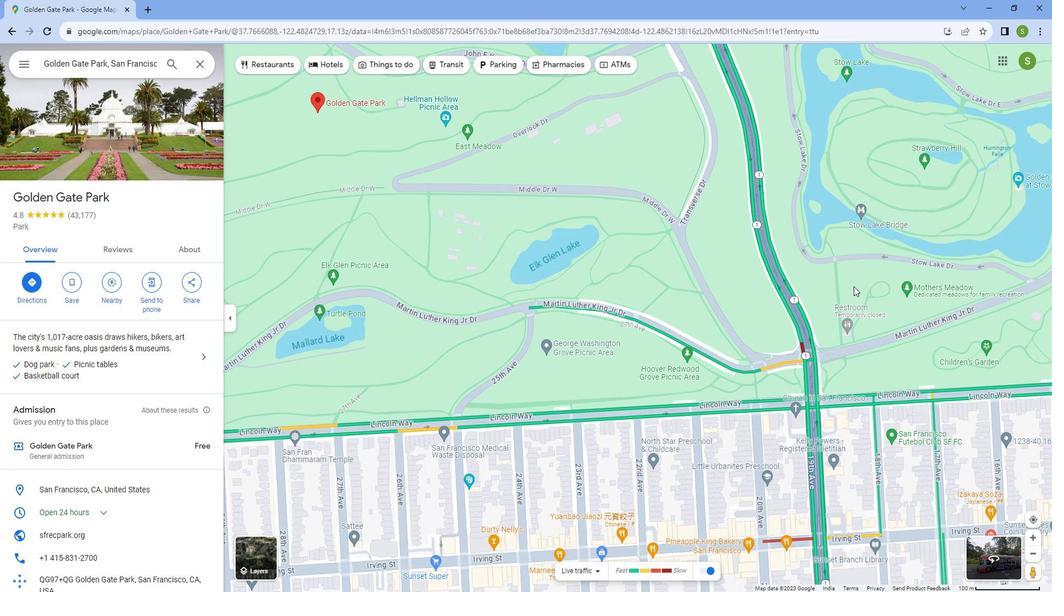 
Action: Mouse pressed left at (850, 272)
Screenshot: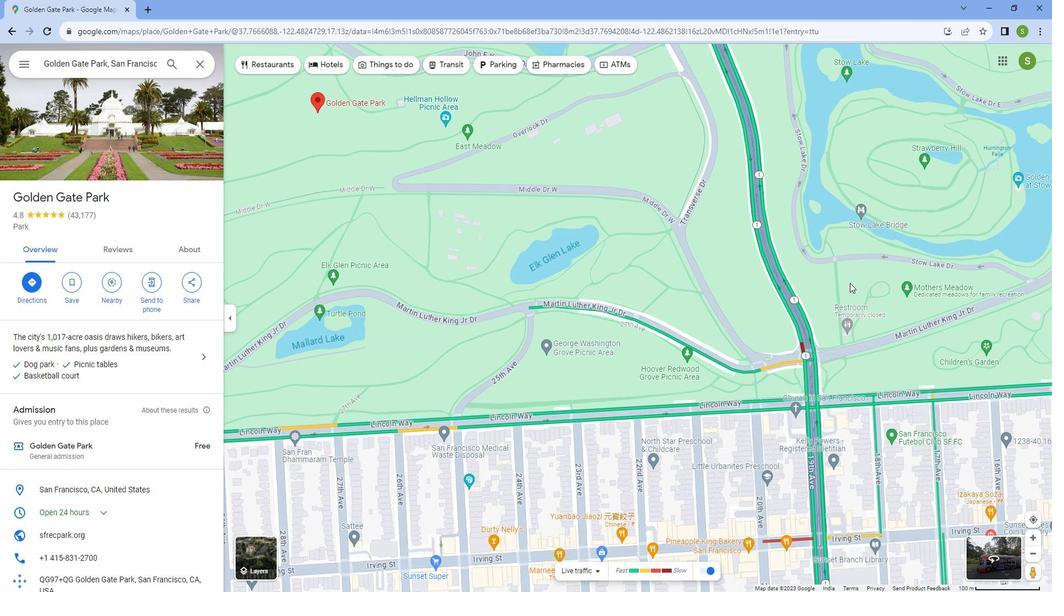 
Action: Mouse moved to (652, 362)
Screenshot: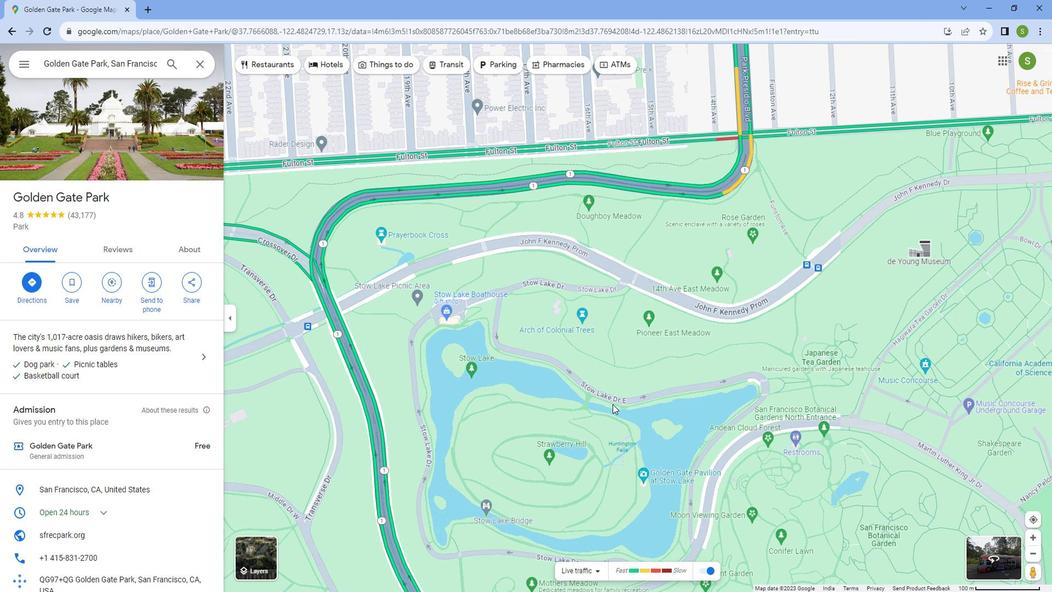 
Action: Mouse pressed left at (652, 362)
Screenshot: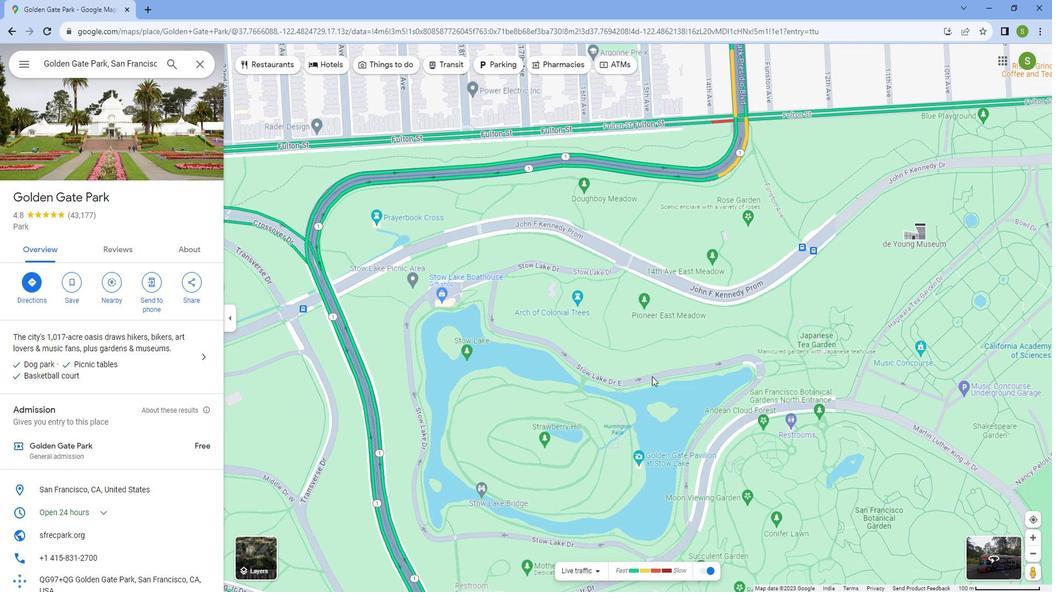 
Action: Mouse moved to (316, 393)
Screenshot: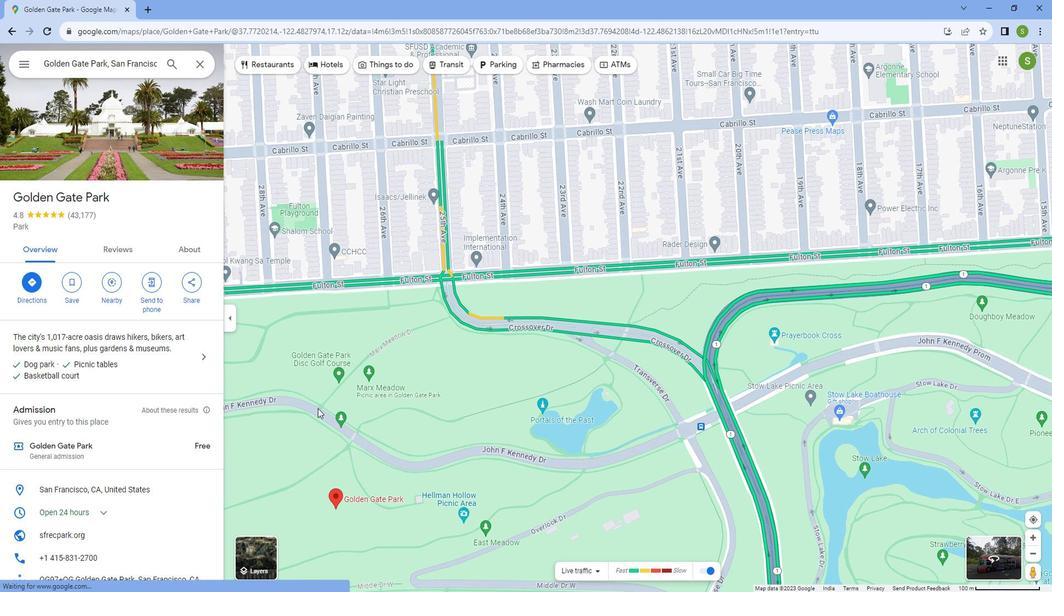 
Action: Mouse pressed left at (316, 393)
Screenshot: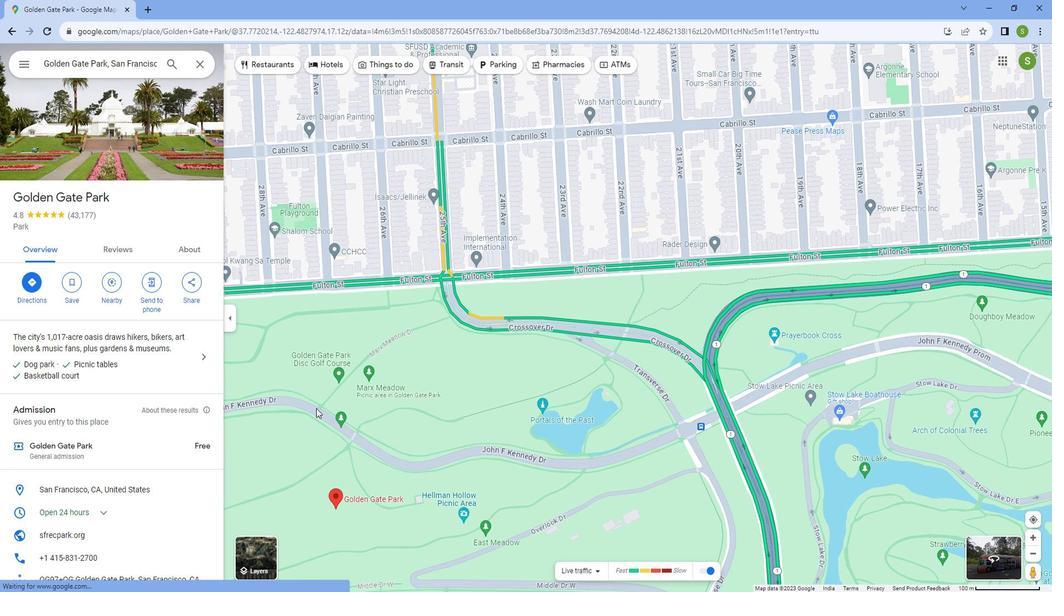 
Action: Mouse moved to (358, 392)
Screenshot: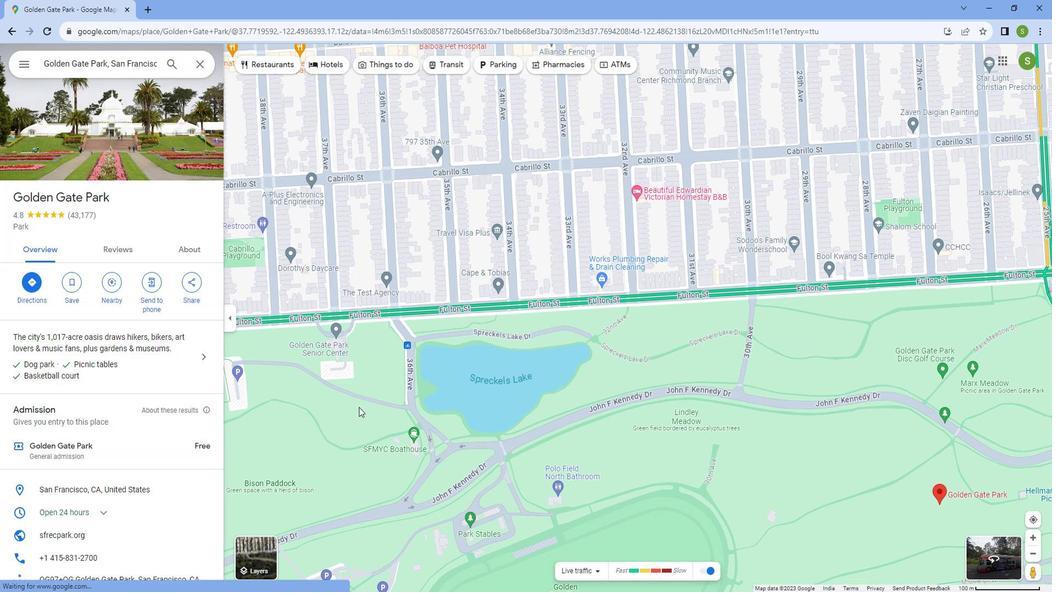 
Action: Mouse pressed left at (358, 392)
Screenshot: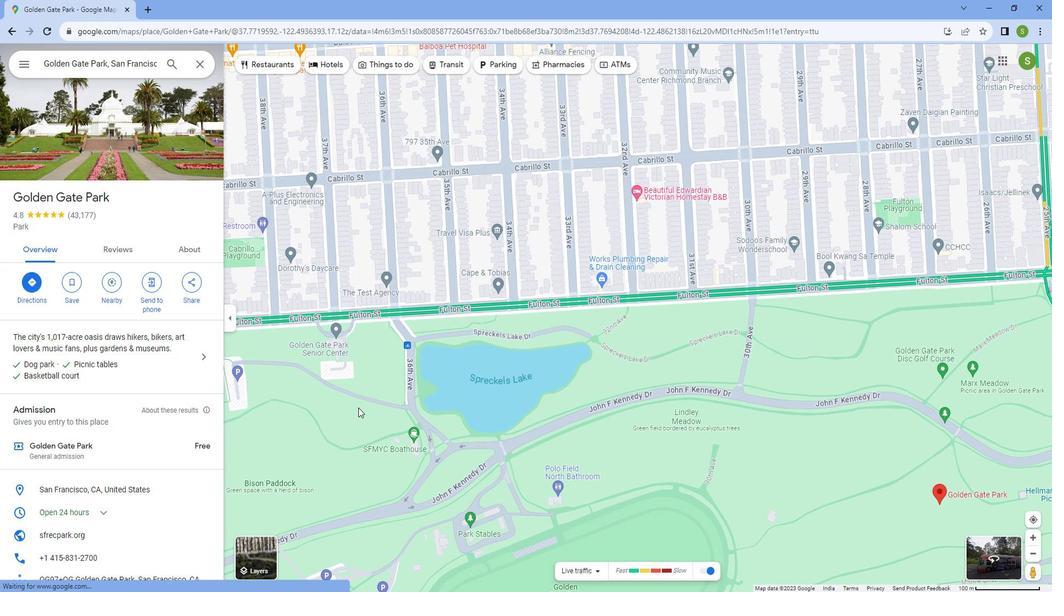 
Action: Mouse moved to (701, 380)
Screenshot: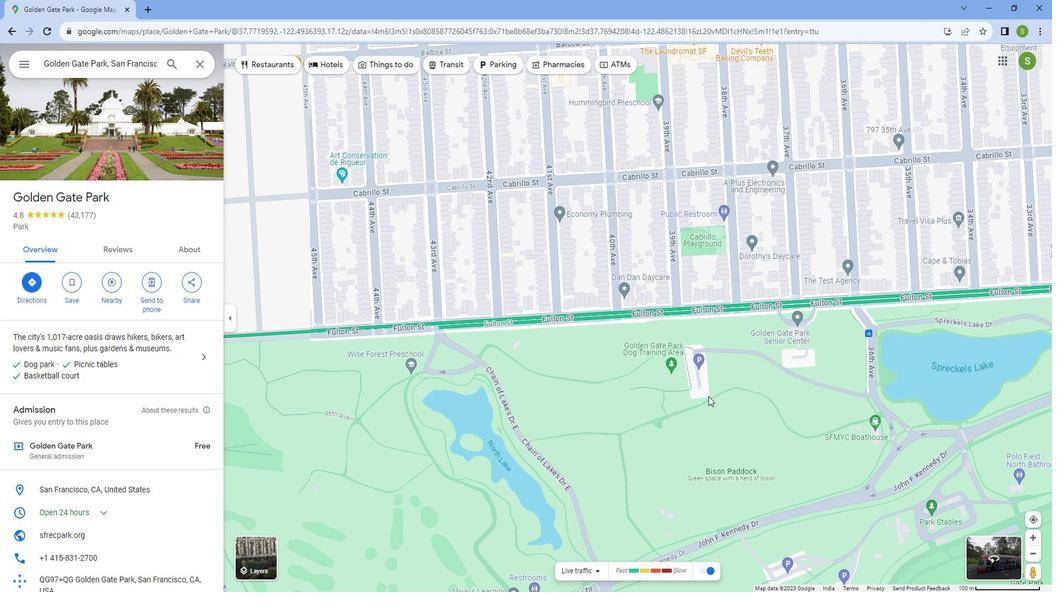 
Action: Mouse scrolled (701, 379) with delta (0, 0)
Screenshot: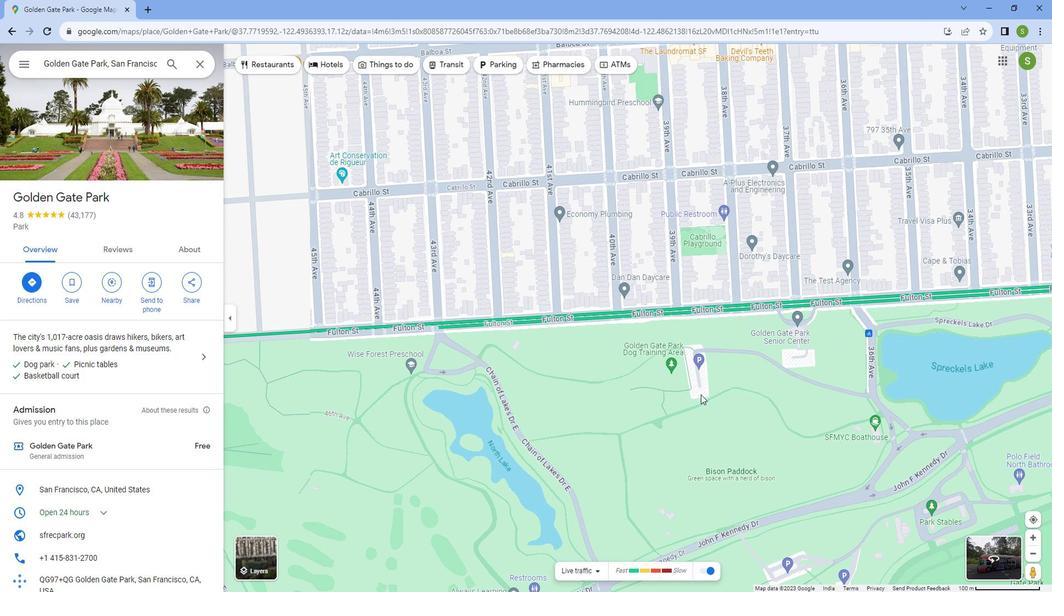 
Action: Mouse scrolled (701, 379) with delta (0, 0)
Screenshot: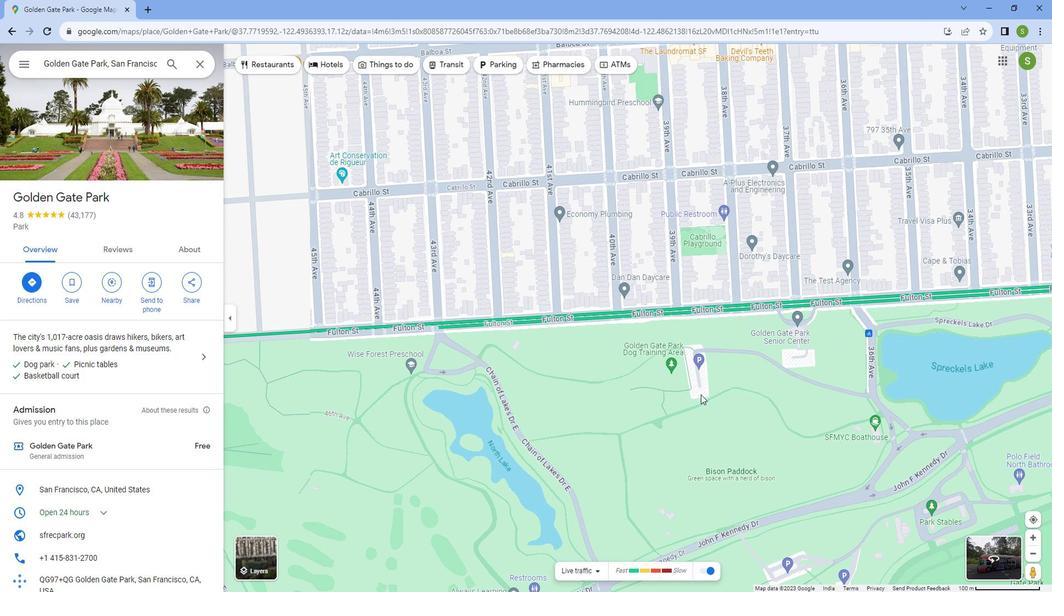 
Action: Mouse scrolled (701, 379) with delta (0, 0)
Screenshot: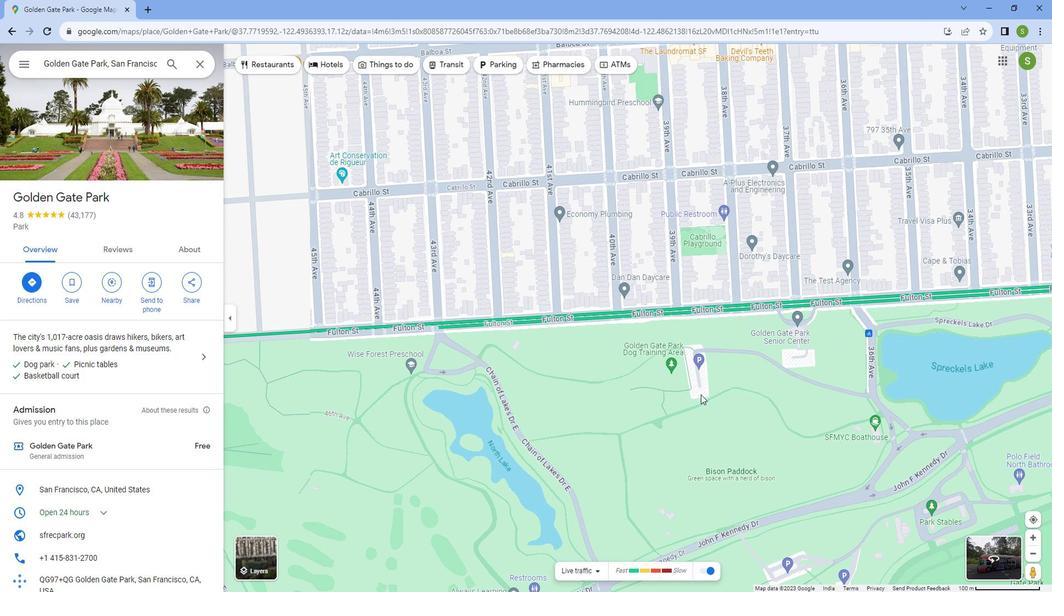 
Action: Mouse scrolled (701, 379) with delta (0, 0)
Screenshot: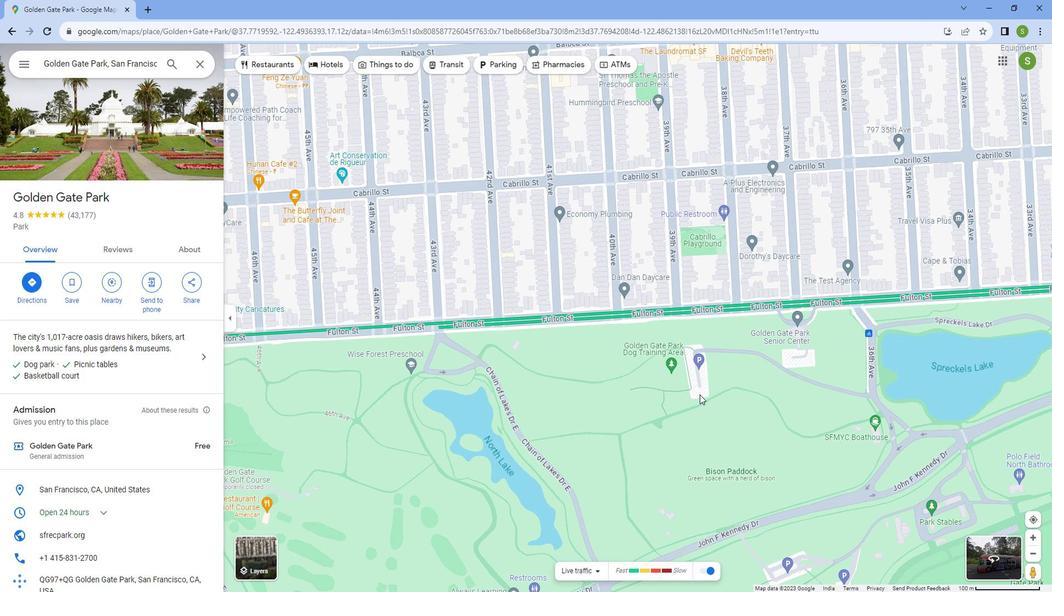 
Action: Mouse moved to (700, 380)
Screenshot: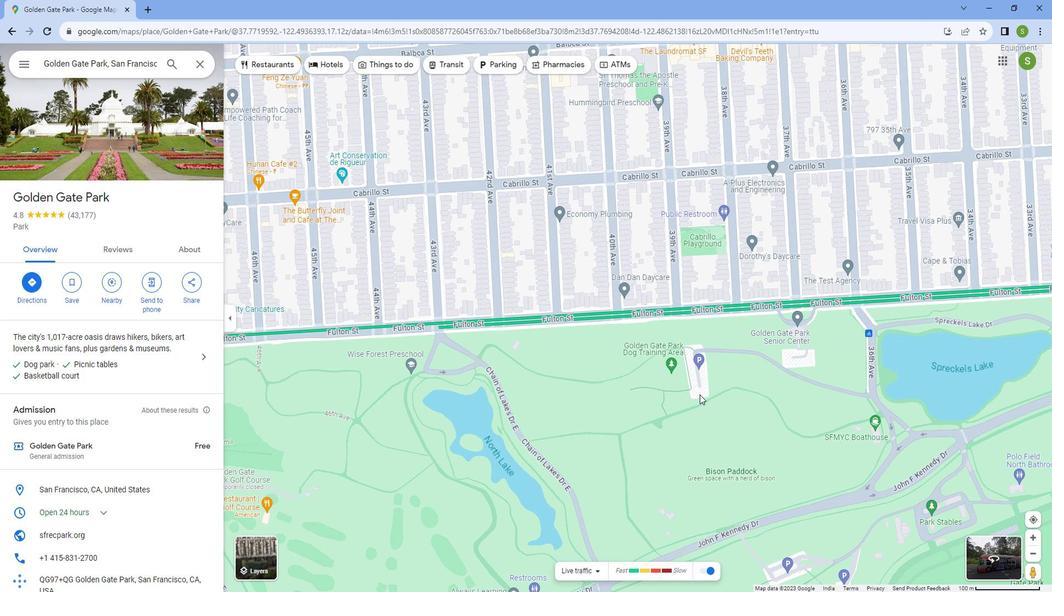 
Action: Mouse scrolled (700, 379) with delta (0, 0)
Screenshot: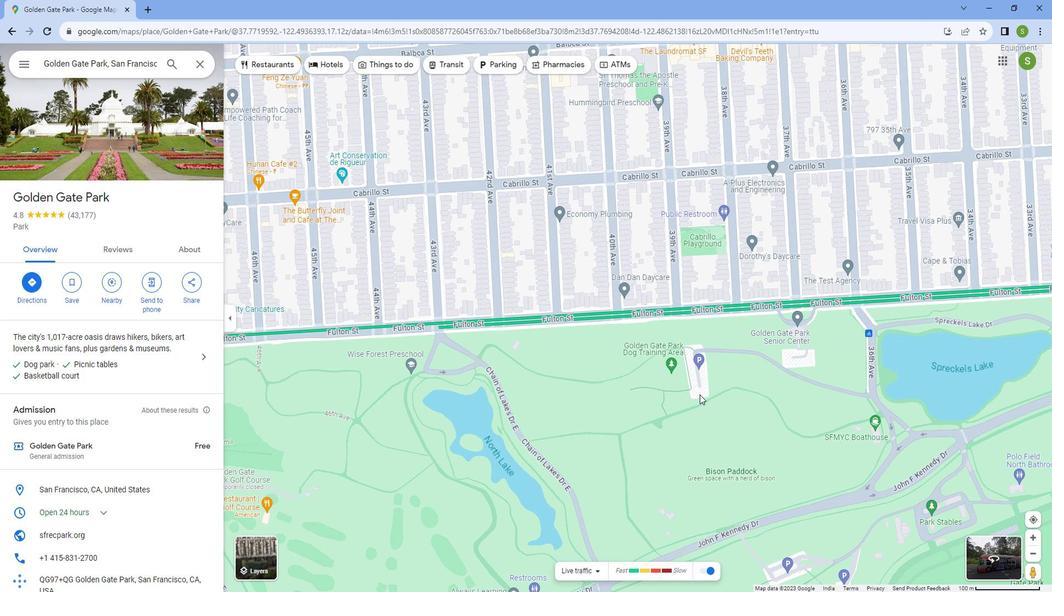 
Action: Mouse moved to (698, 380)
Screenshot: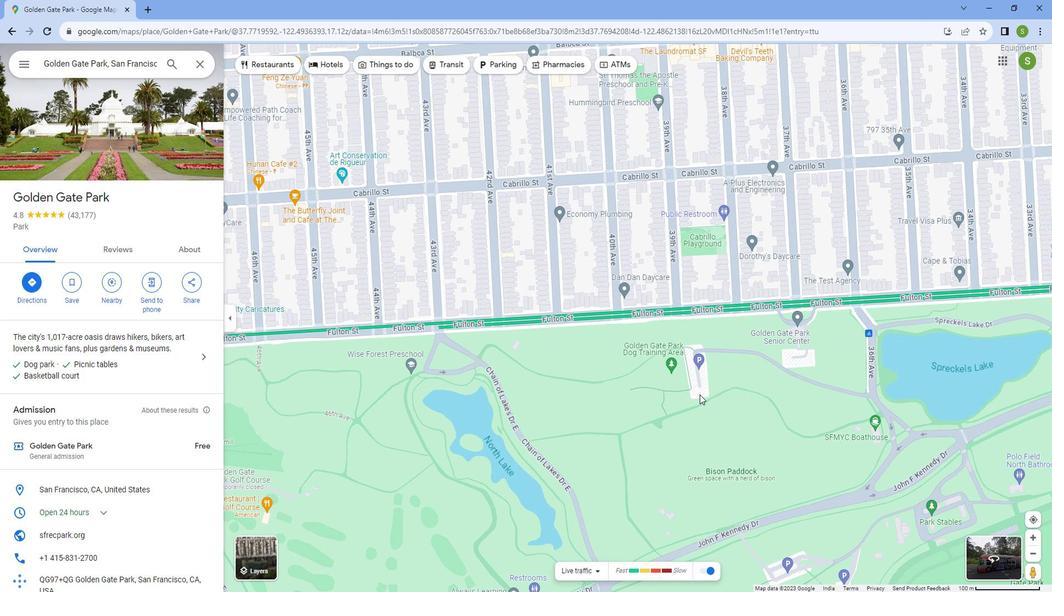 
Action: Mouse scrolled (698, 379) with delta (0, 0)
Screenshot: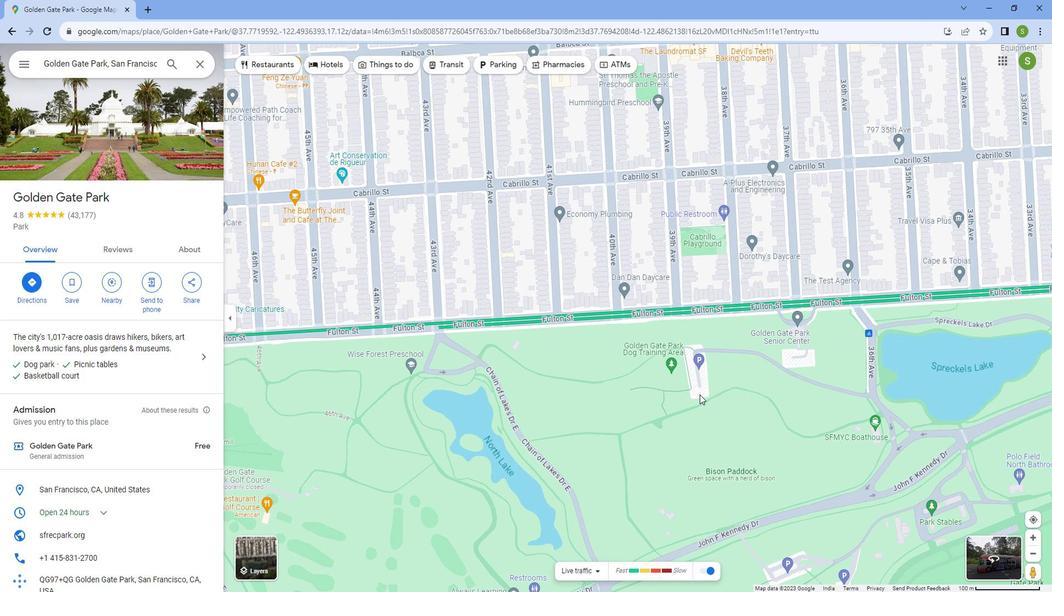 
Action: Mouse moved to (696, 379)
Screenshot: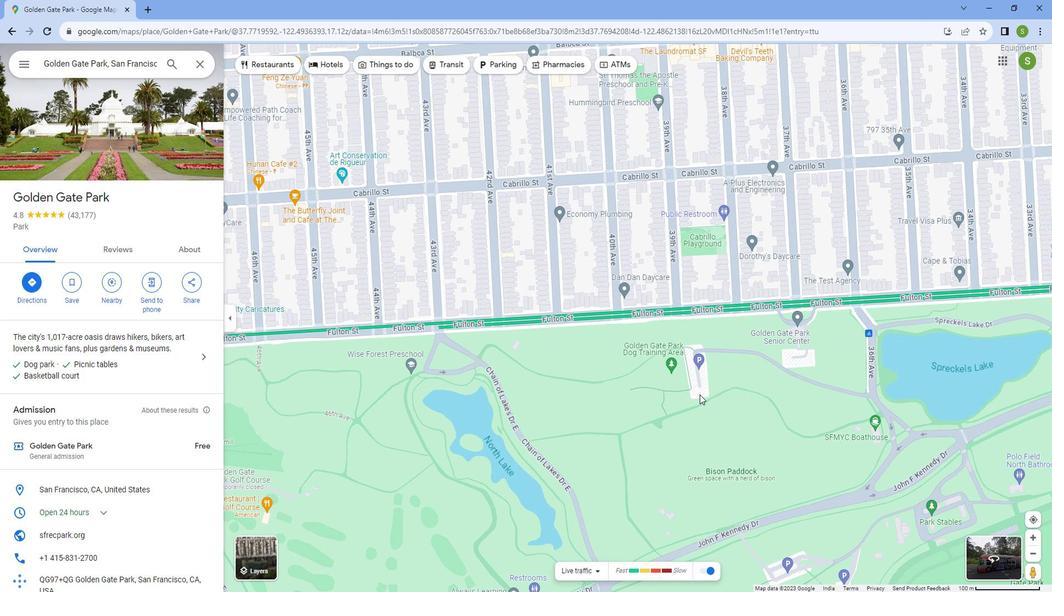 
Action: Mouse scrolled (696, 378) with delta (0, 0)
Screenshot: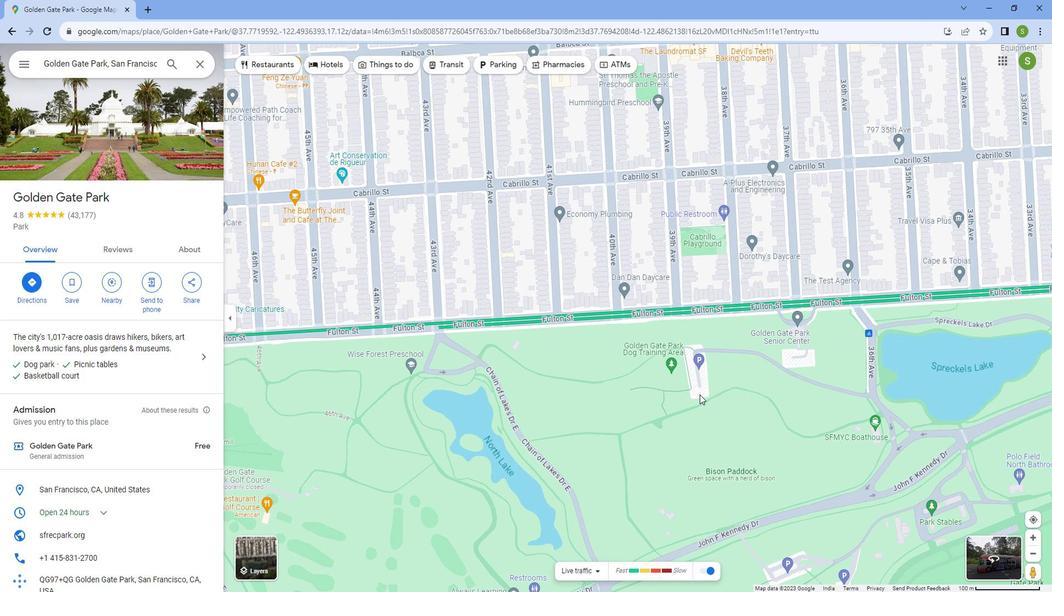 
Action: Mouse moved to (638, 376)
Screenshot: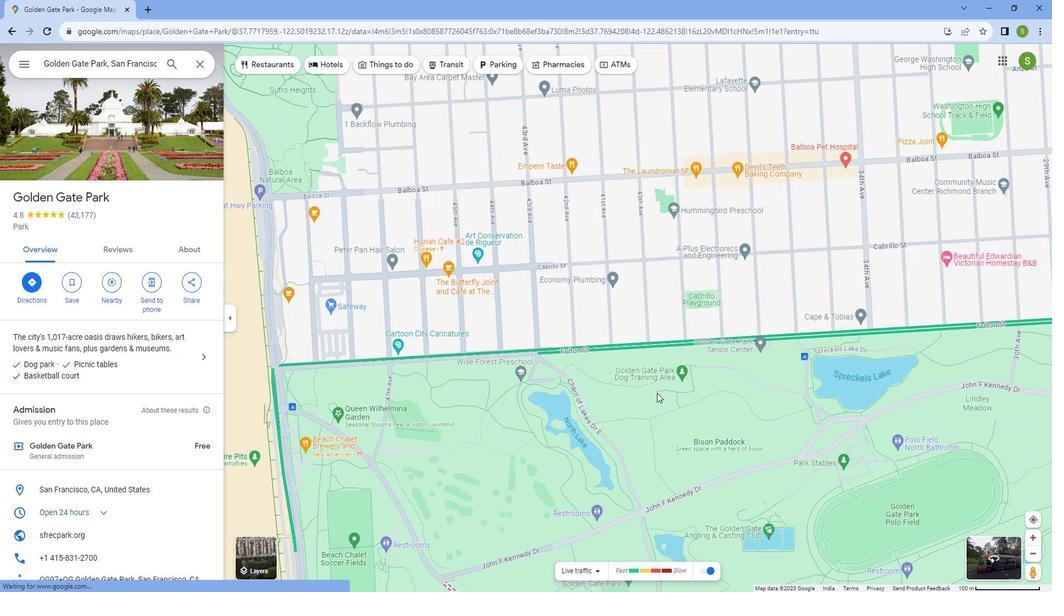 
Action: Mouse scrolled (638, 375) with delta (0, 0)
Screenshot: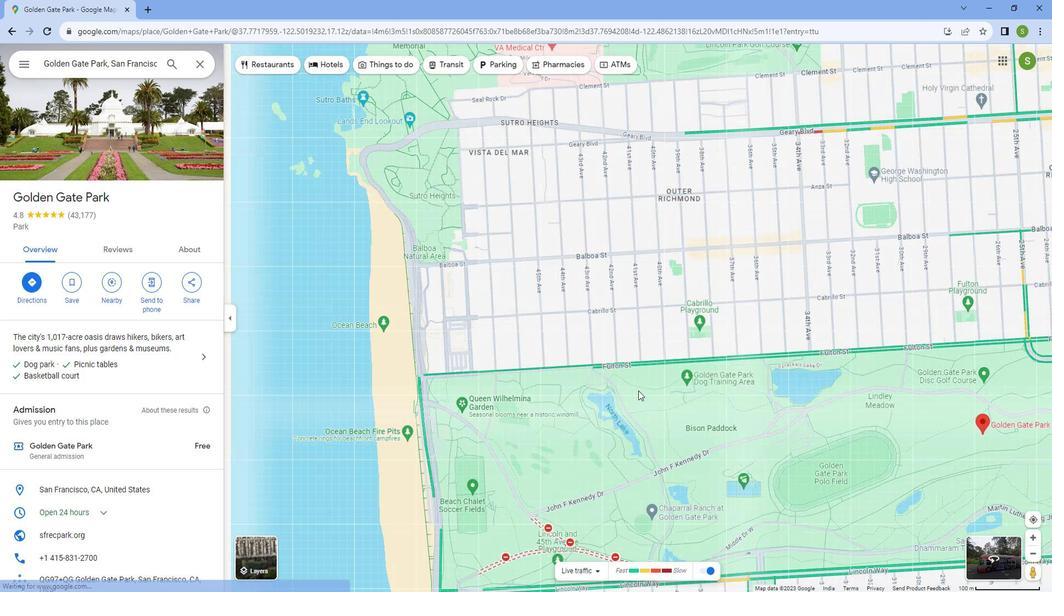 
Action: Mouse scrolled (638, 375) with delta (0, 0)
Screenshot: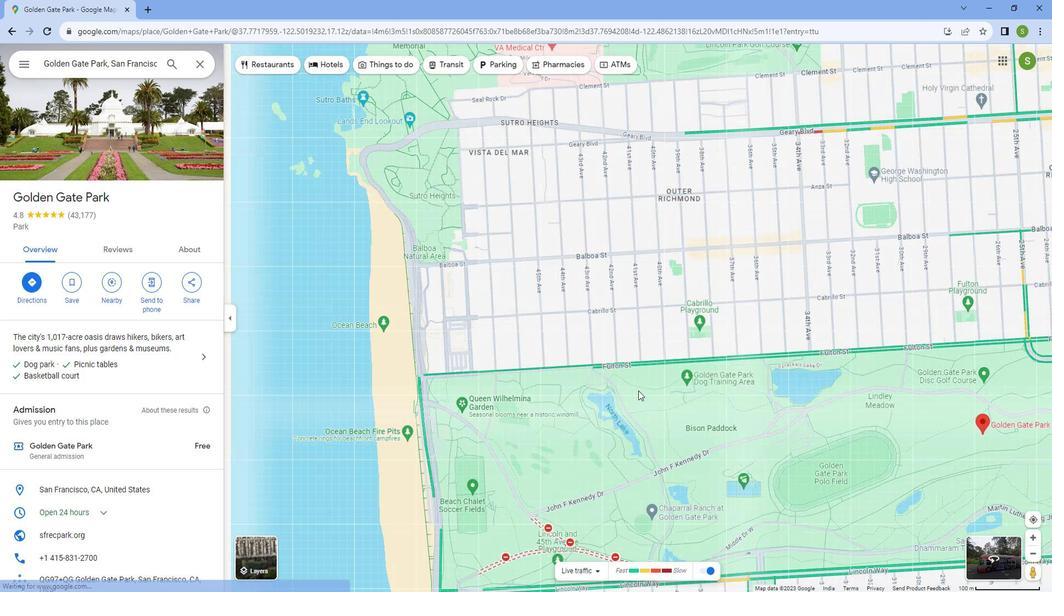 
Action: Mouse scrolled (638, 375) with delta (0, 0)
Screenshot: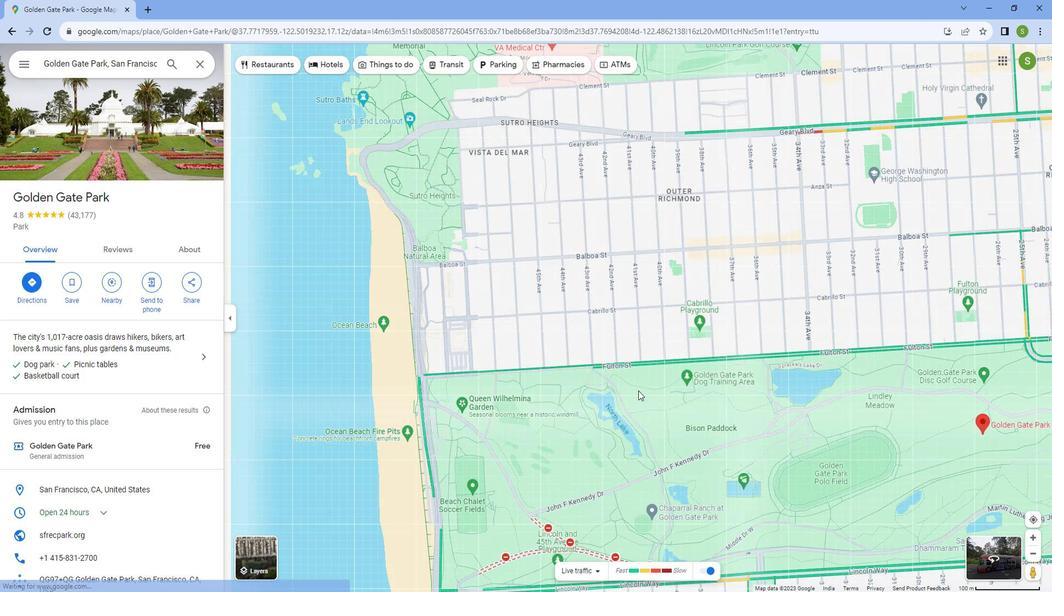 
Action: Mouse scrolled (638, 375) with delta (0, 0)
Screenshot: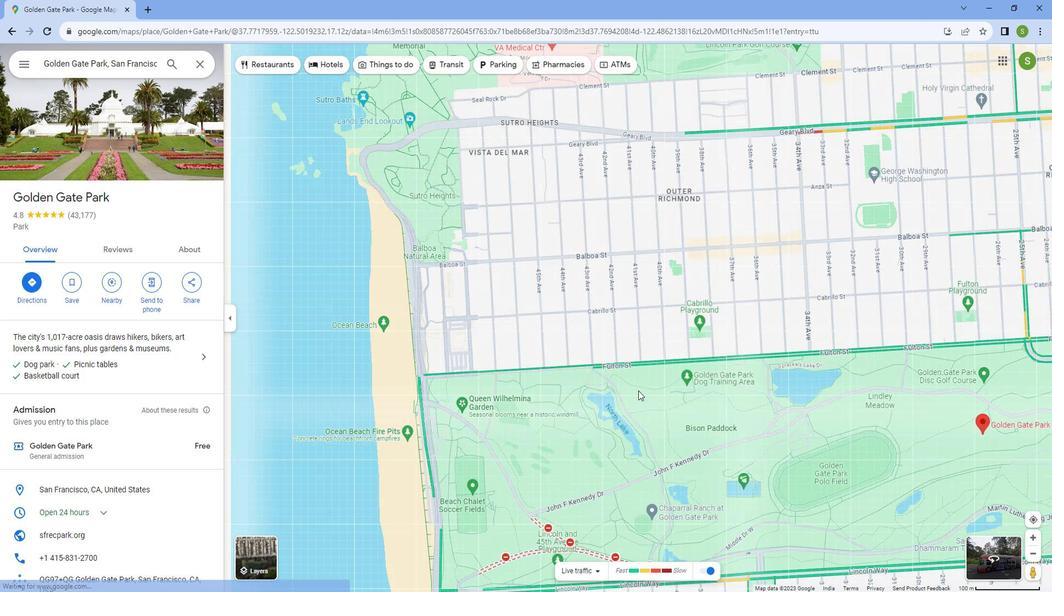 
Action: Mouse scrolled (638, 375) with delta (0, 0)
Screenshot: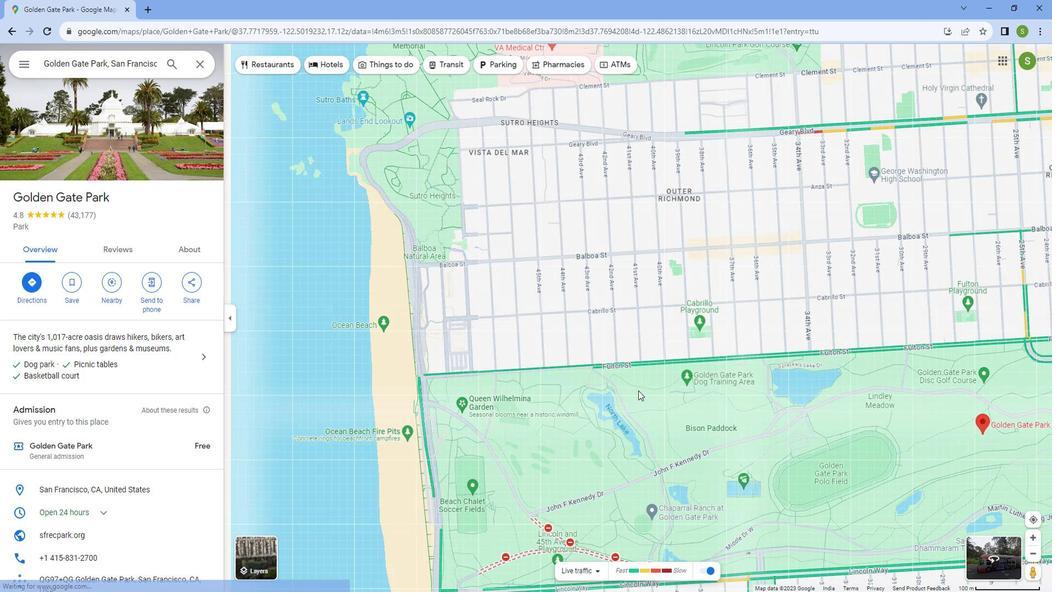 
Action: Mouse moved to (649, 415)
Screenshot: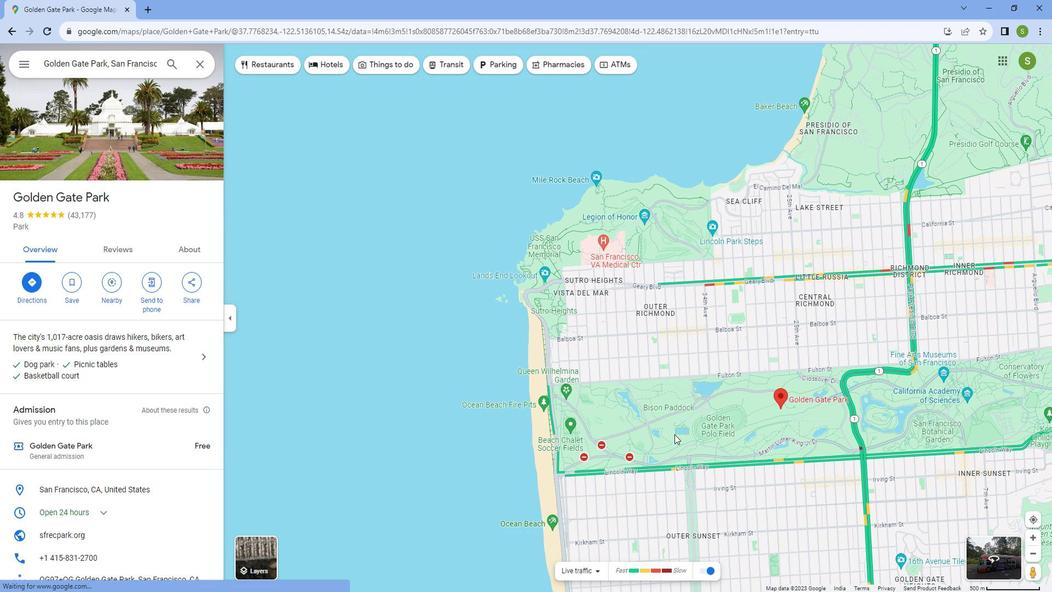 
Action: Mouse pressed left at (649, 415)
Screenshot: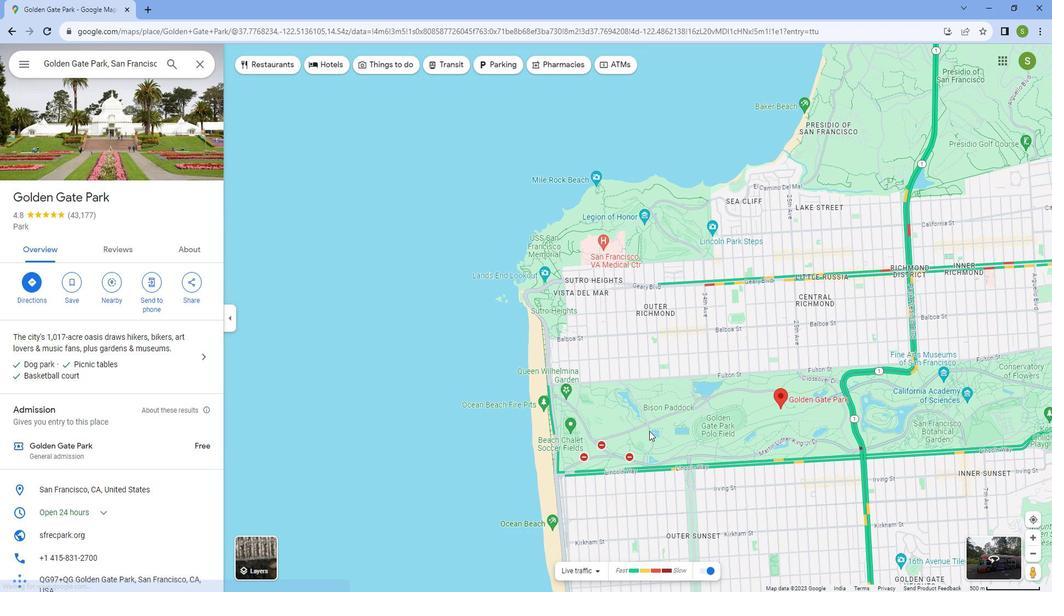 
Action: Mouse moved to (549, 353)
Screenshot: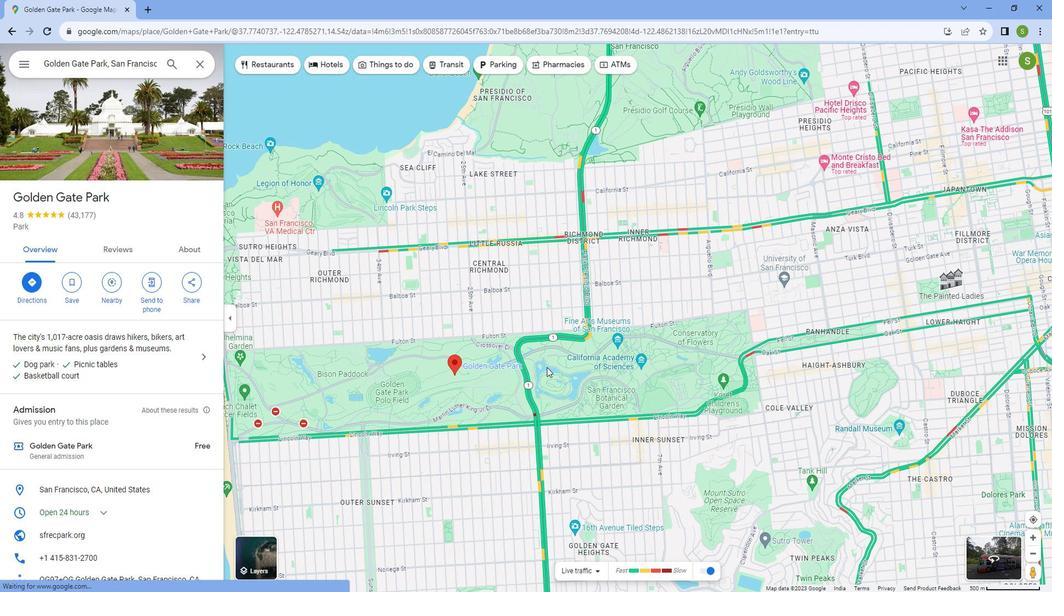 
Action: Mouse scrolled (549, 353) with delta (0, 0)
Screenshot: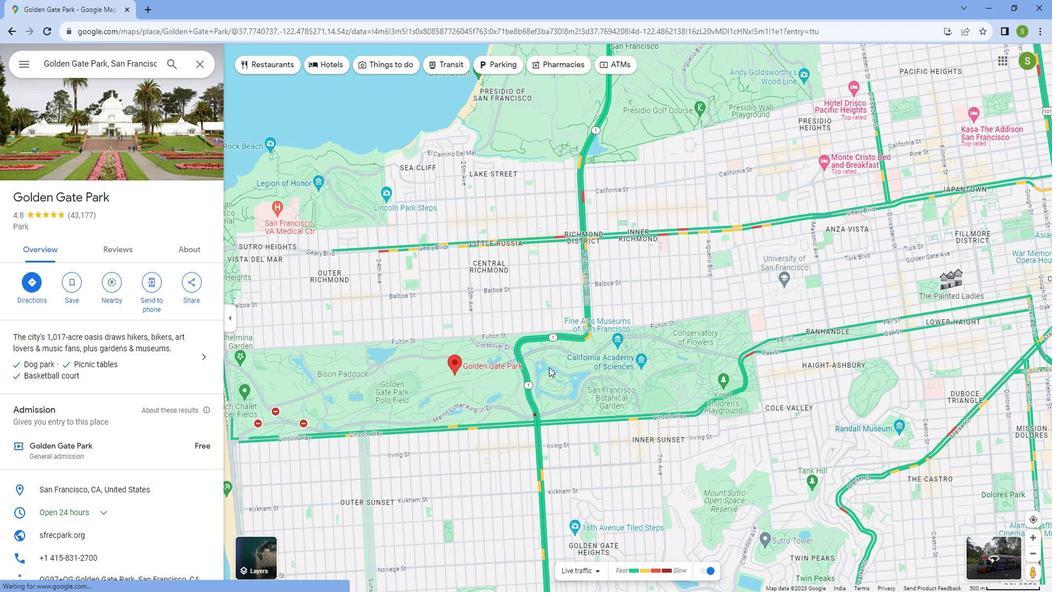 
Action: Mouse scrolled (549, 353) with delta (0, 0)
Screenshot: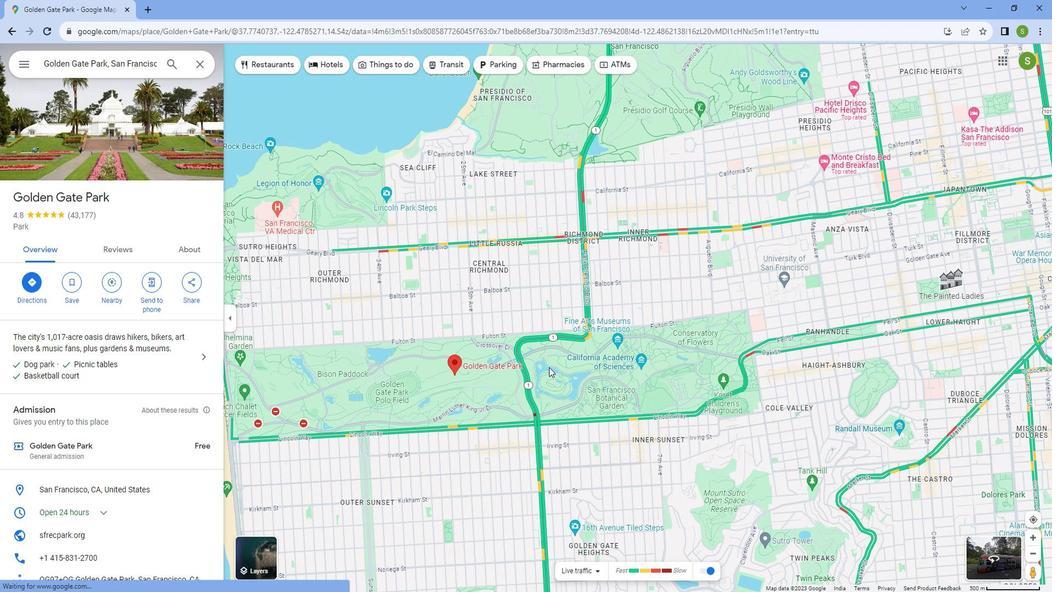 
Action: Mouse scrolled (549, 353) with delta (0, 0)
Screenshot: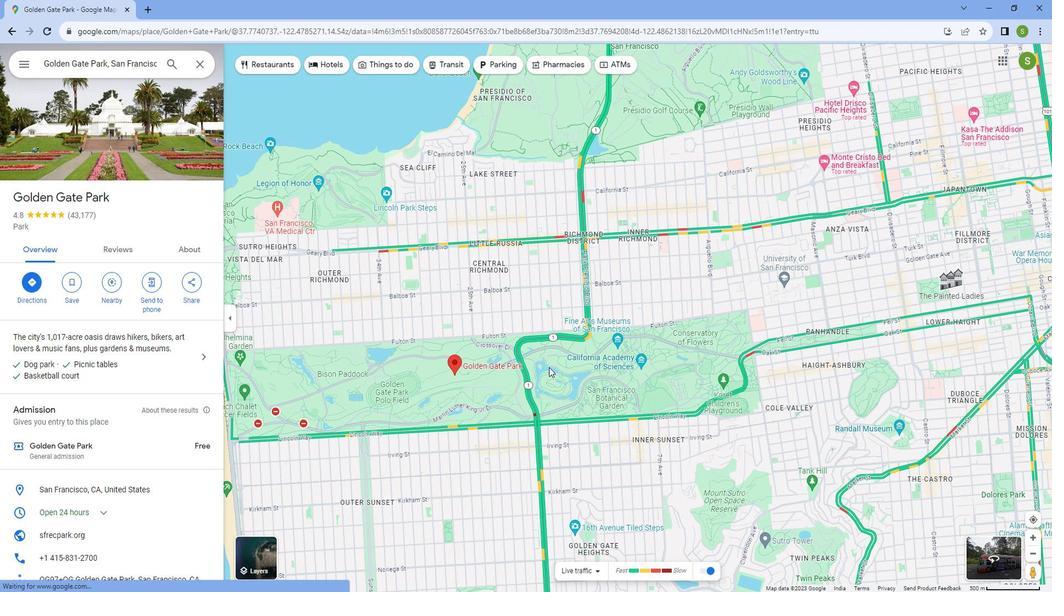 
Action: Mouse scrolled (549, 353) with delta (0, 0)
Screenshot: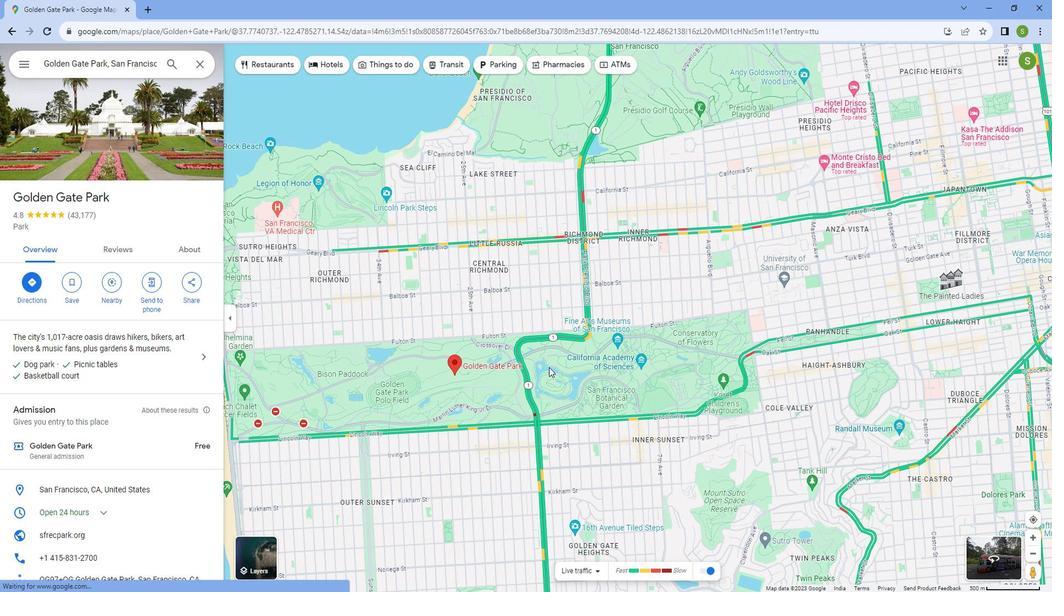 
Action: Mouse scrolled (549, 353) with delta (0, 0)
Screenshot: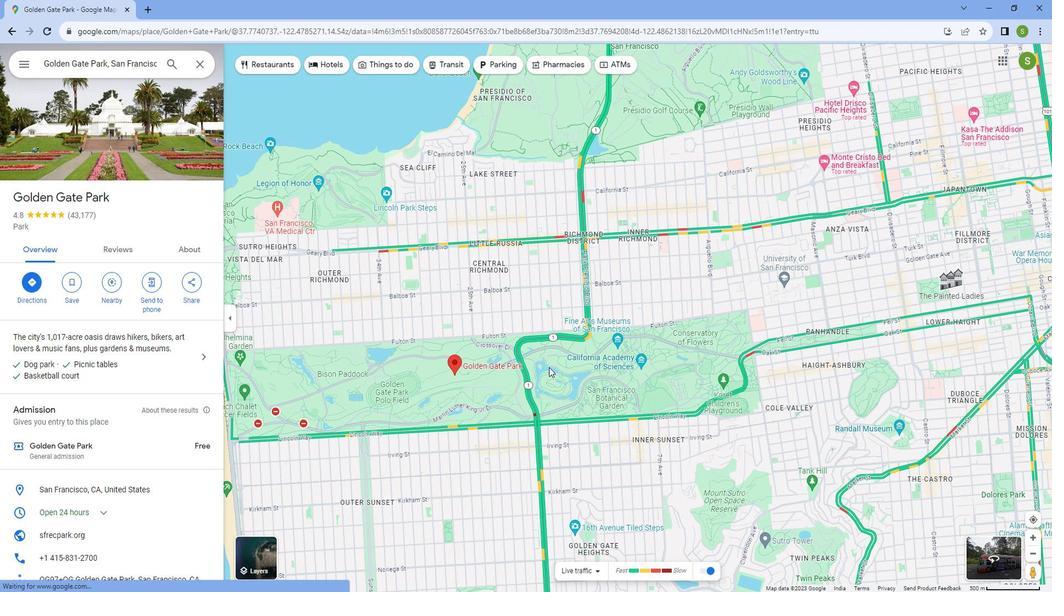 
Action: Mouse moved to (550, 353)
Screenshot: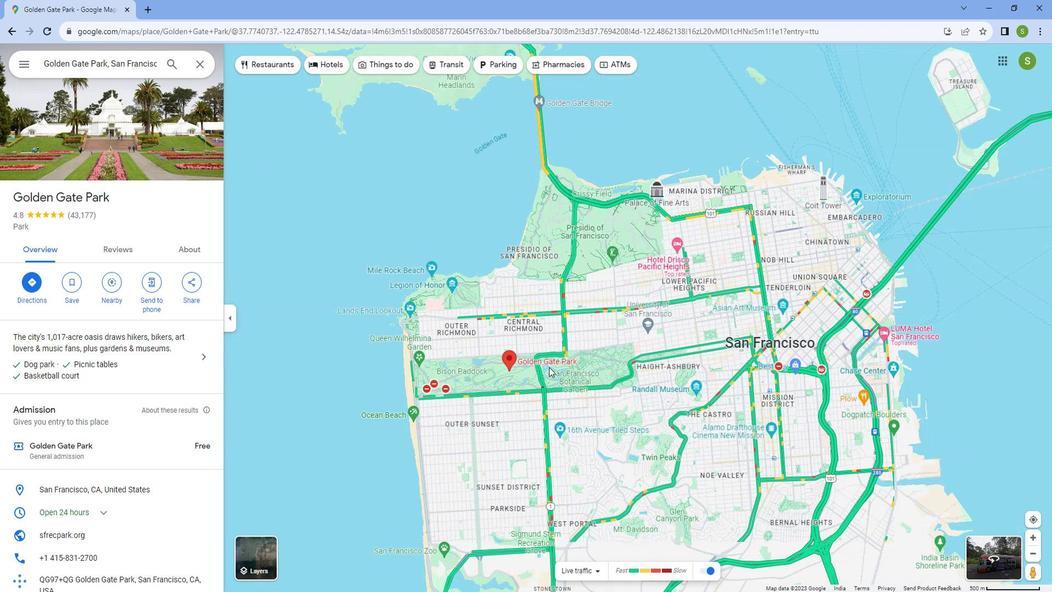 
Action: Mouse scrolled (550, 353) with delta (0, 0)
Screenshot: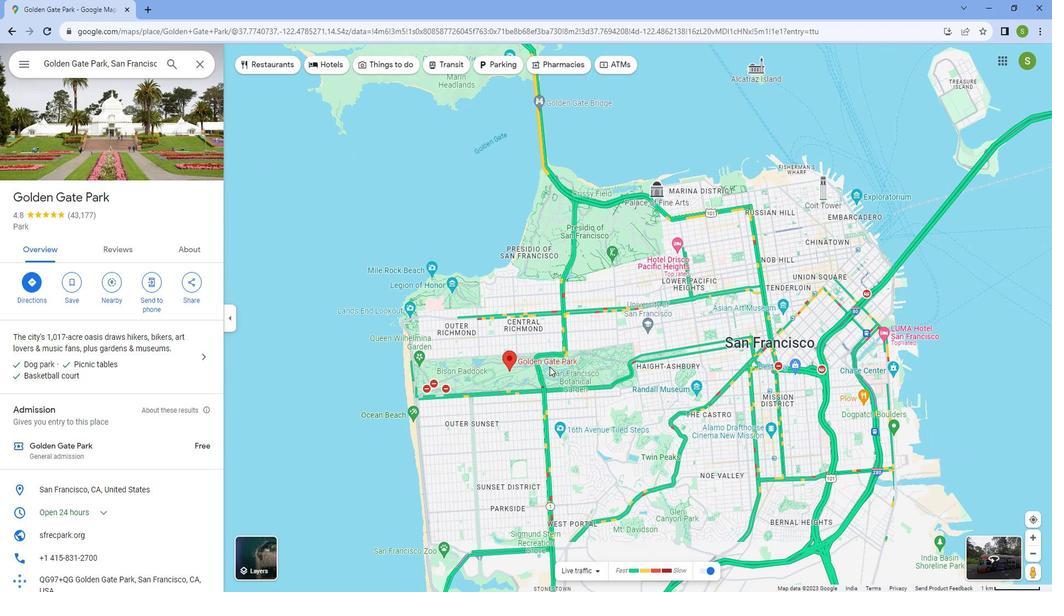 
Action: Mouse scrolled (550, 353) with delta (0, 0)
Screenshot: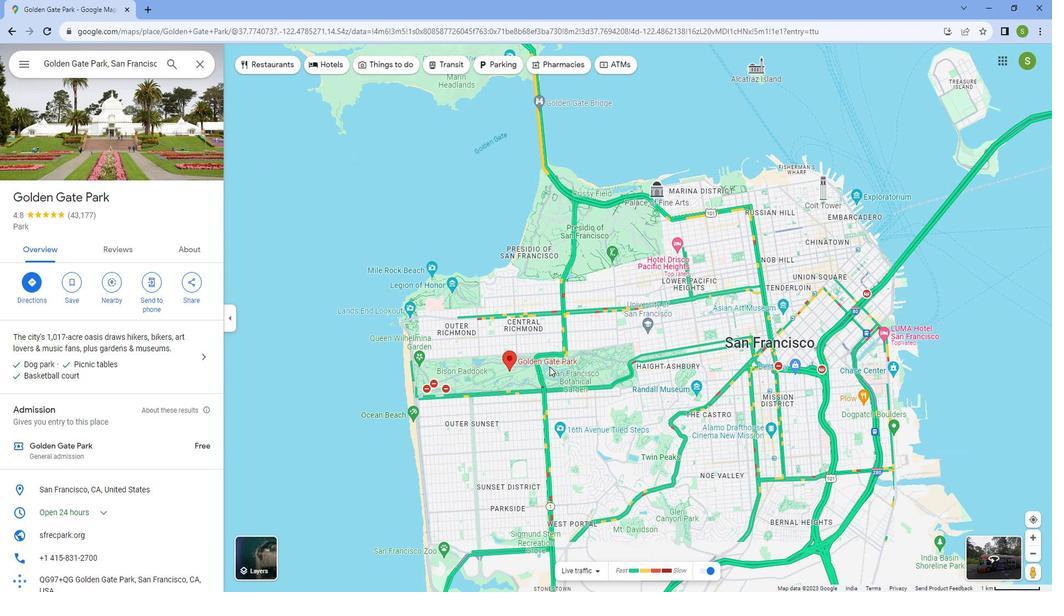 
Action: Mouse scrolled (550, 353) with delta (0, 0)
Screenshot: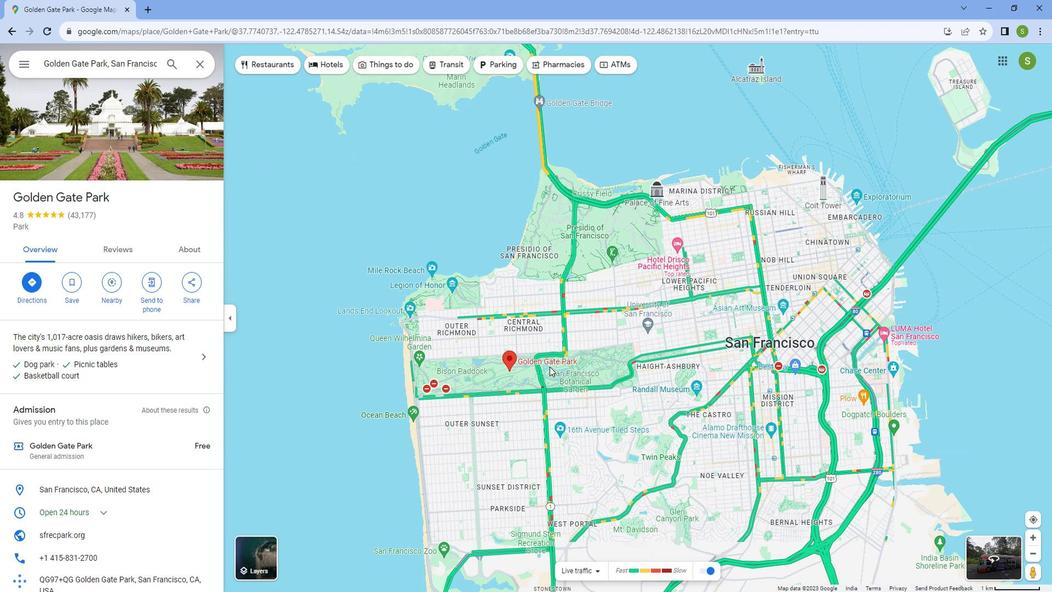 
Action: Mouse scrolled (550, 353) with delta (0, 0)
Screenshot: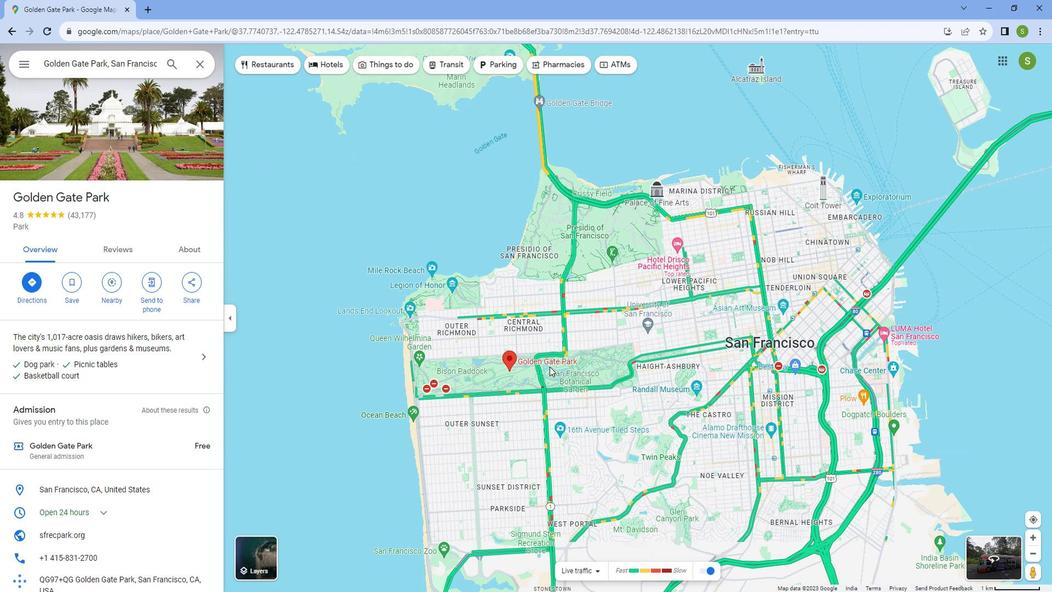 
Action: Mouse moved to (547, 353)
Screenshot: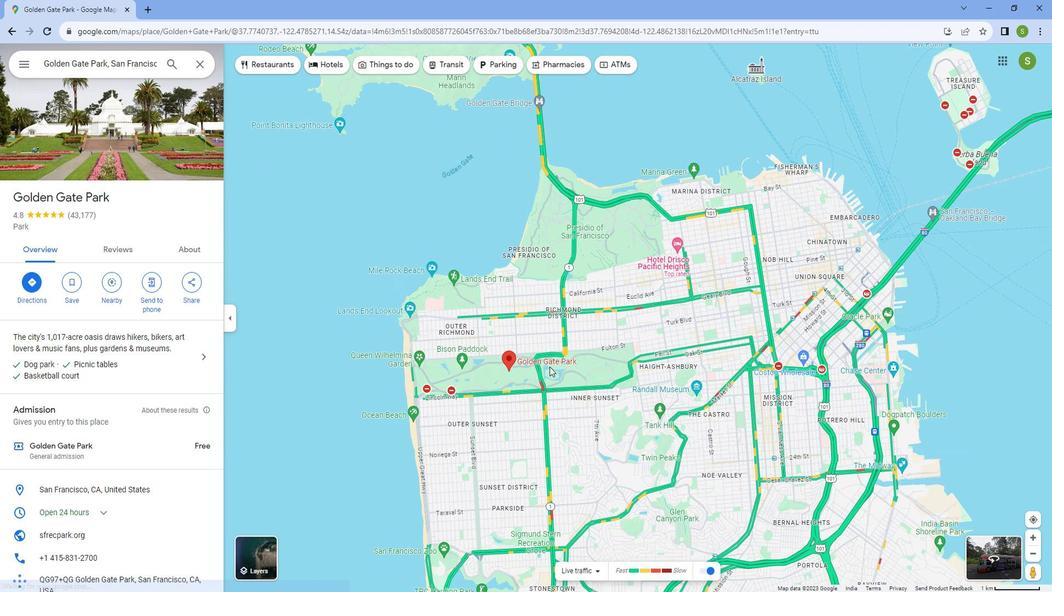 
Action: Mouse scrolled (547, 353) with delta (0, 0)
Screenshot: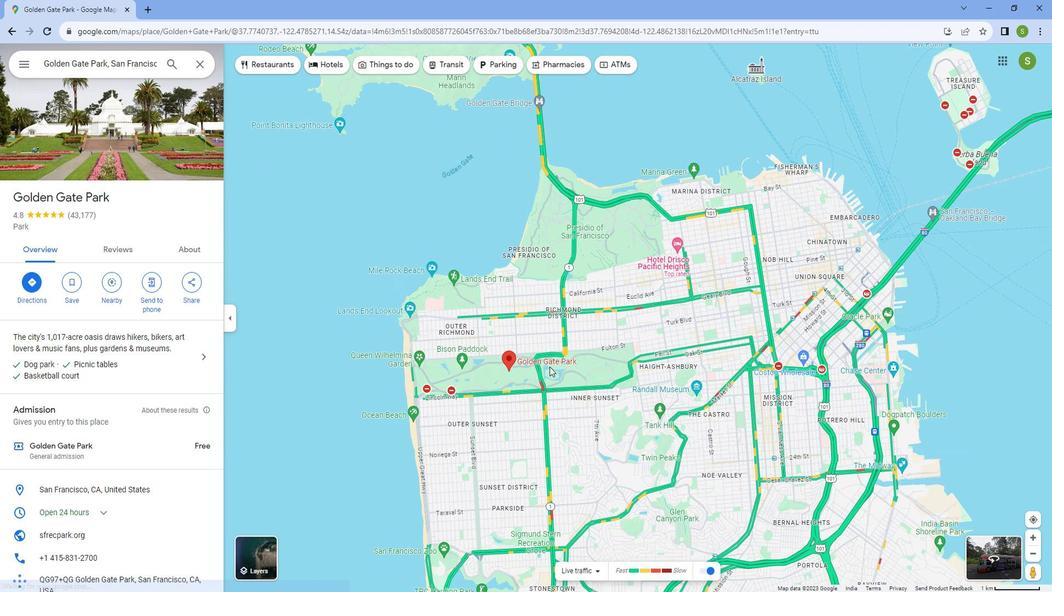 
Action: Mouse moved to (545, 353)
Screenshot: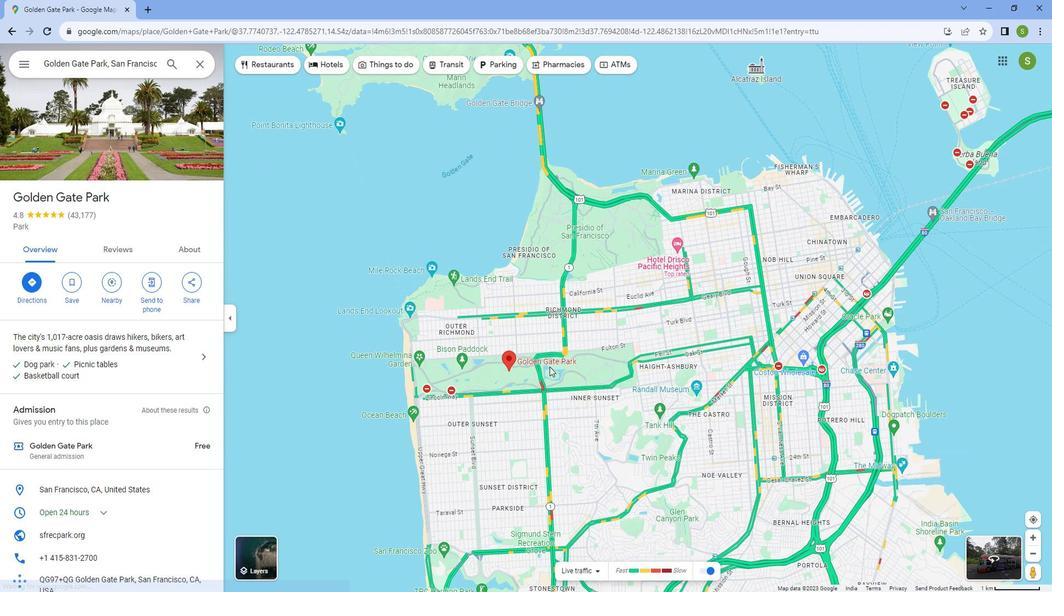 
Action: Mouse scrolled (545, 354) with delta (0, 0)
Screenshot: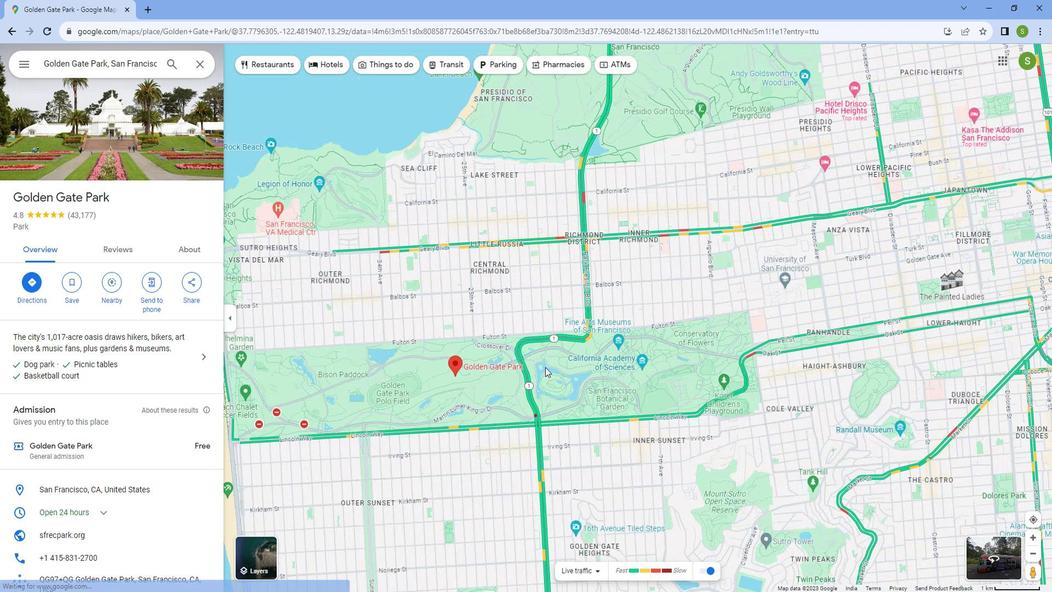 
Action: Mouse scrolled (545, 354) with delta (0, 0)
Screenshot: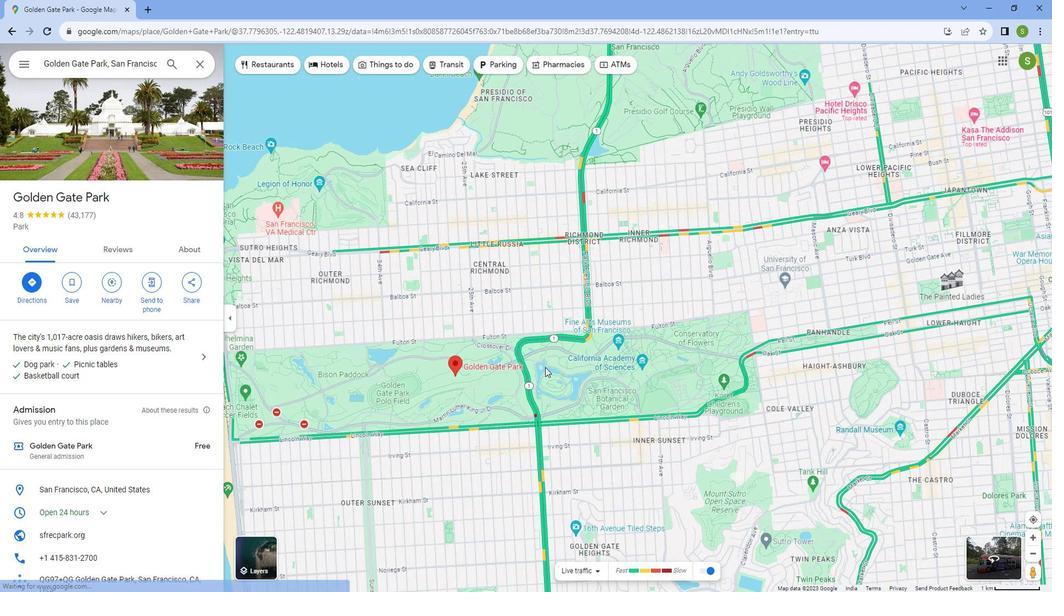 
Action: Mouse scrolled (545, 354) with delta (0, 0)
Screenshot: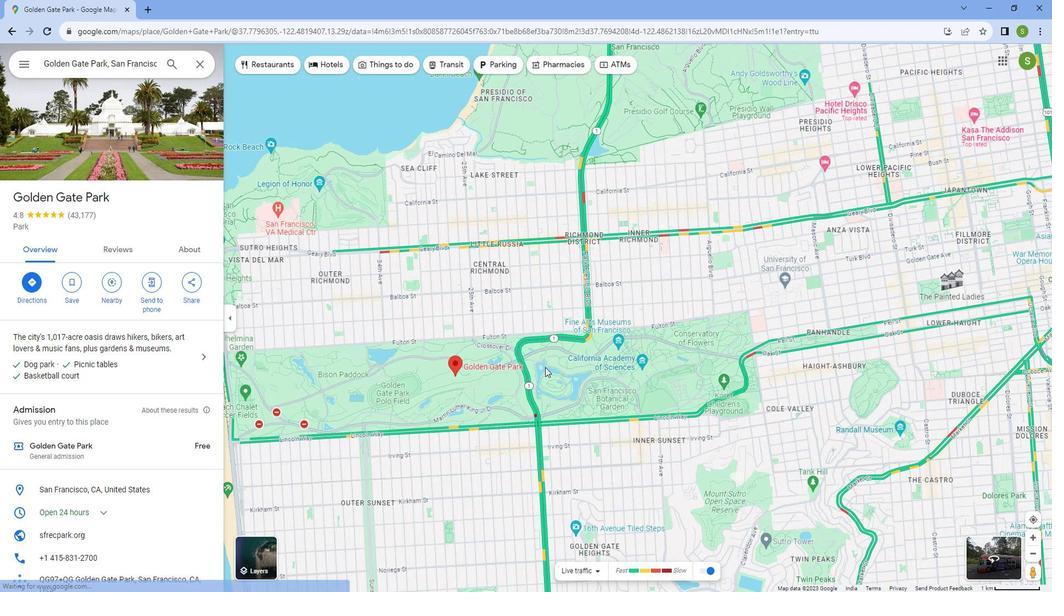 
Action: Mouse scrolled (545, 354) with delta (0, 0)
Screenshot: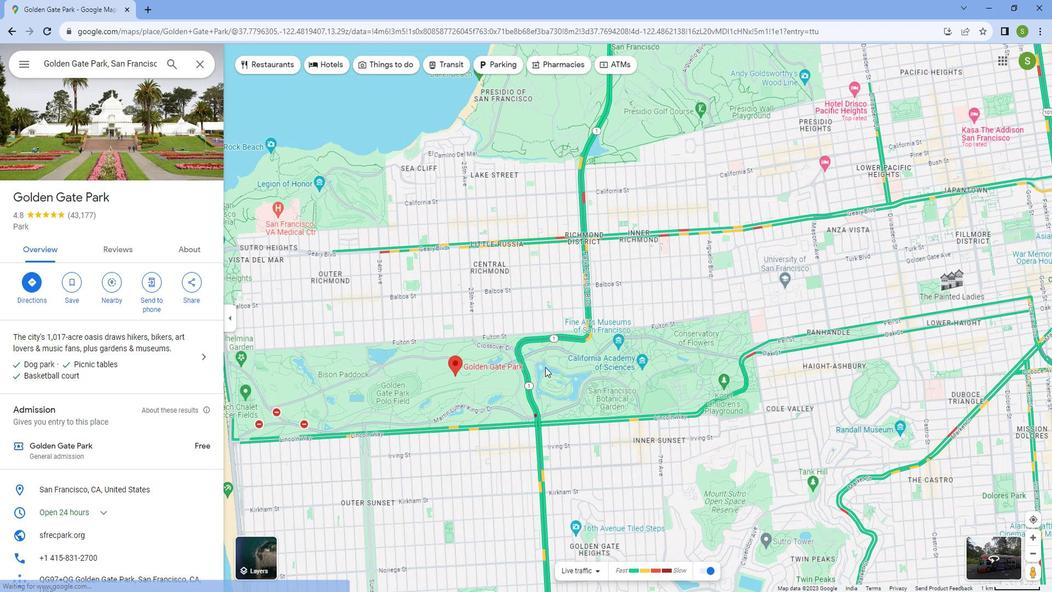 
Action: Mouse scrolled (545, 354) with delta (0, 0)
Screenshot: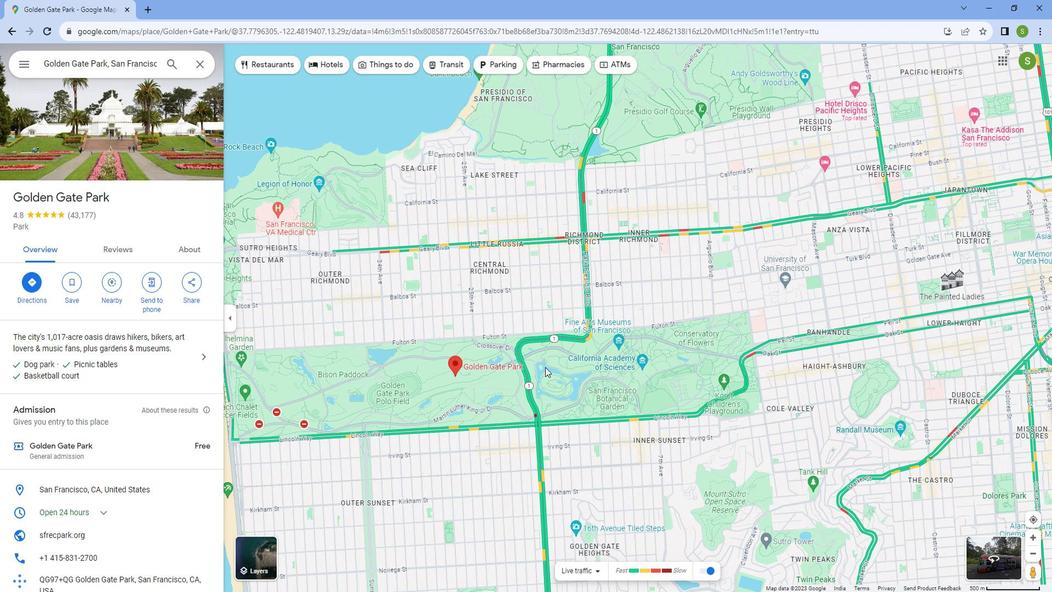 
Action: Mouse moved to (544, 354)
Screenshot: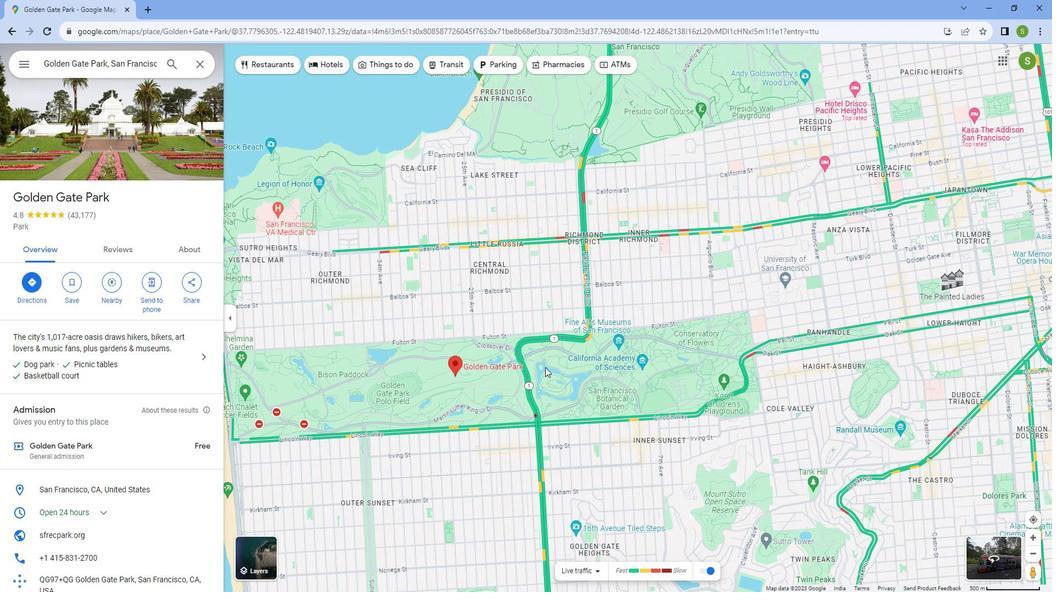 
Action: Mouse scrolled (544, 354) with delta (0, 0)
Screenshot: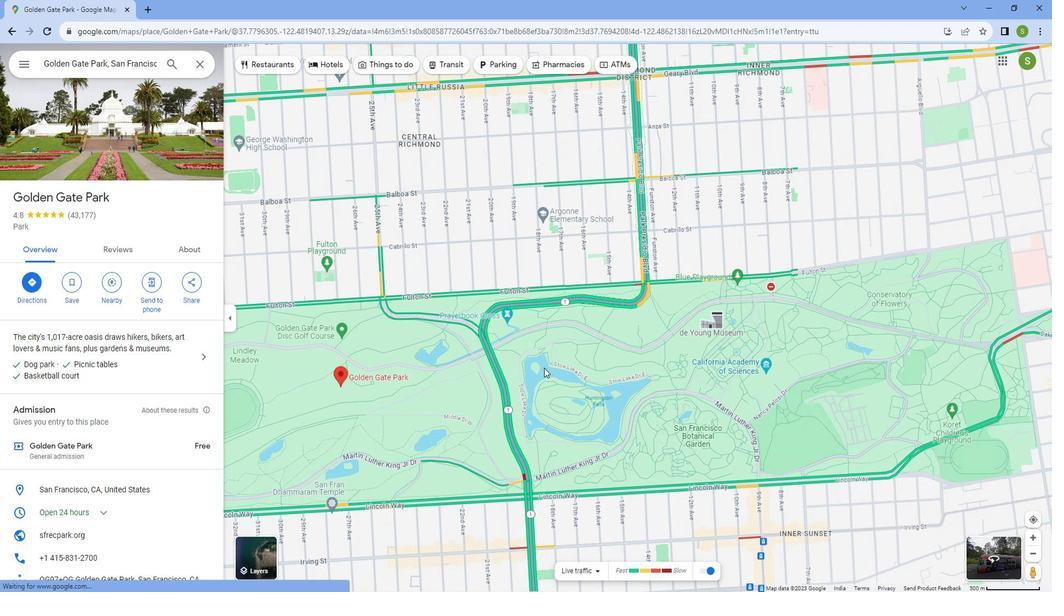 
Action: Mouse scrolled (544, 354) with delta (0, 0)
Screenshot: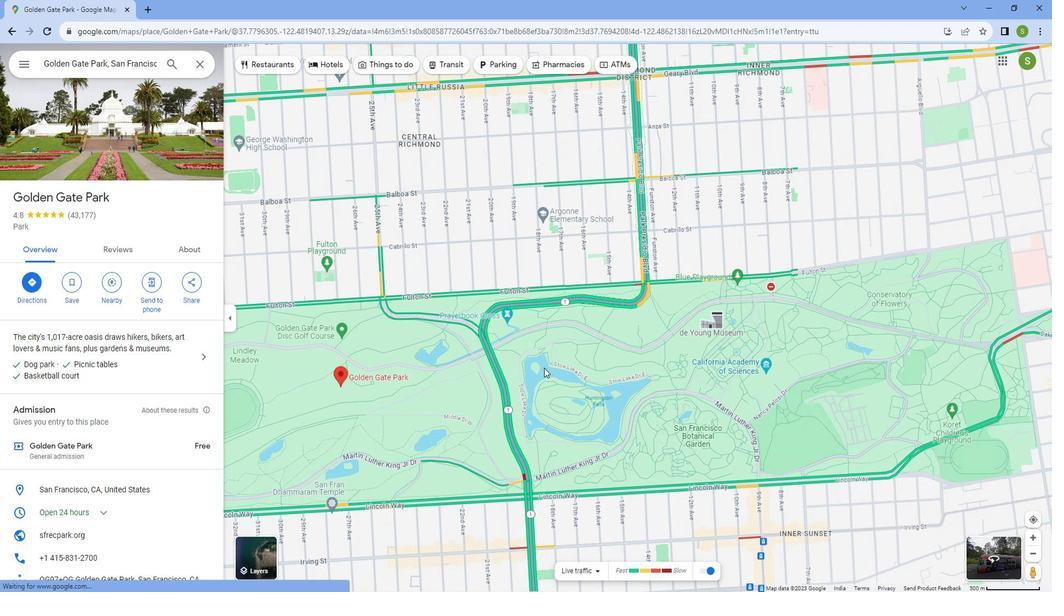
Action: Mouse scrolled (544, 354) with delta (0, 0)
Screenshot: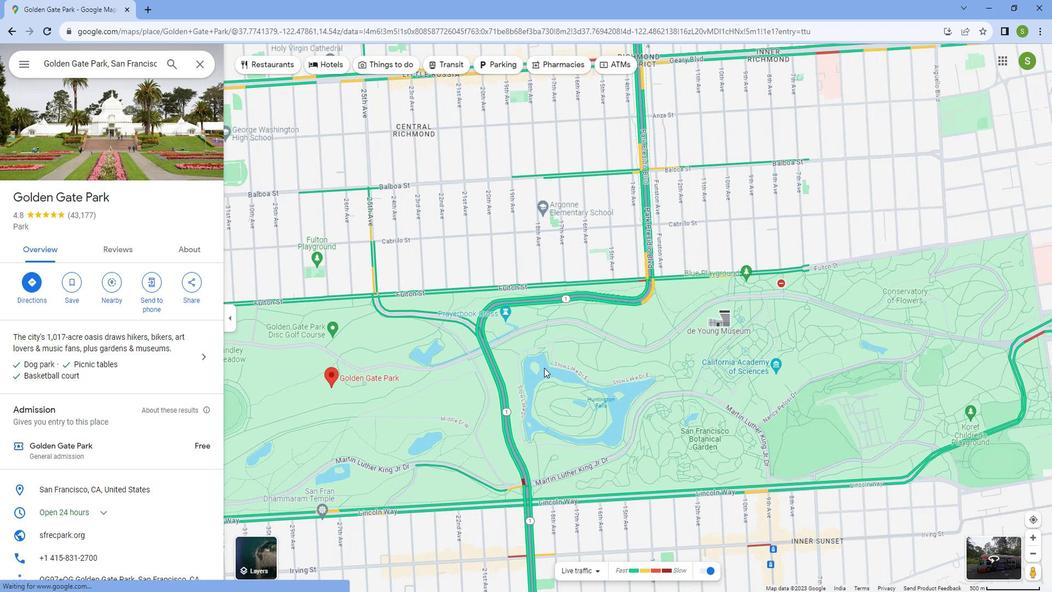
Action: Mouse scrolled (544, 354) with delta (0, 0)
Screenshot: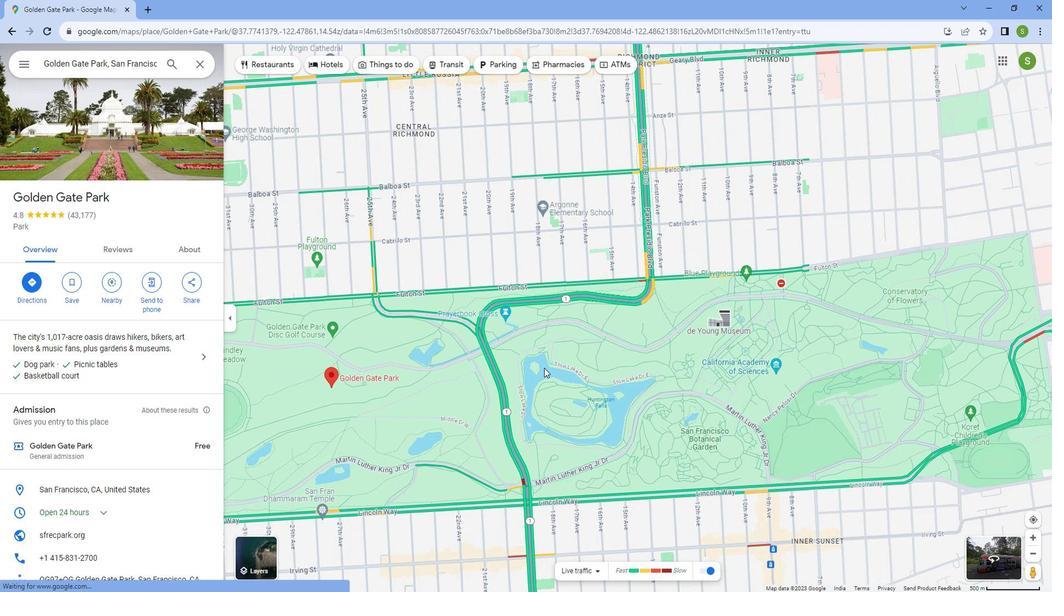 
Action: Mouse scrolled (544, 354) with delta (0, 0)
Screenshot: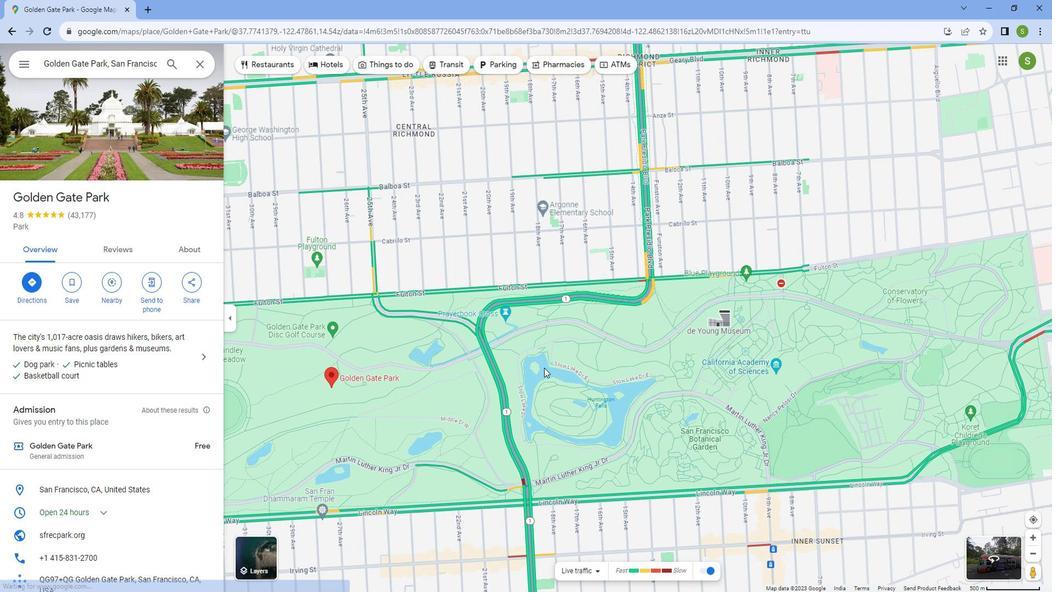 
Action: Mouse moved to (351, 347)
Screenshot: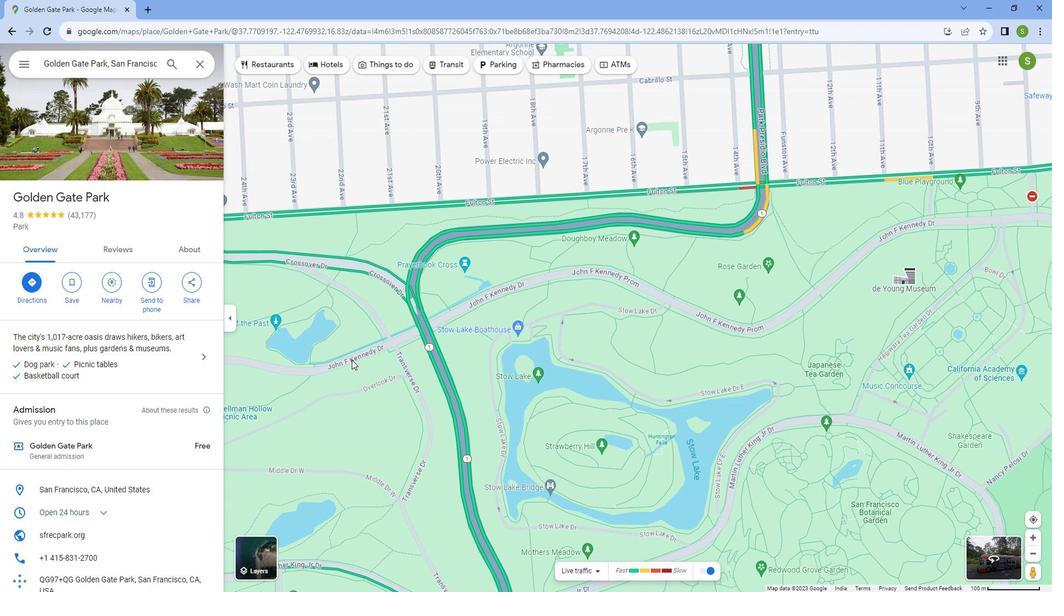 
Action: Mouse pressed left at (351, 347)
Screenshot: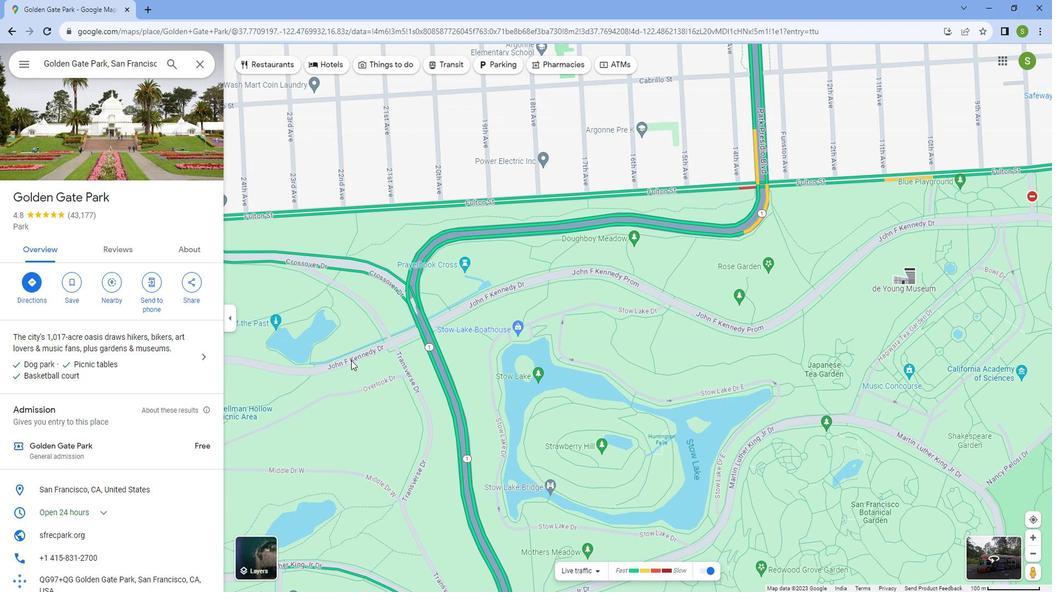 
Action: Mouse moved to (485, 340)
Screenshot: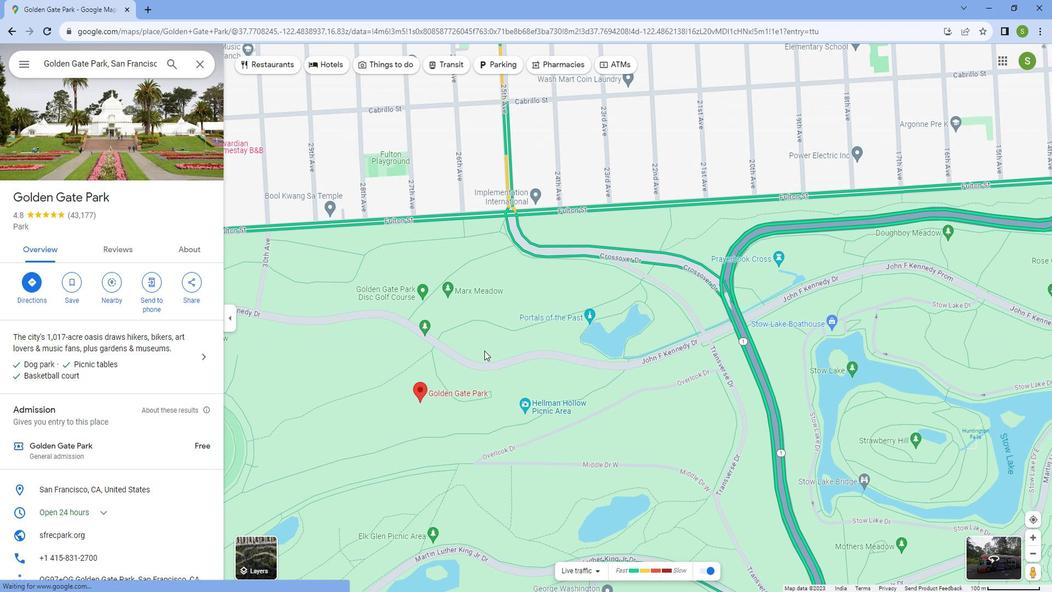 
Action: Mouse pressed left at (485, 340)
Screenshot: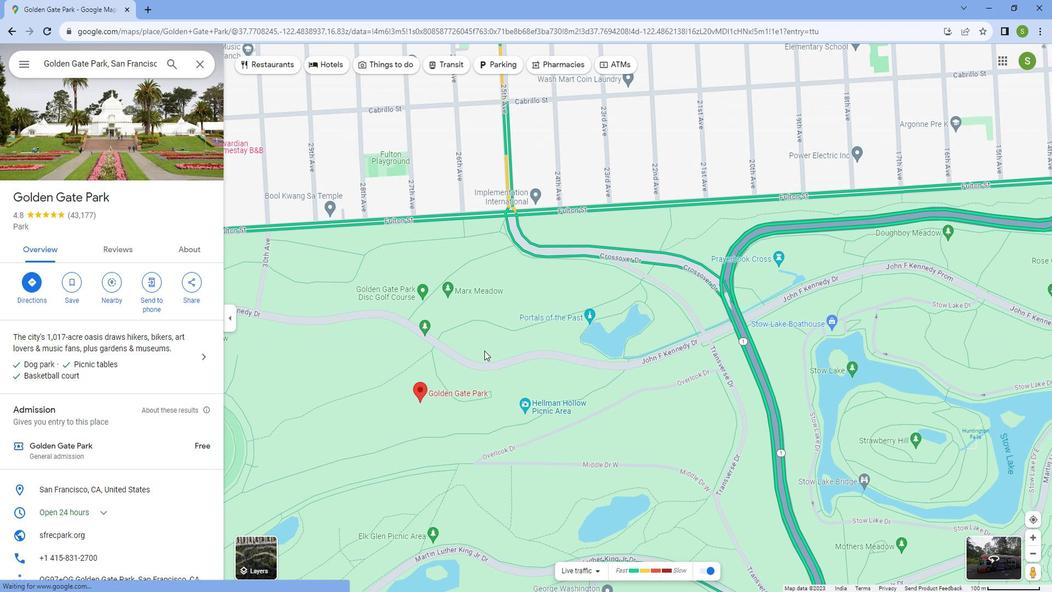 
Action: Mouse moved to (561, 386)
Screenshot: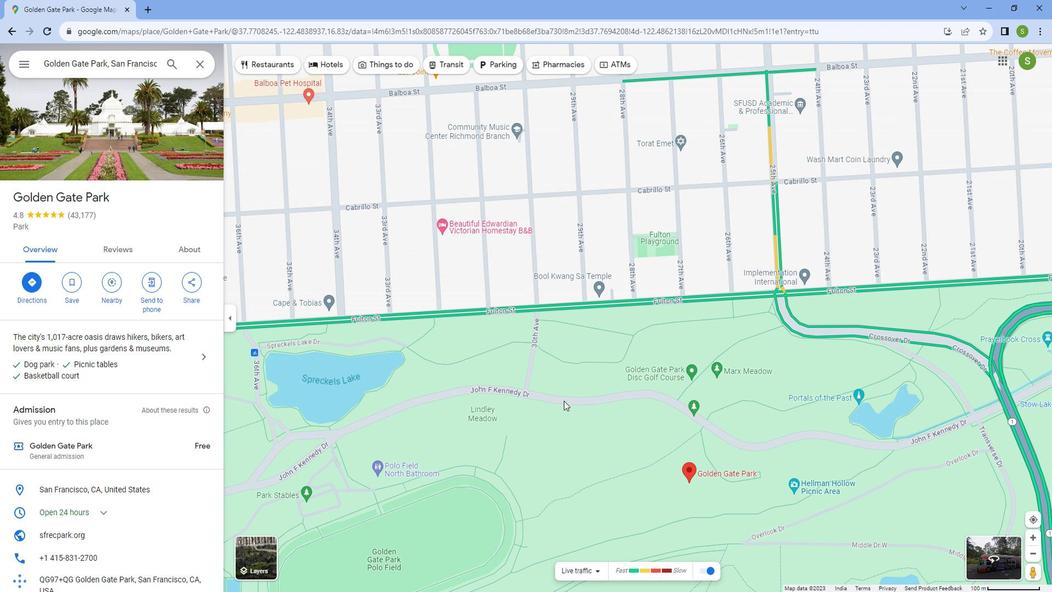 
Action: Mouse pressed left at (561, 386)
Screenshot: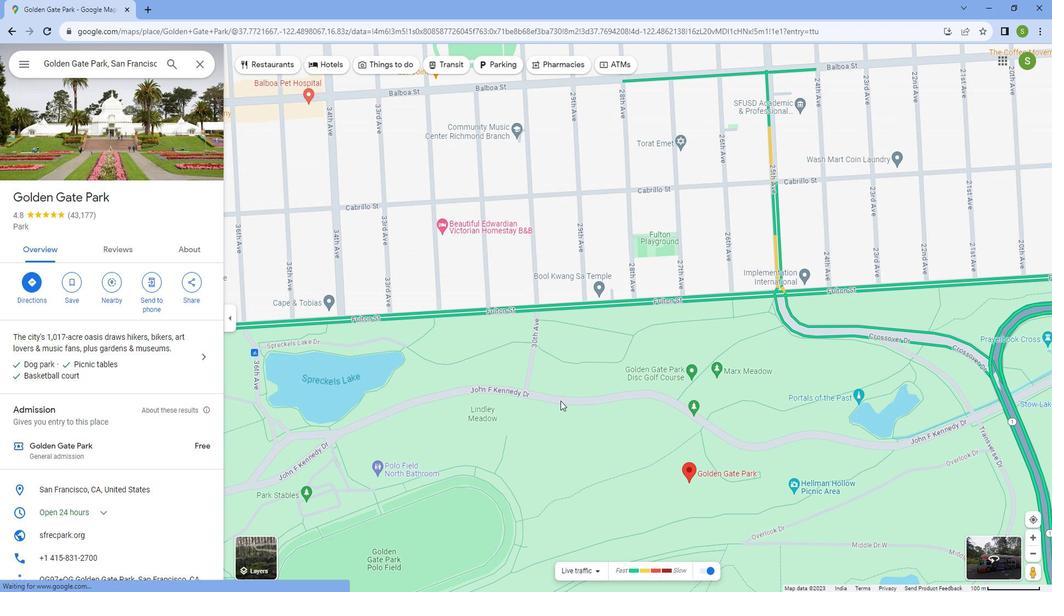 
Action: Mouse moved to (518, 395)
Screenshot: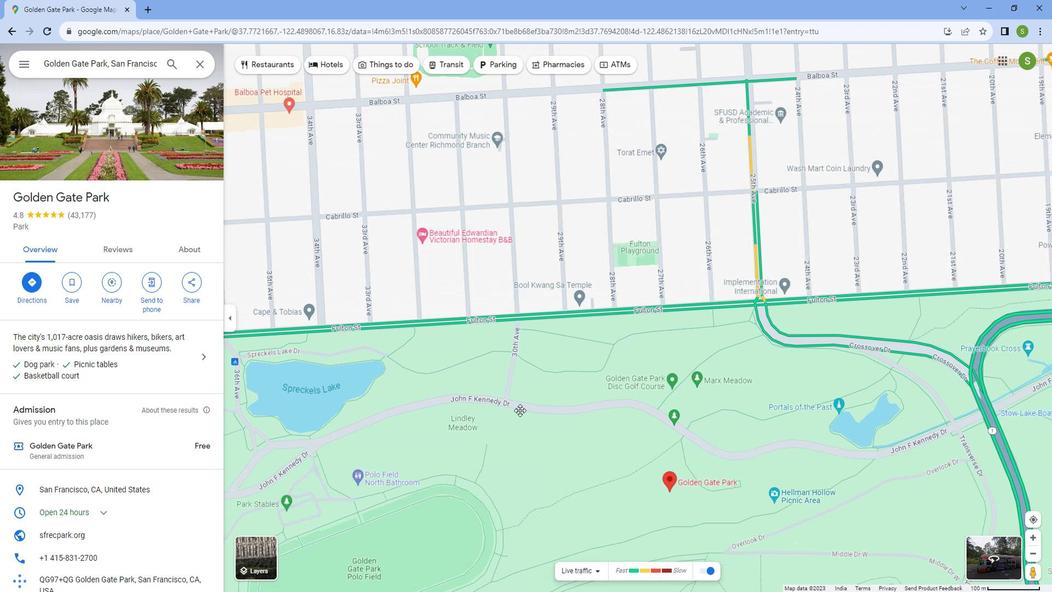 
Action: Mouse scrolled (518, 395) with delta (0, 0)
Screenshot: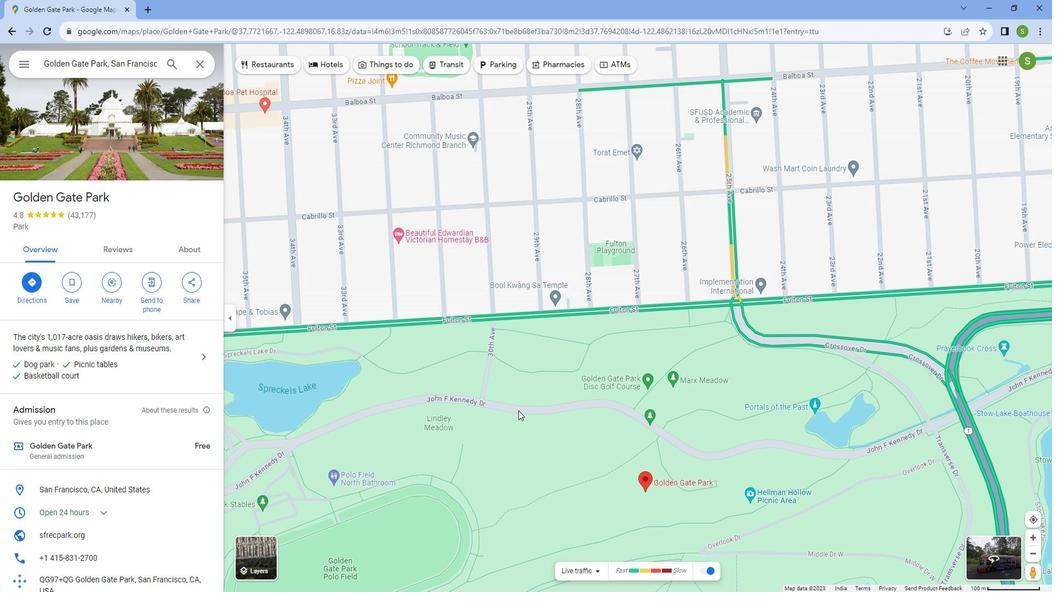 
Action: Mouse scrolled (518, 395) with delta (0, 0)
Screenshot: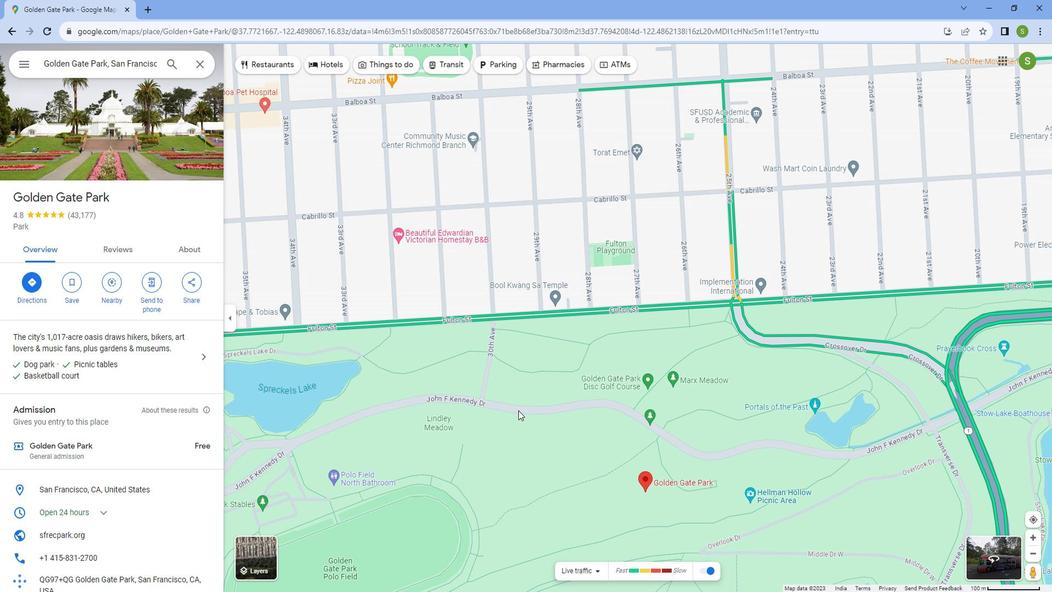 
Action: Mouse moved to (516, 395)
Screenshot: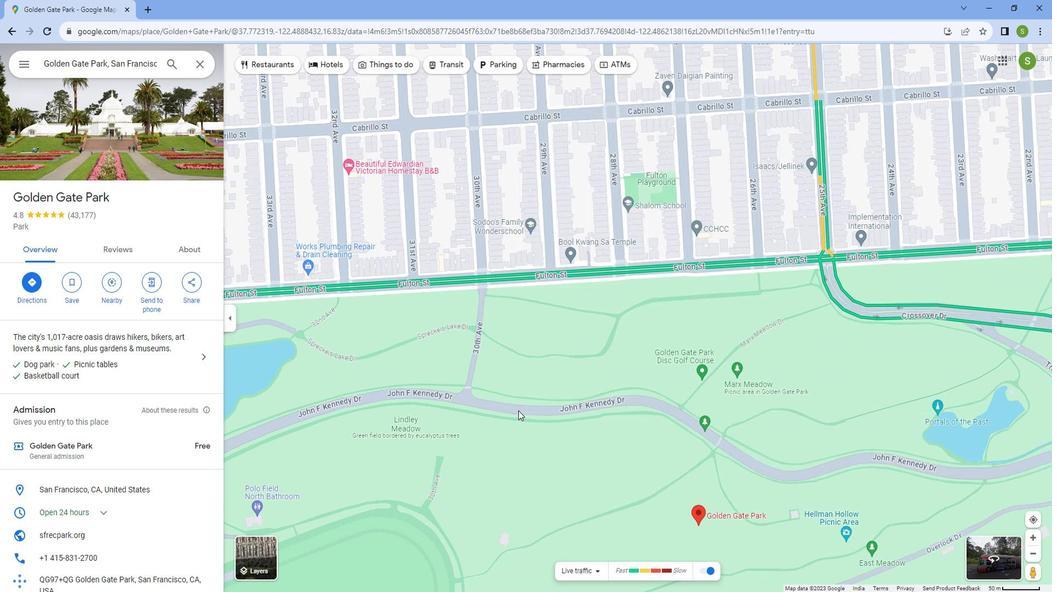 
